 Task: Search one way flight ticket for 3 adults in first from Panama City: Northwest Florida Beaches International Airport to New Bern: Coastal Carolina Regional Airport (was Craven County Regional) on 5-4-2023. Choice of flights is Westjet. Number of bags: 11 checked bags. Price is upto 92000. Outbound departure time preference is 4:15.
Action: Mouse moved to (405, 365)
Screenshot: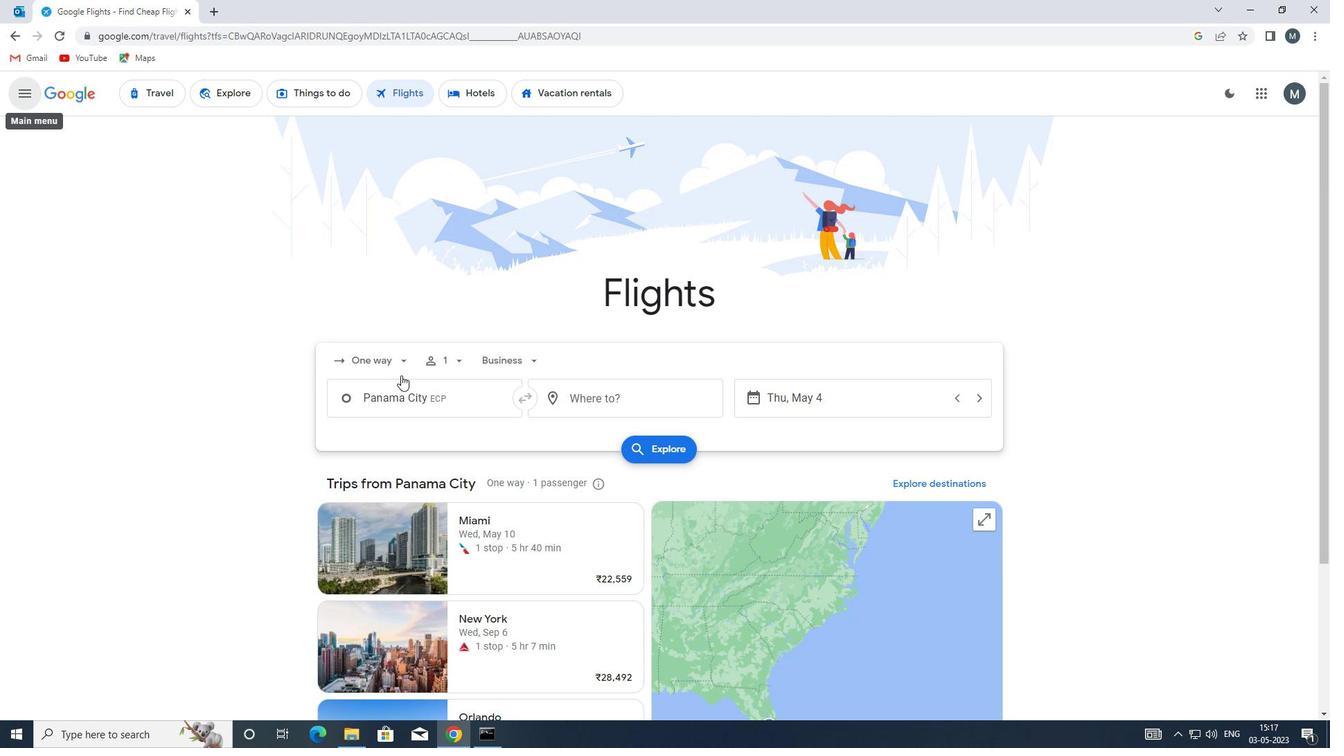 
Action: Mouse pressed left at (405, 365)
Screenshot: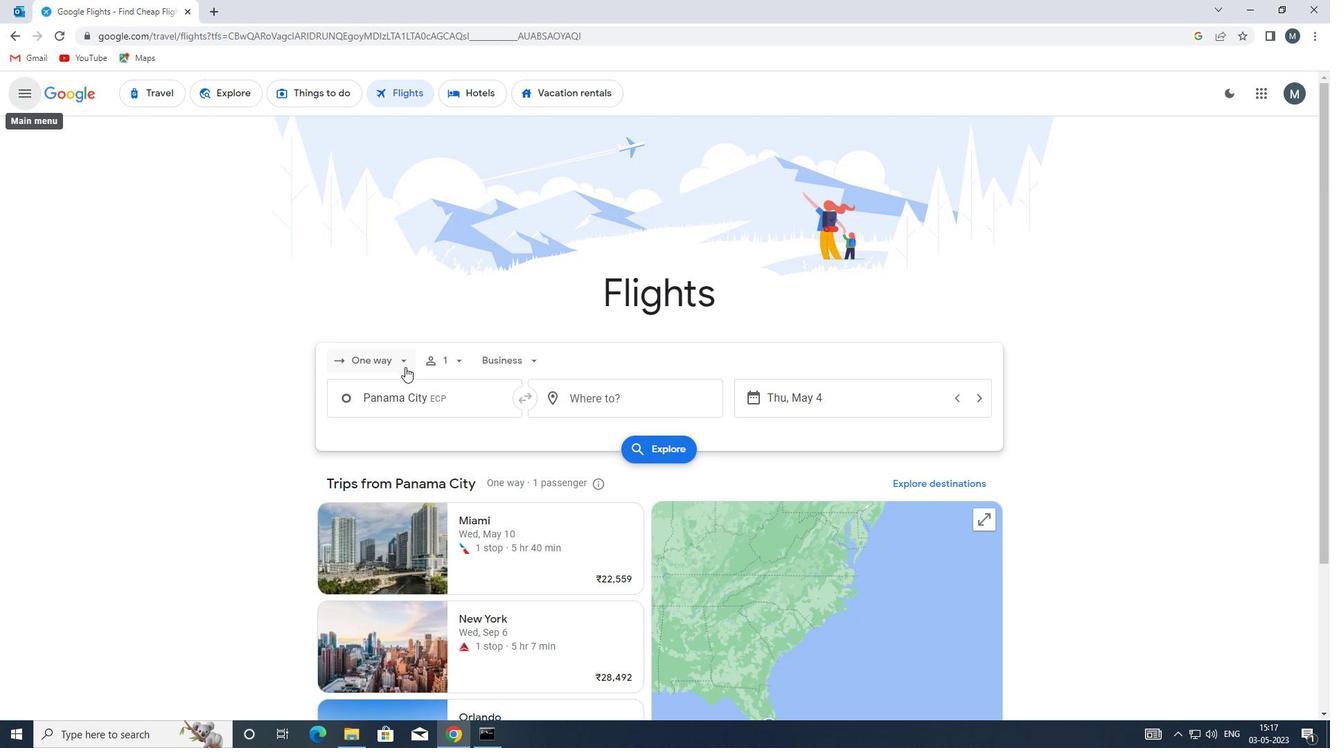 
Action: Mouse moved to (412, 429)
Screenshot: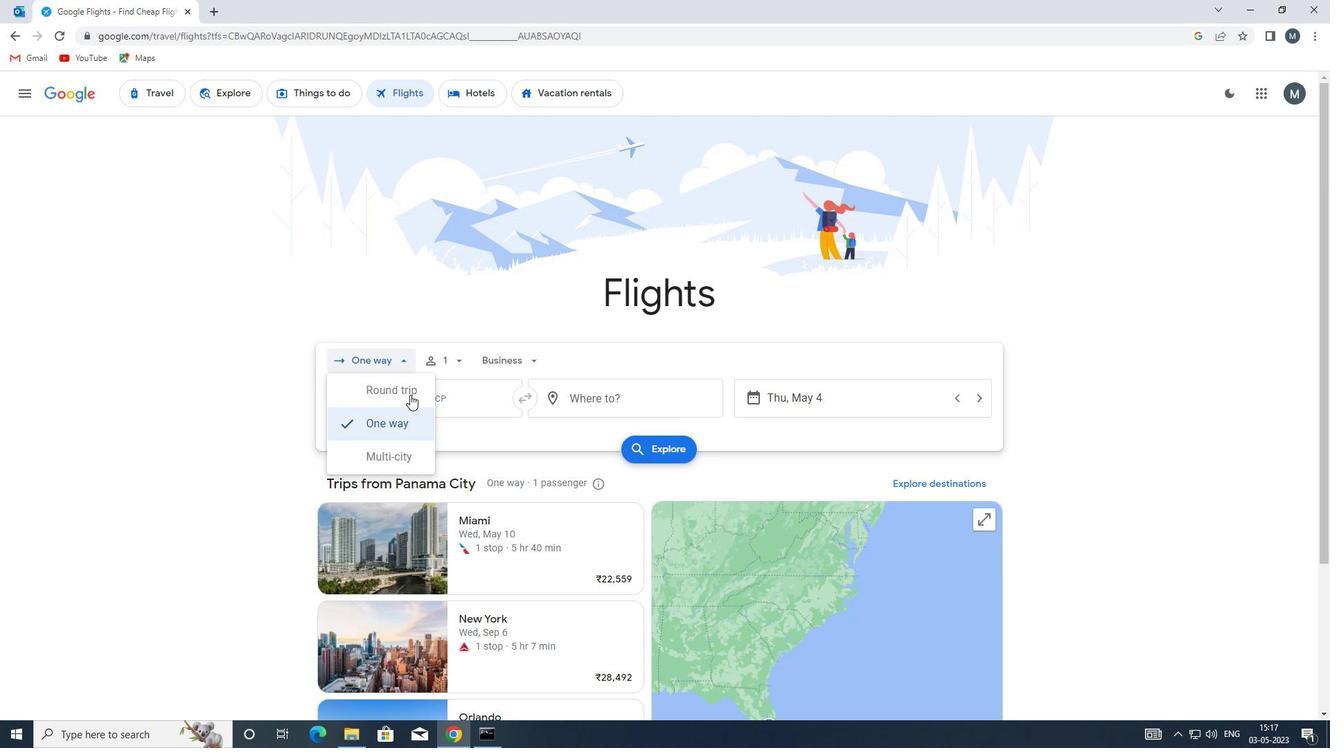 
Action: Mouse pressed left at (412, 429)
Screenshot: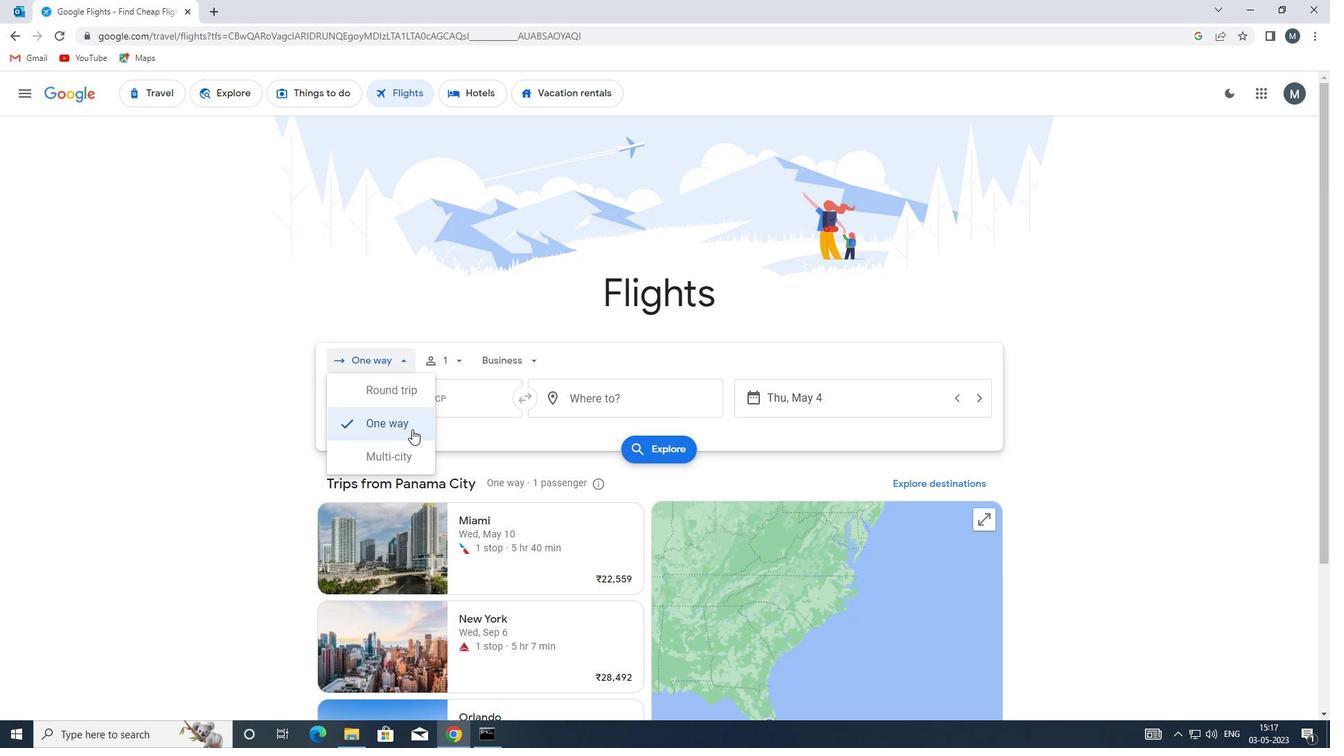 
Action: Mouse moved to (464, 359)
Screenshot: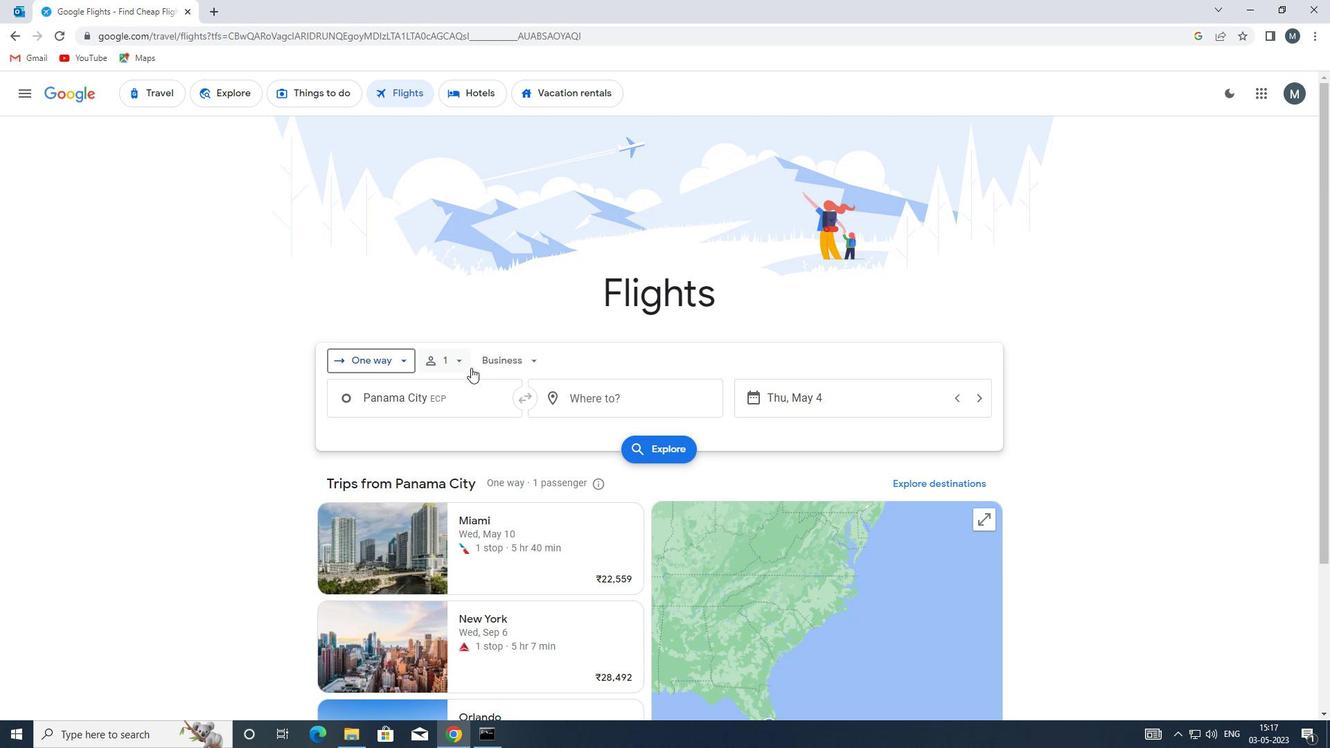 
Action: Mouse pressed left at (464, 359)
Screenshot: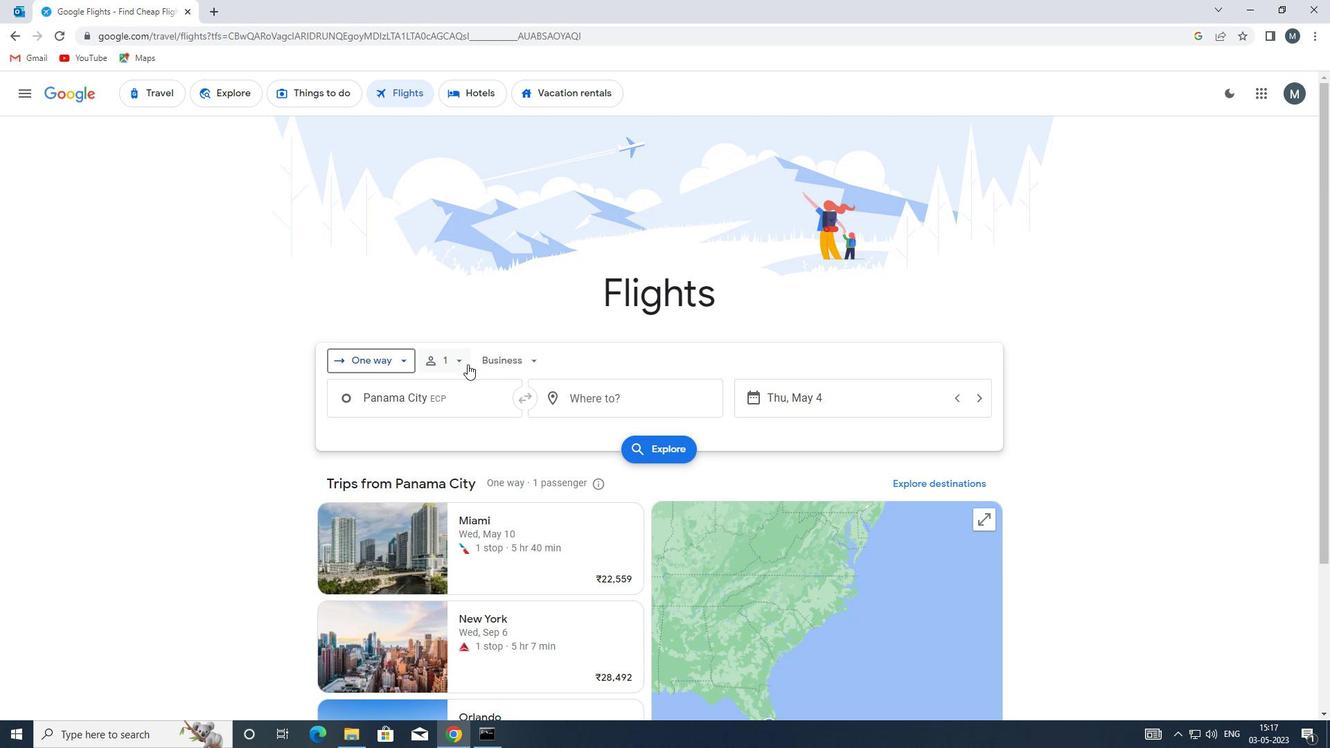 
Action: Mouse moved to (562, 397)
Screenshot: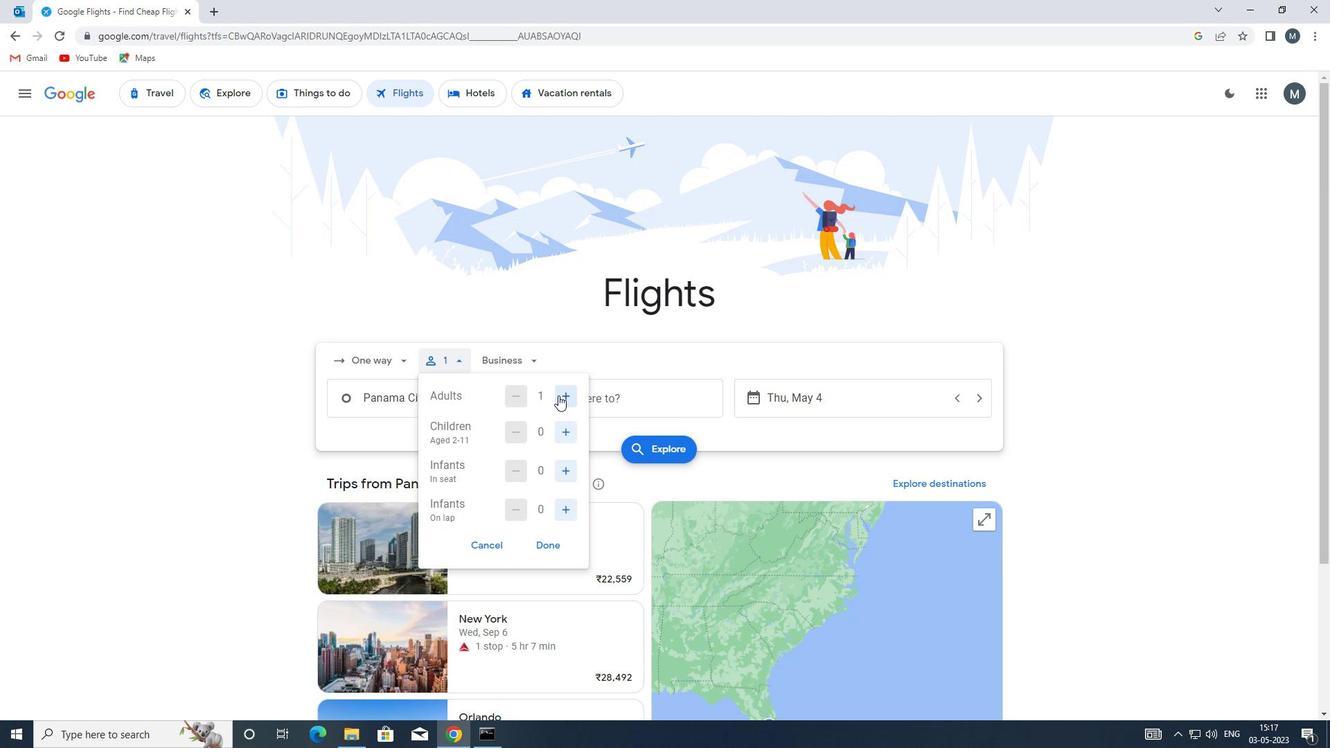 
Action: Mouse pressed left at (562, 397)
Screenshot: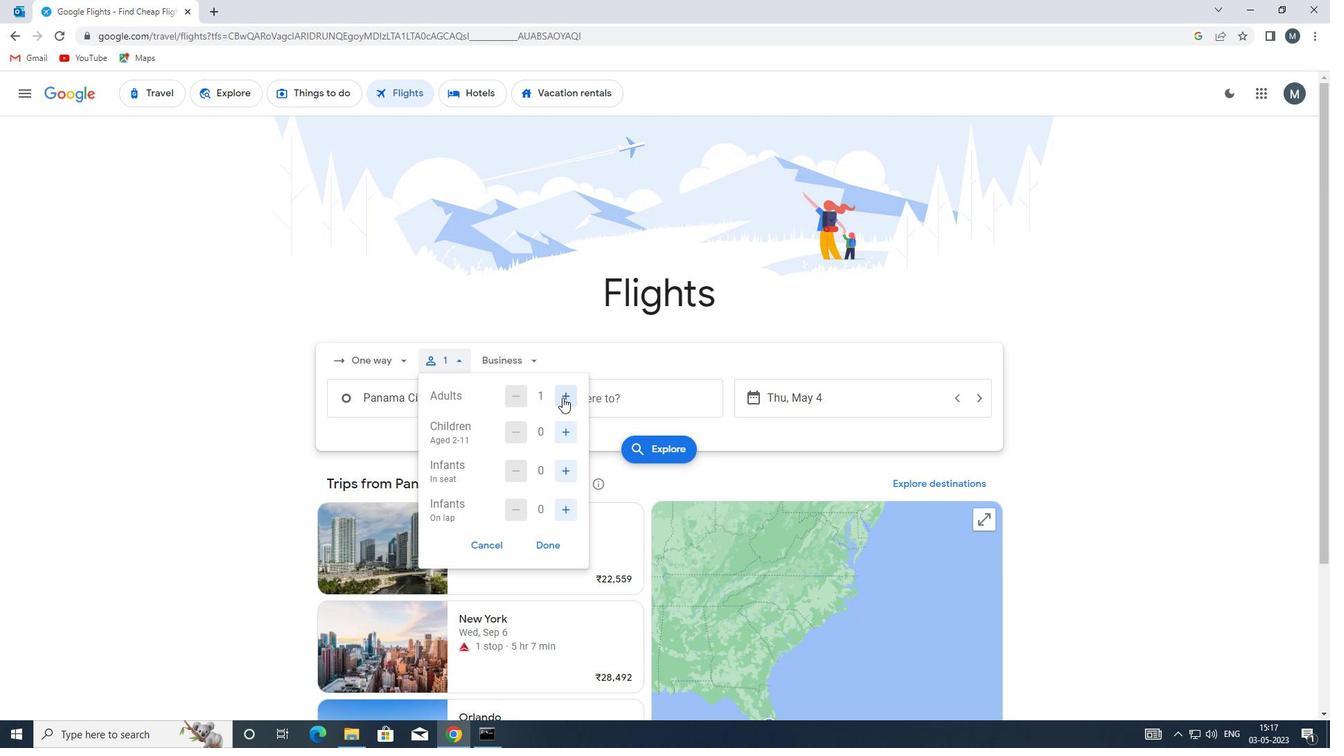 
Action: Mouse moved to (563, 397)
Screenshot: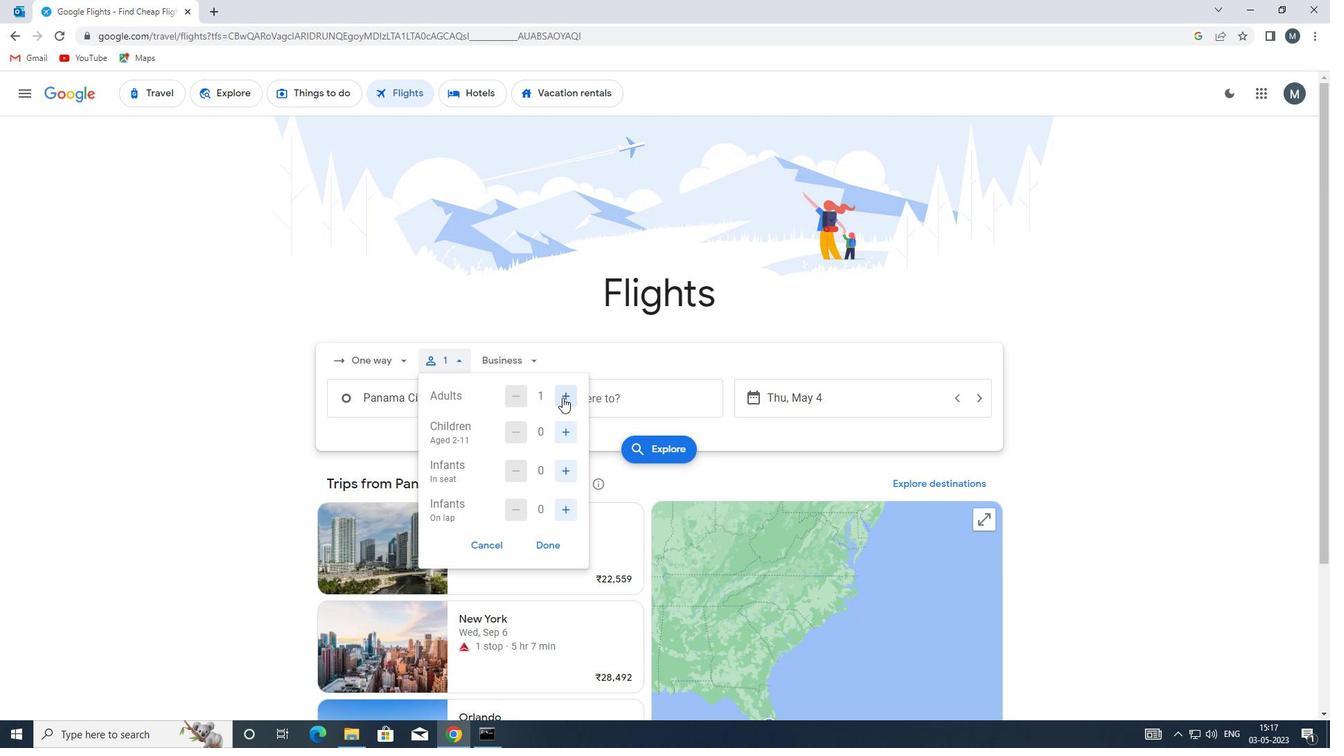 
Action: Mouse pressed left at (563, 397)
Screenshot: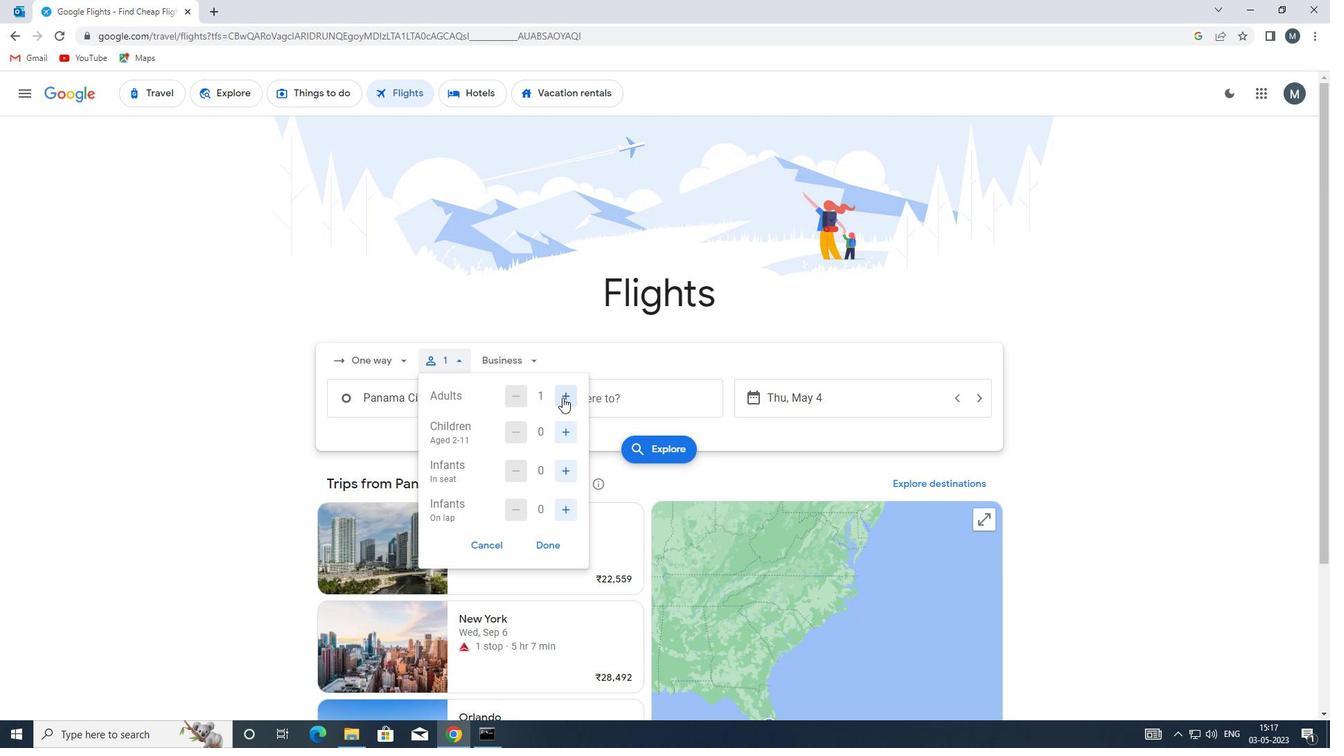
Action: Mouse moved to (556, 544)
Screenshot: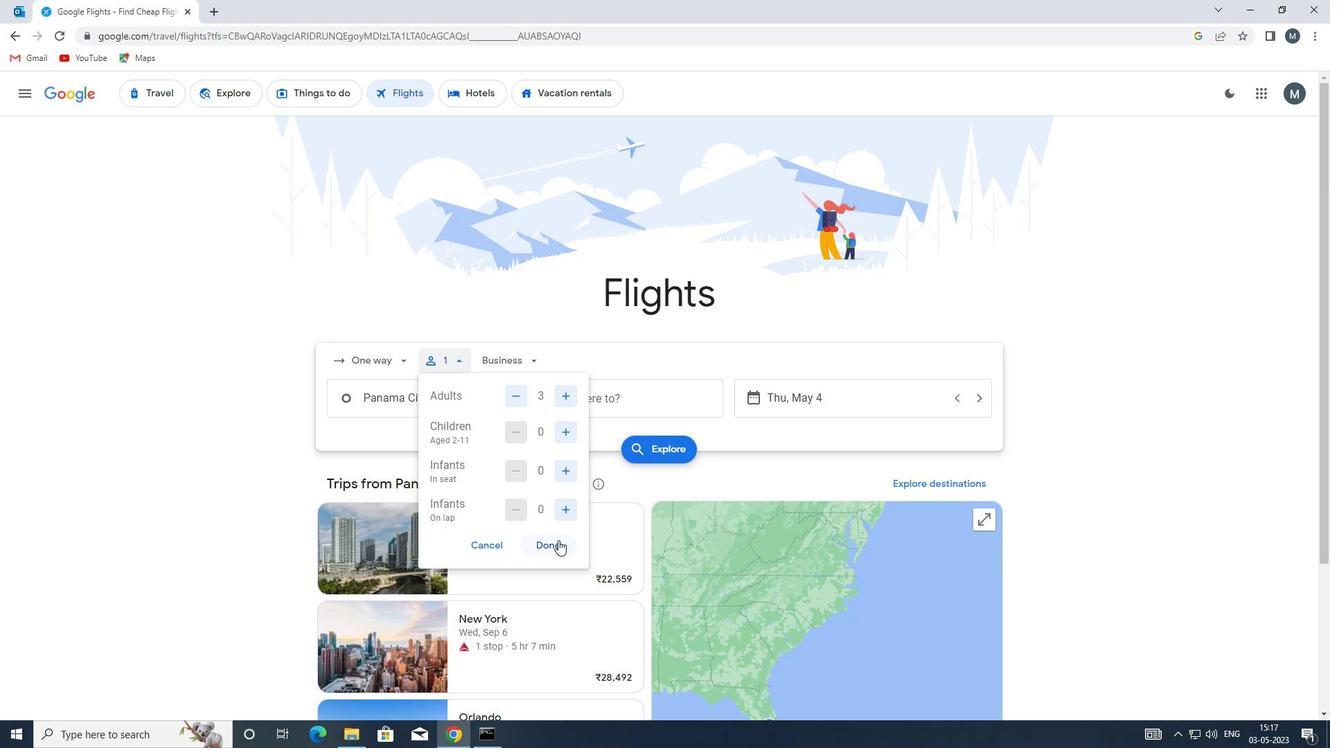 
Action: Mouse pressed left at (556, 544)
Screenshot: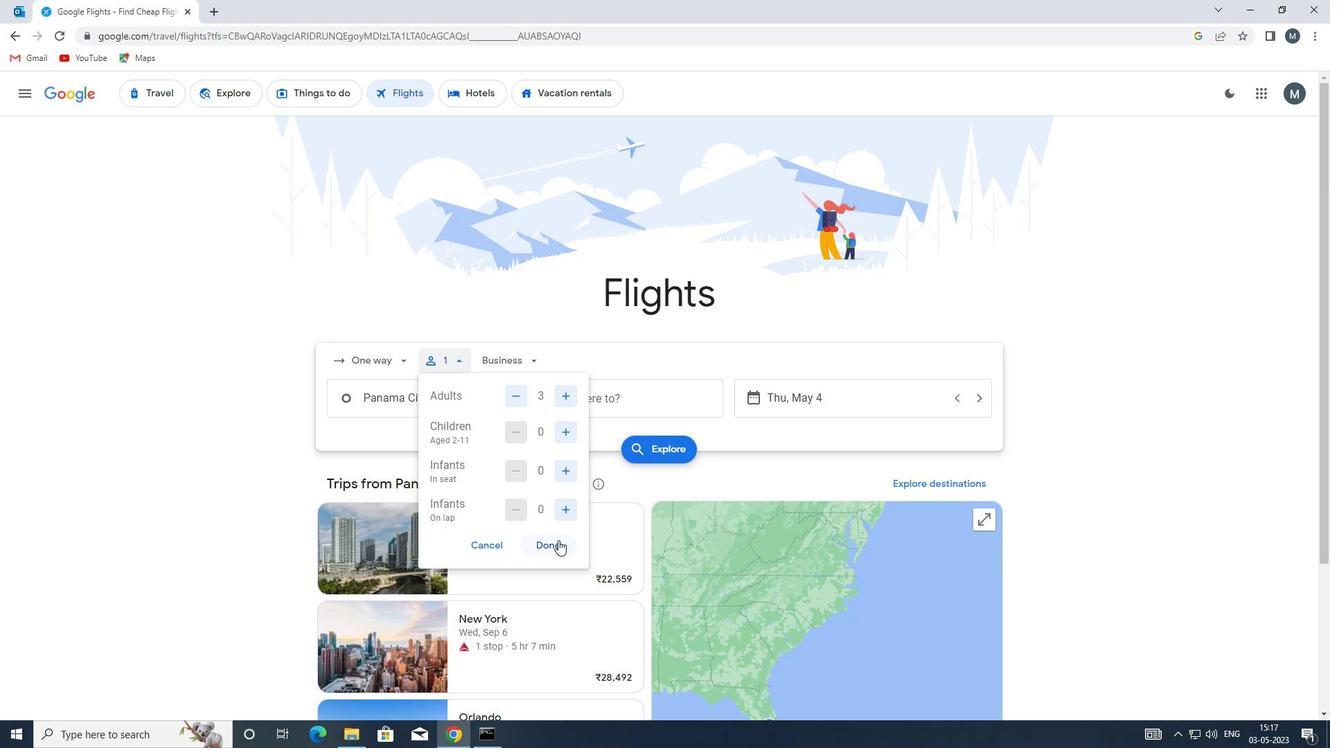
Action: Mouse moved to (521, 358)
Screenshot: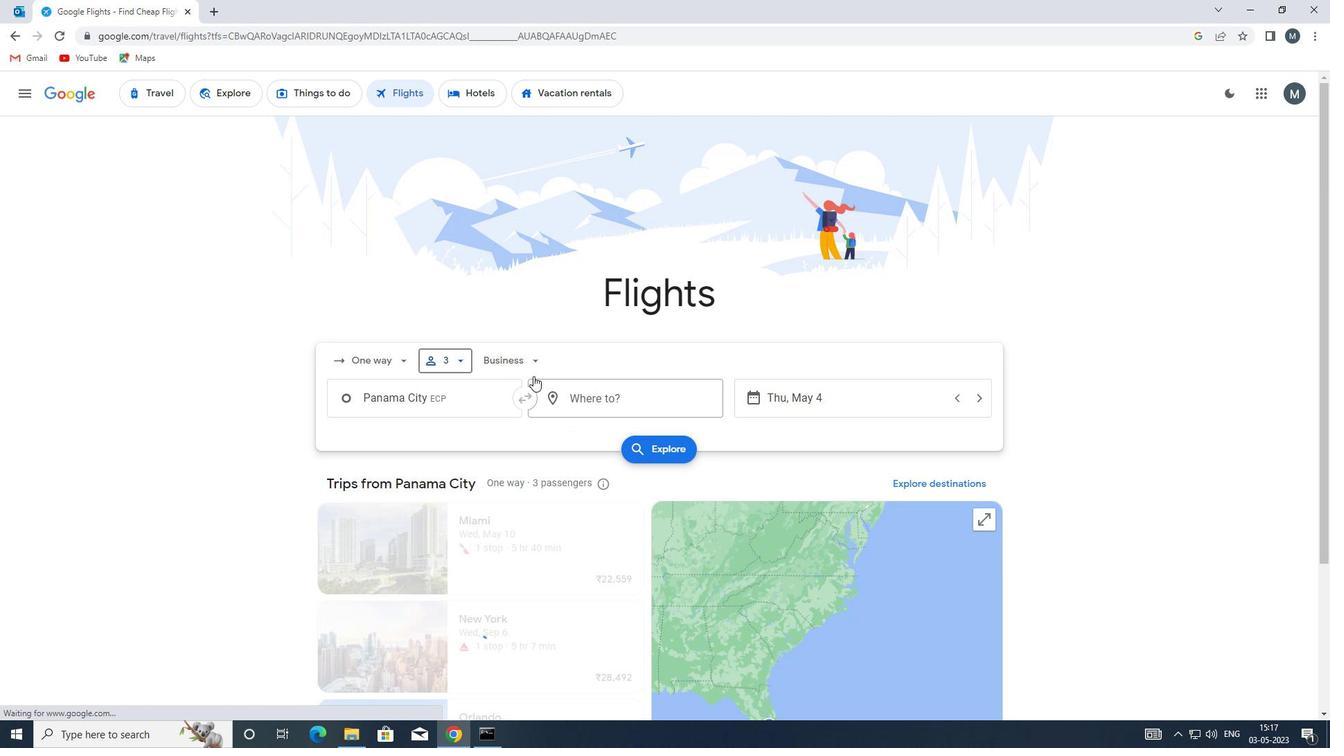 
Action: Mouse pressed left at (521, 358)
Screenshot: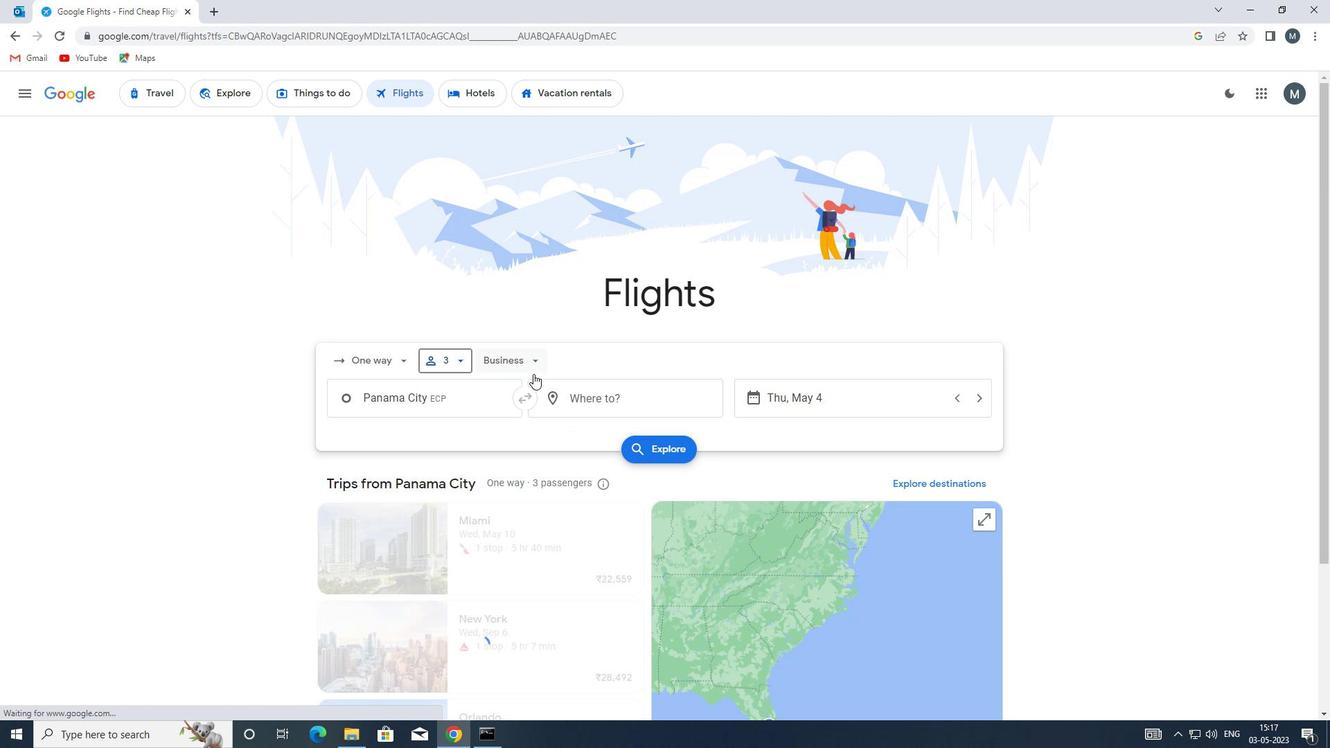 
Action: Mouse moved to (529, 493)
Screenshot: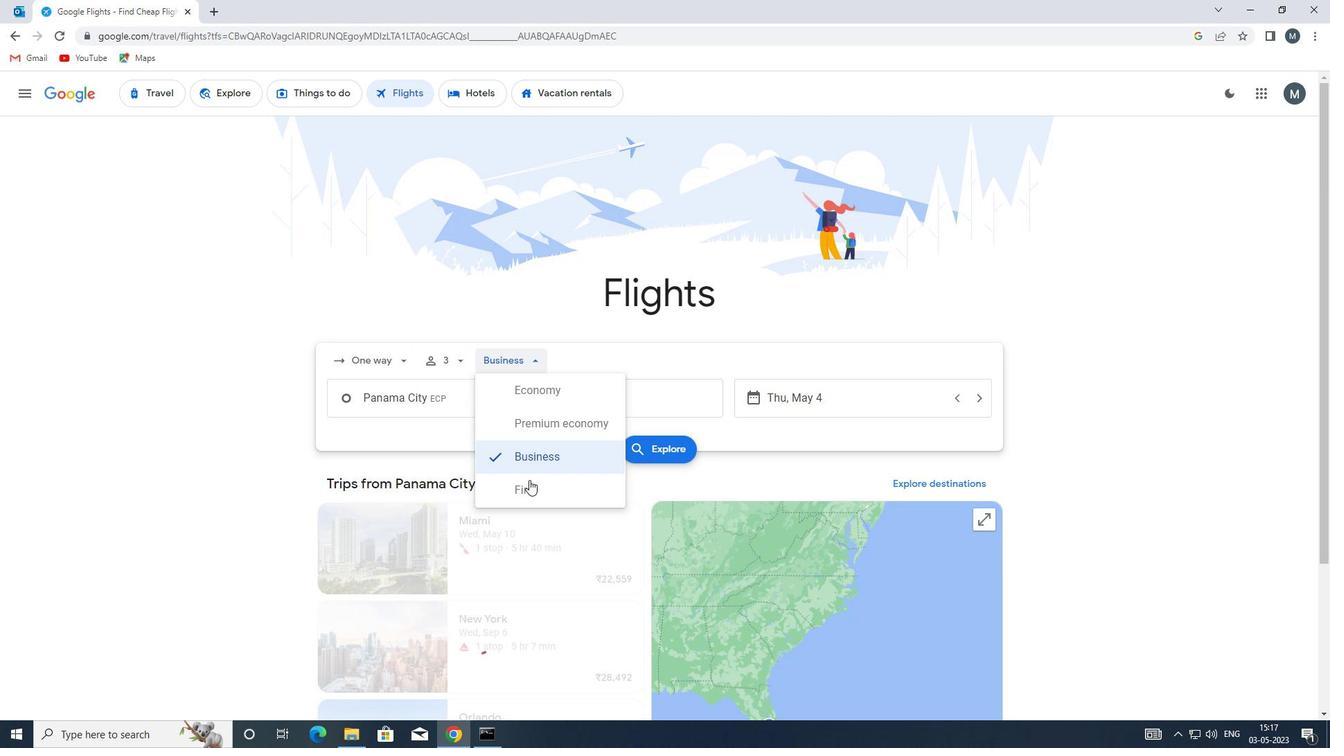 
Action: Mouse pressed left at (529, 493)
Screenshot: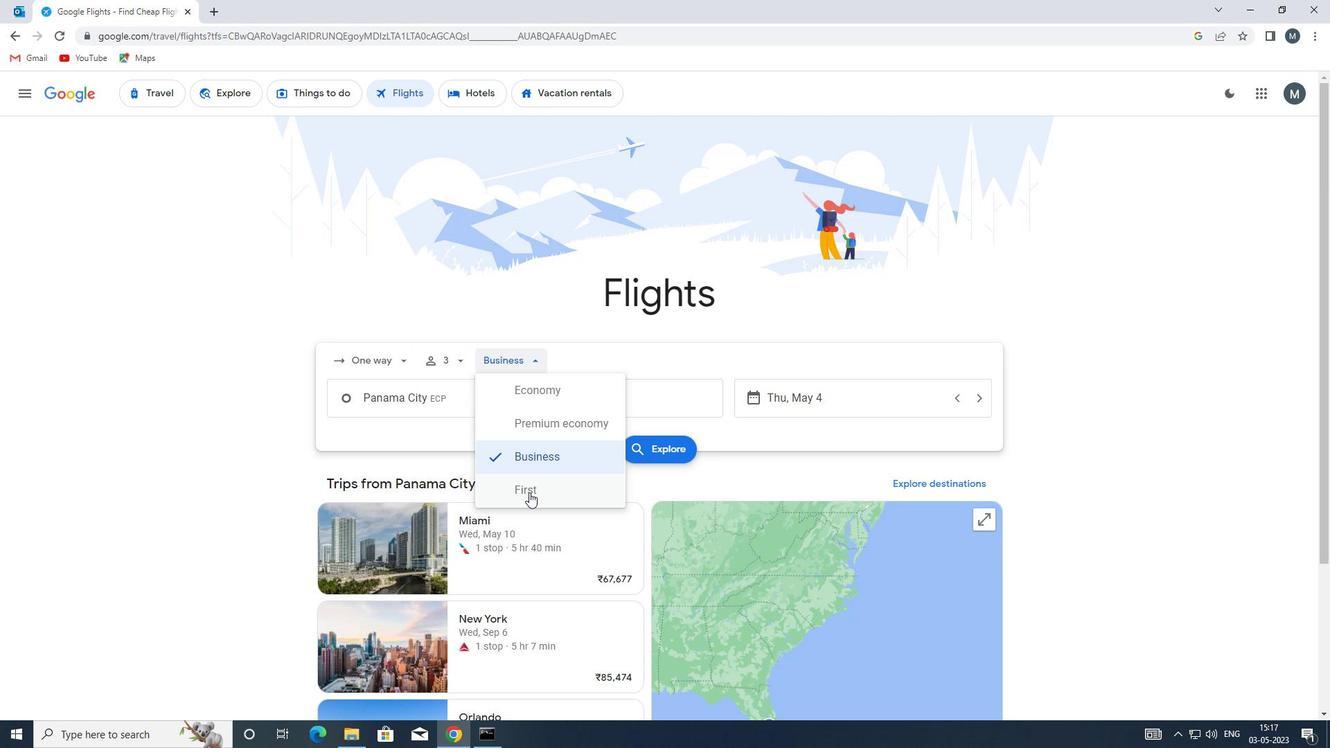 
Action: Mouse moved to (455, 393)
Screenshot: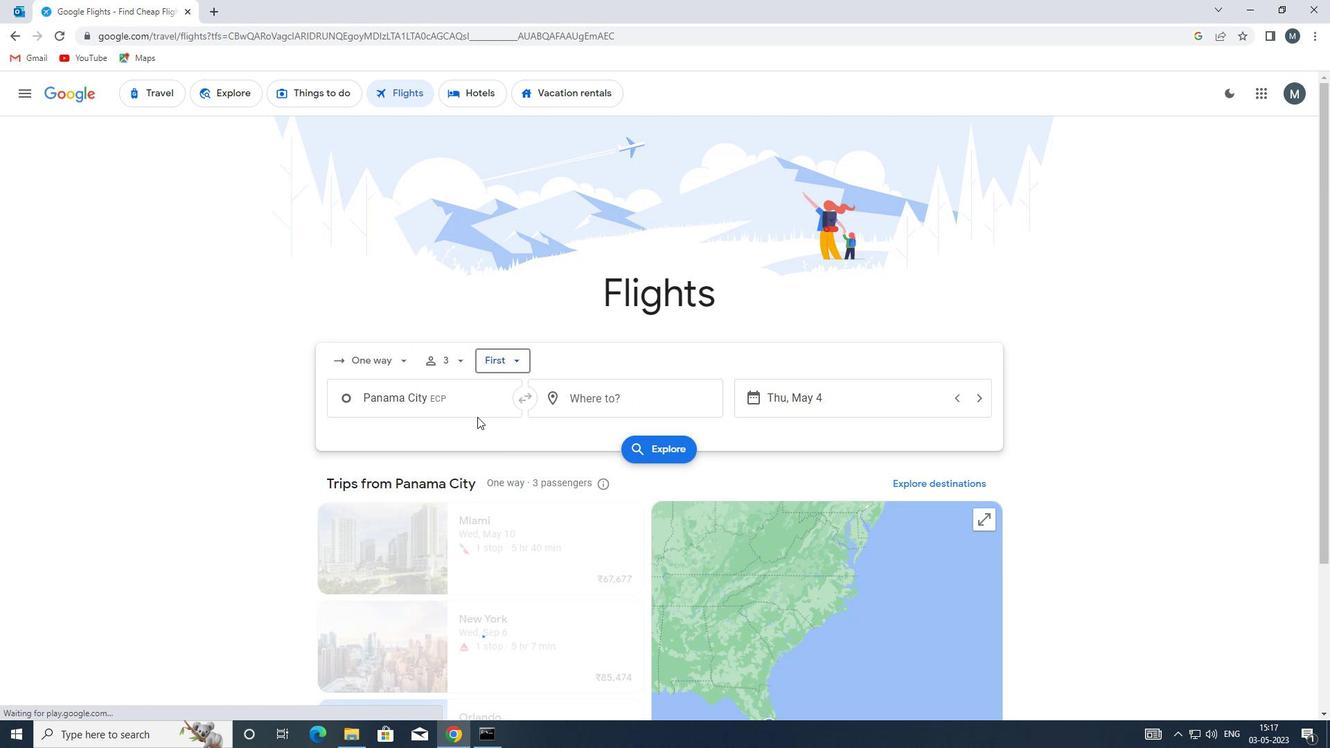 
Action: Mouse pressed left at (455, 393)
Screenshot: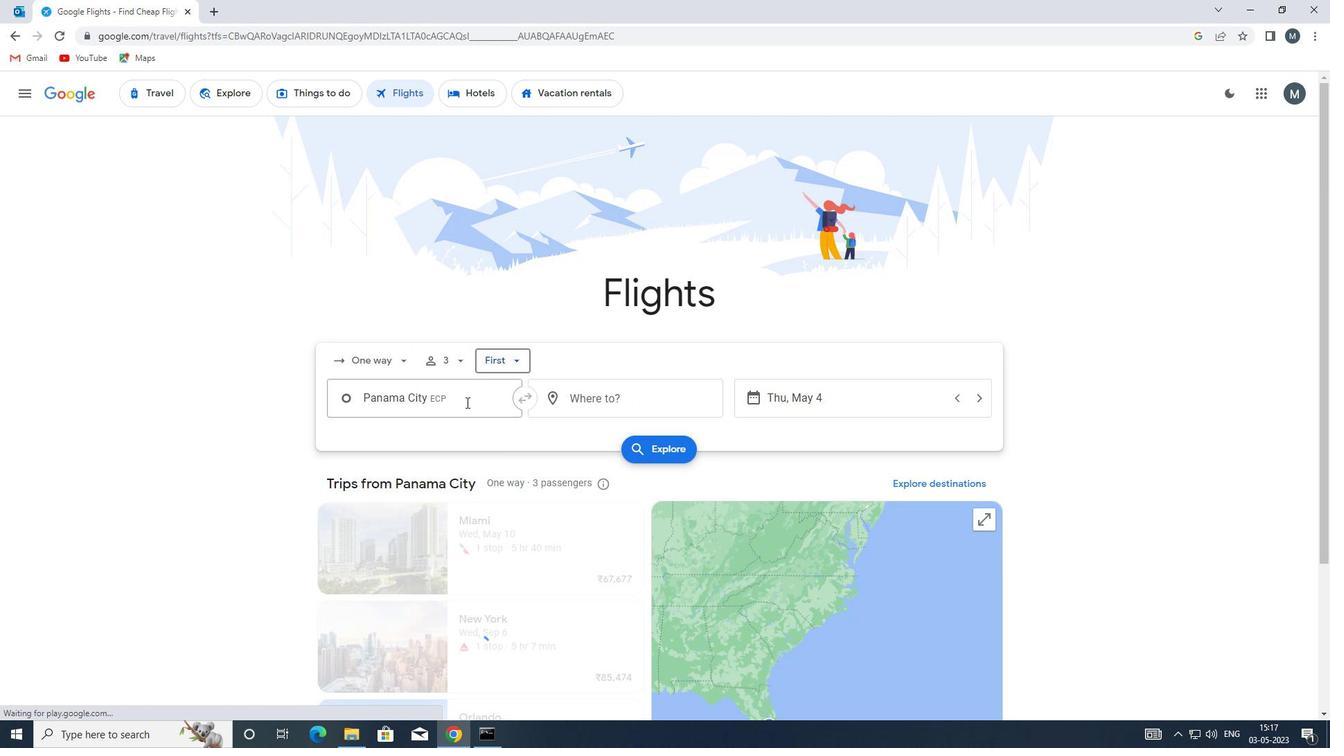 
Action: Mouse moved to (460, 470)
Screenshot: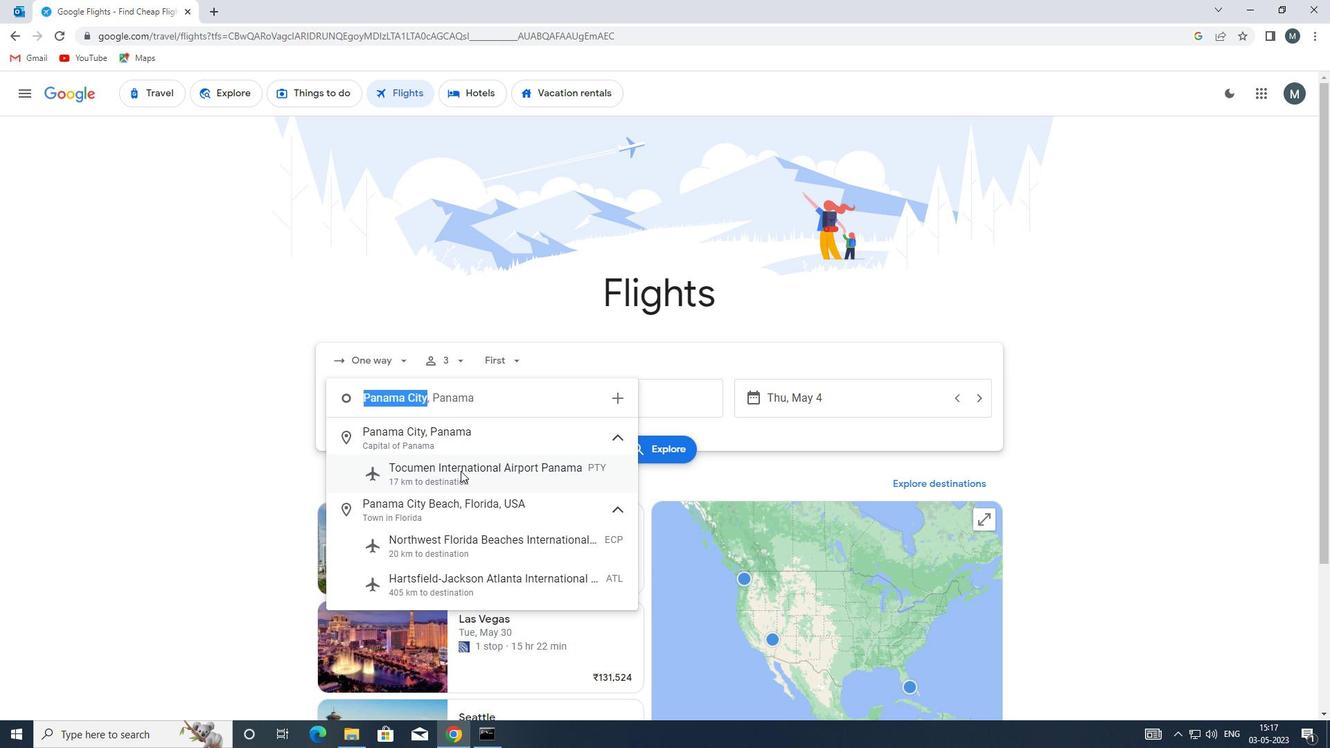 
Action: Key pressed ecp
Screenshot: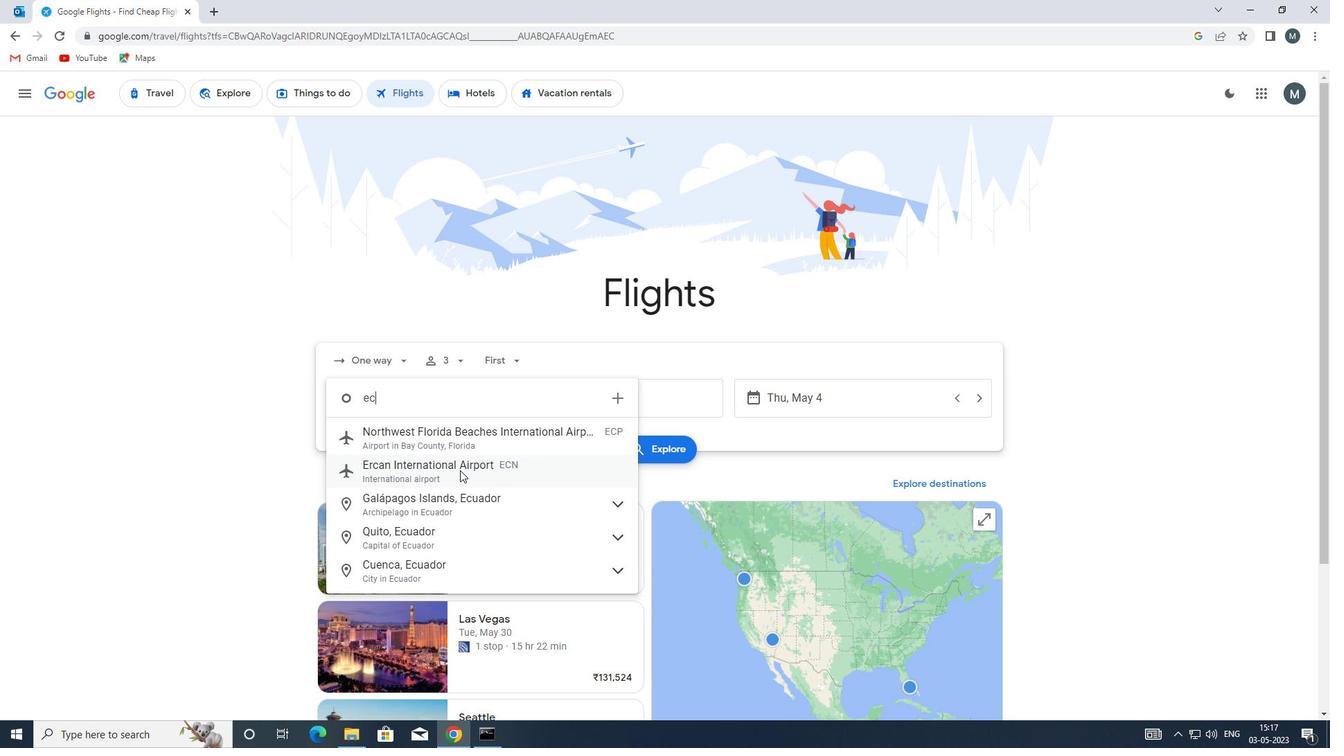 
Action: Mouse moved to (467, 442)
Screenshot: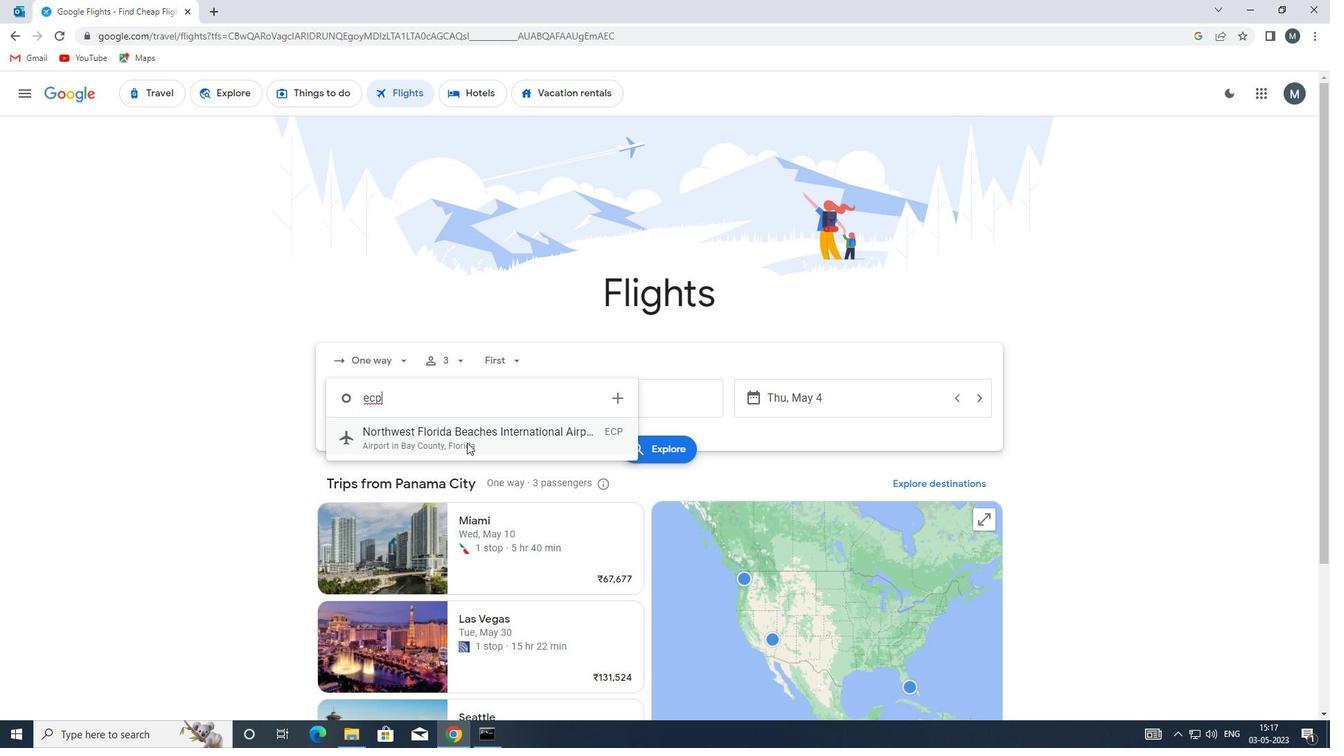 
Action: Mouse pressed left at (467, 442)
Screenshot: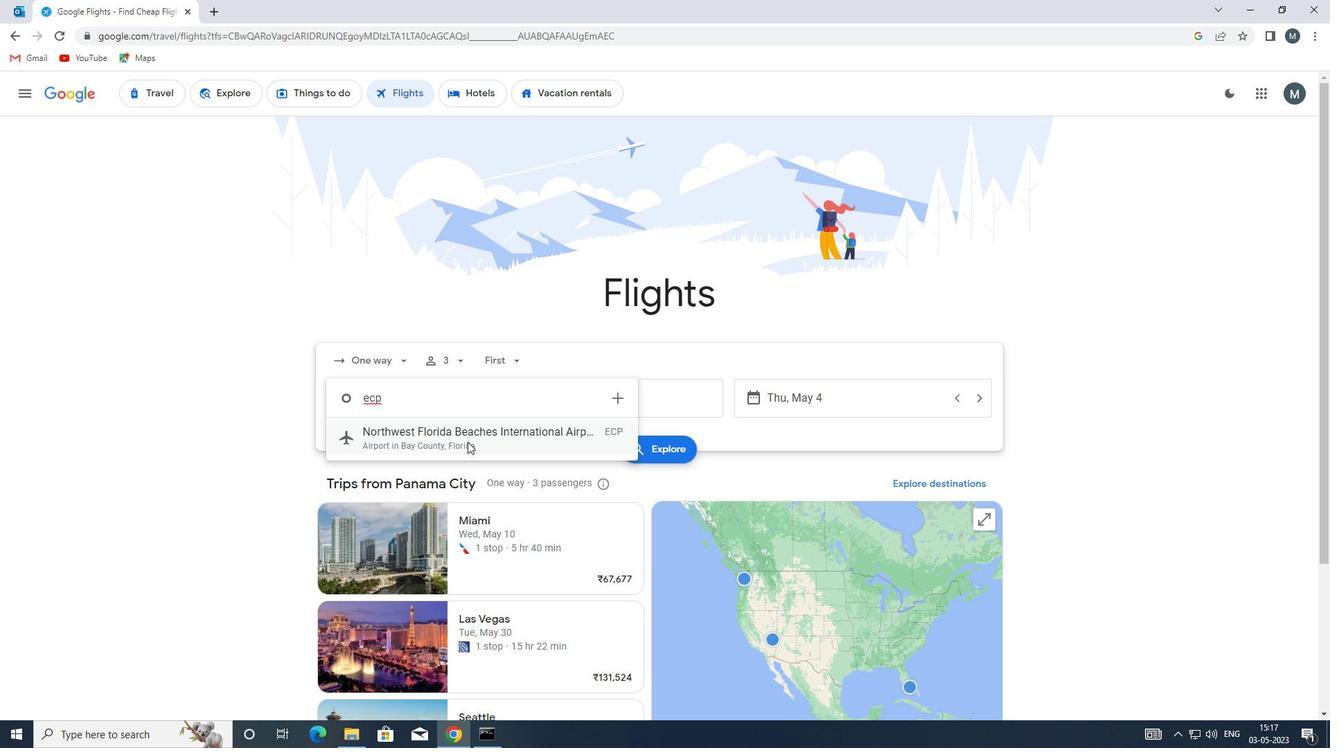 
Action: Mouse moved to (586, 402)
Screenshot: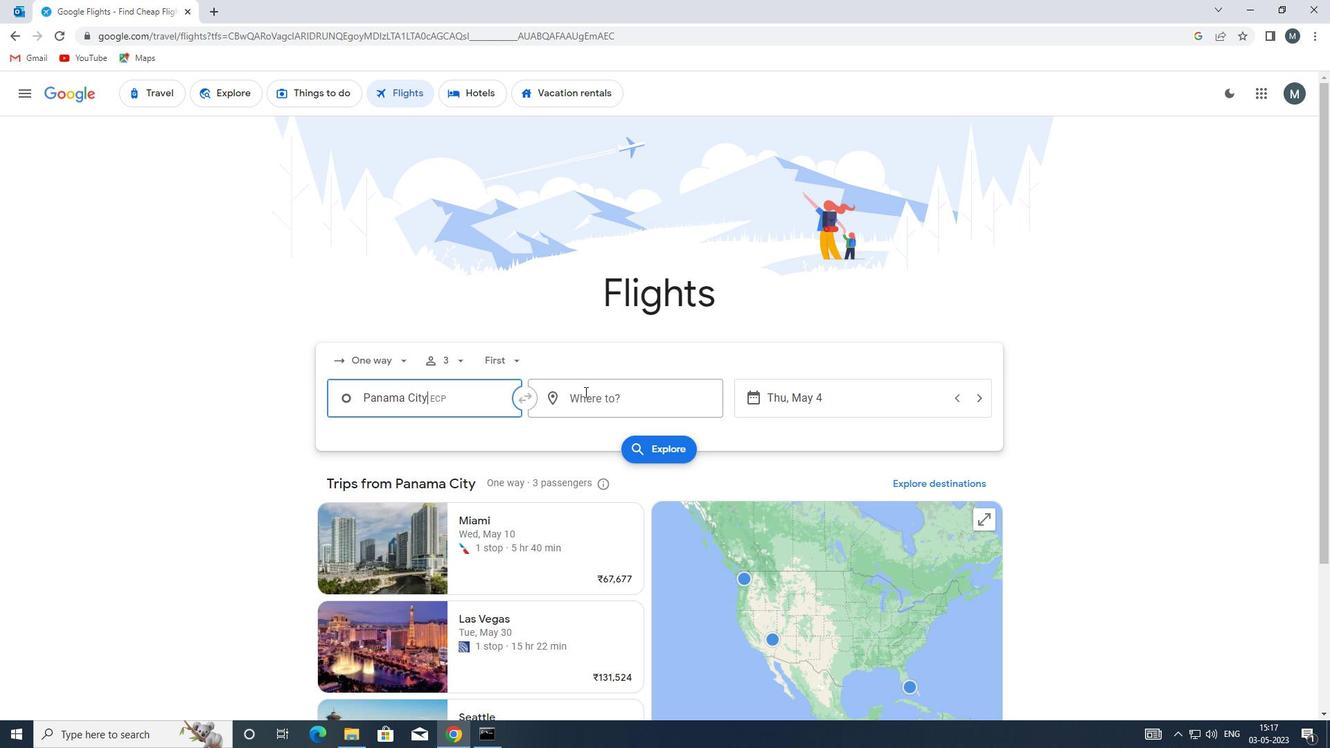 
Action: Mouse pressed left at (586, 402)
Screenshot: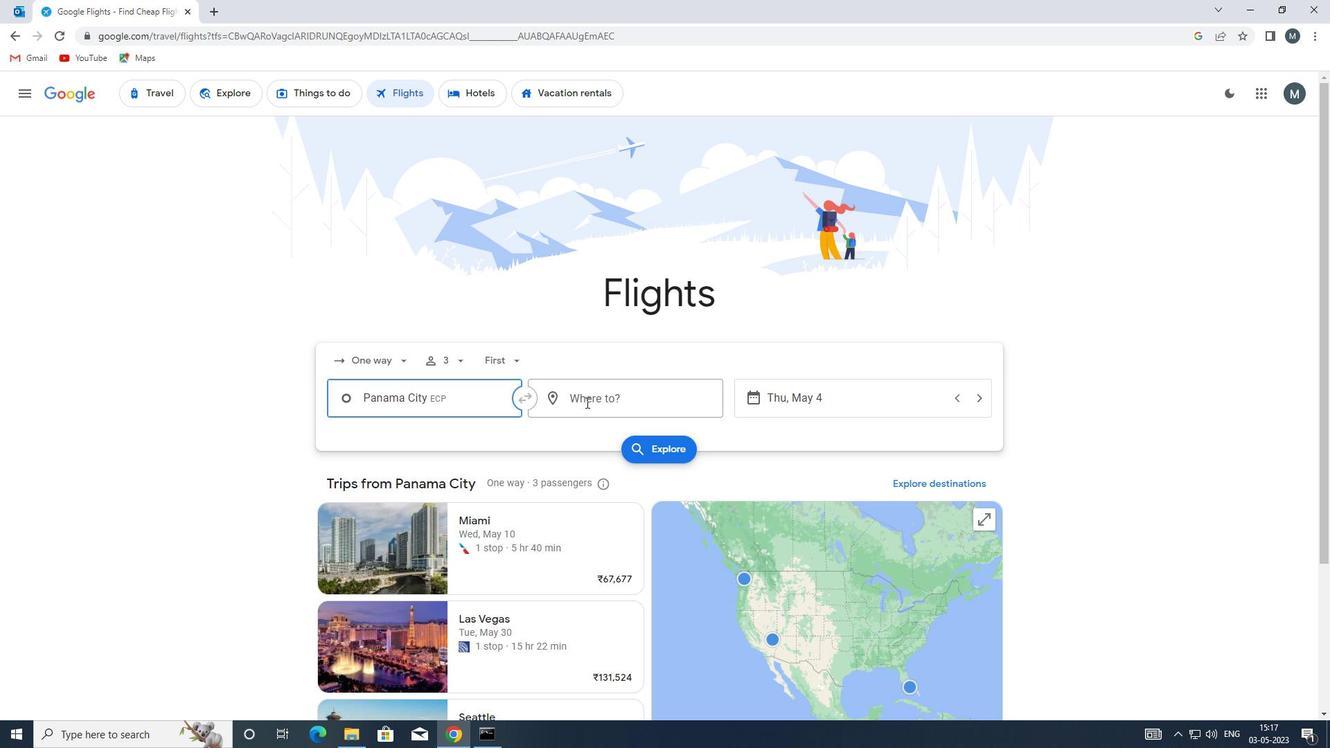 
Action: Key pressed ewn
Screenshot: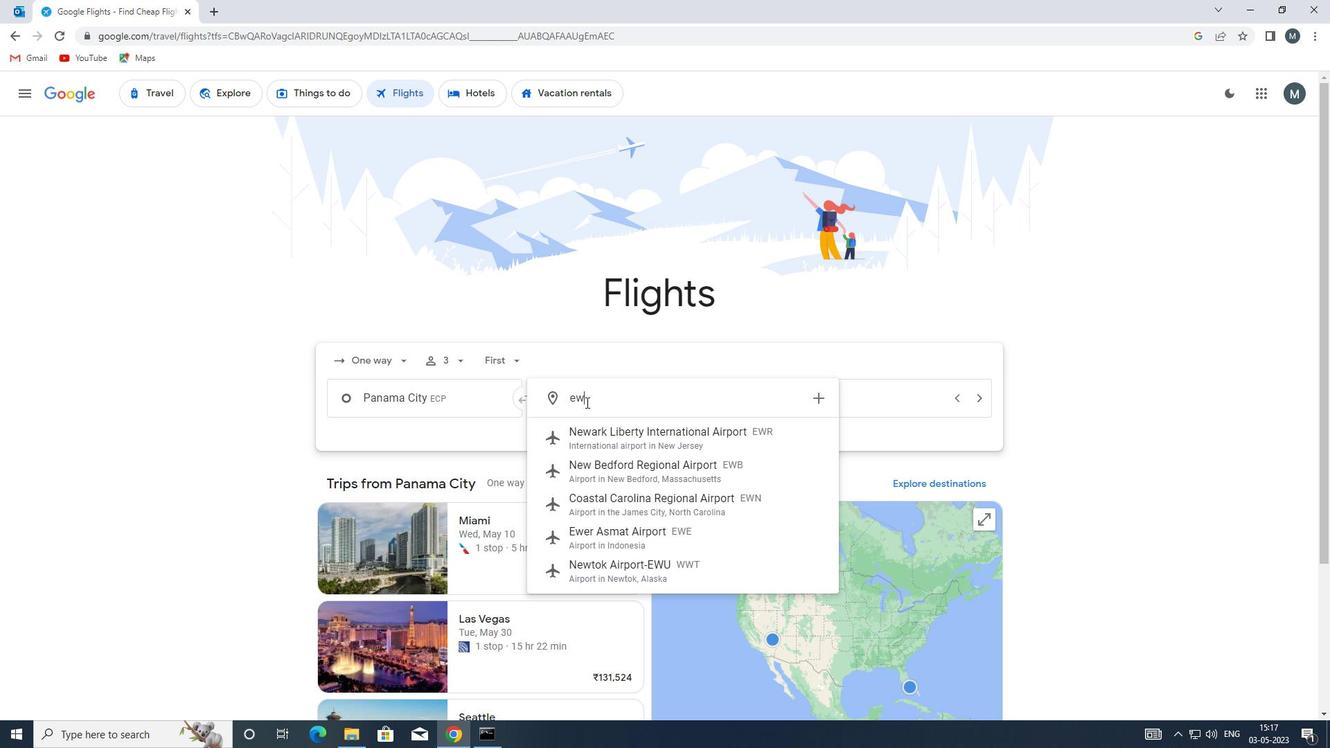 
Action: Mouse moved to (629, 441)
Screenshot: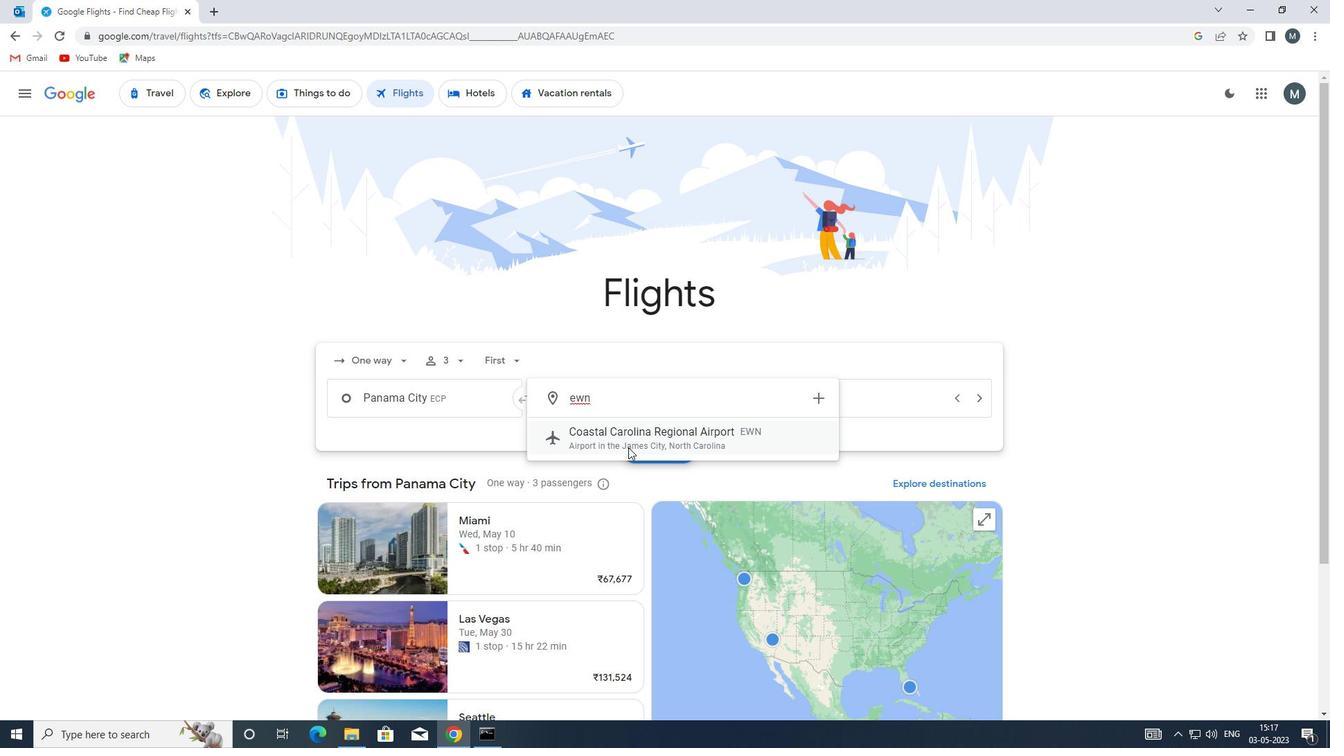 
Action: Mouse pressed left at (629, 441)
Screenshot: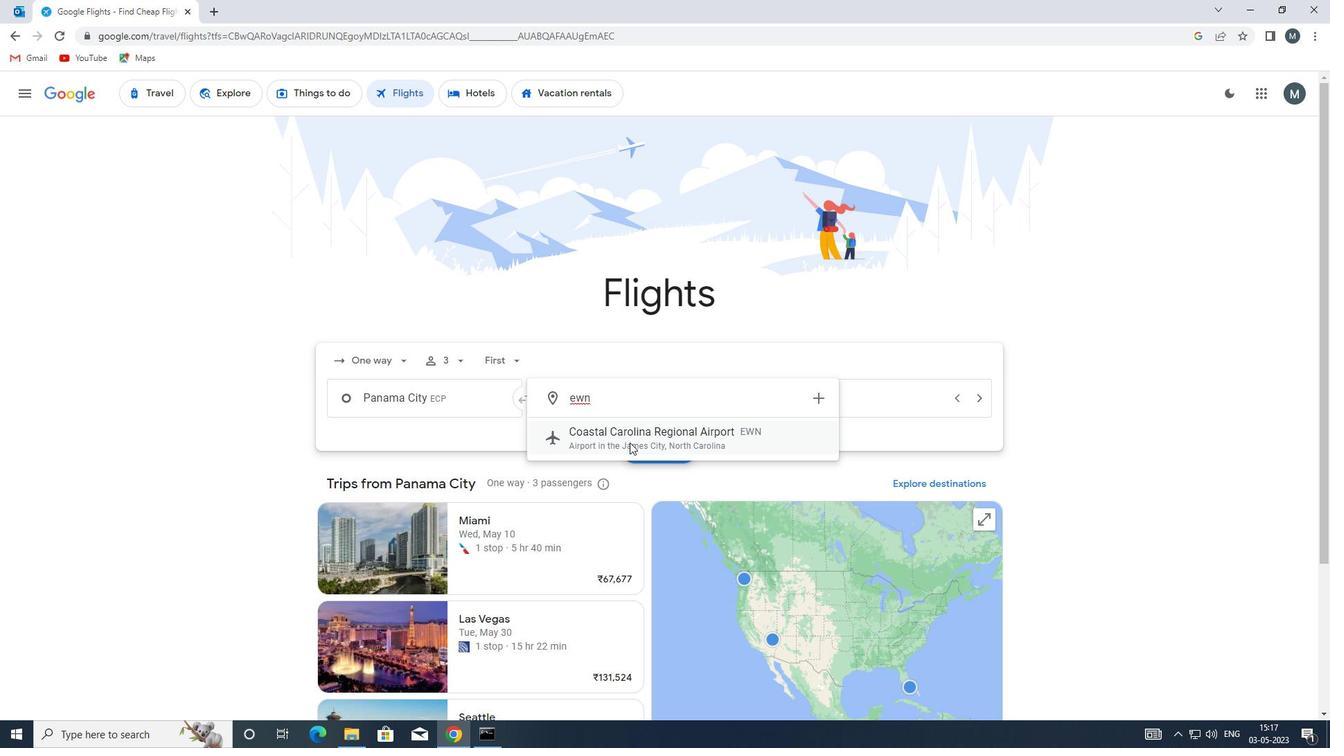 
Action: Mouse moved to (792, 395)
Screenshot: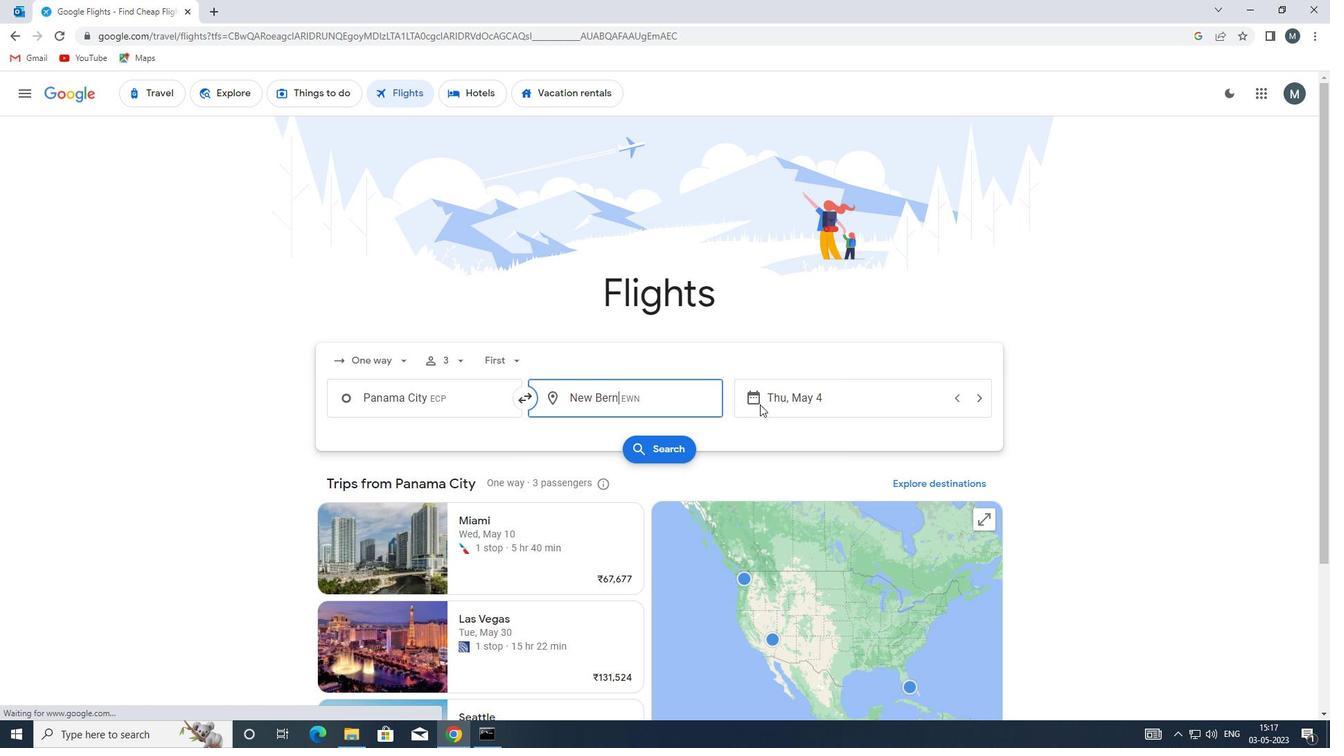 
Action: Mouse pressed left at (792, 395)
Screenshot: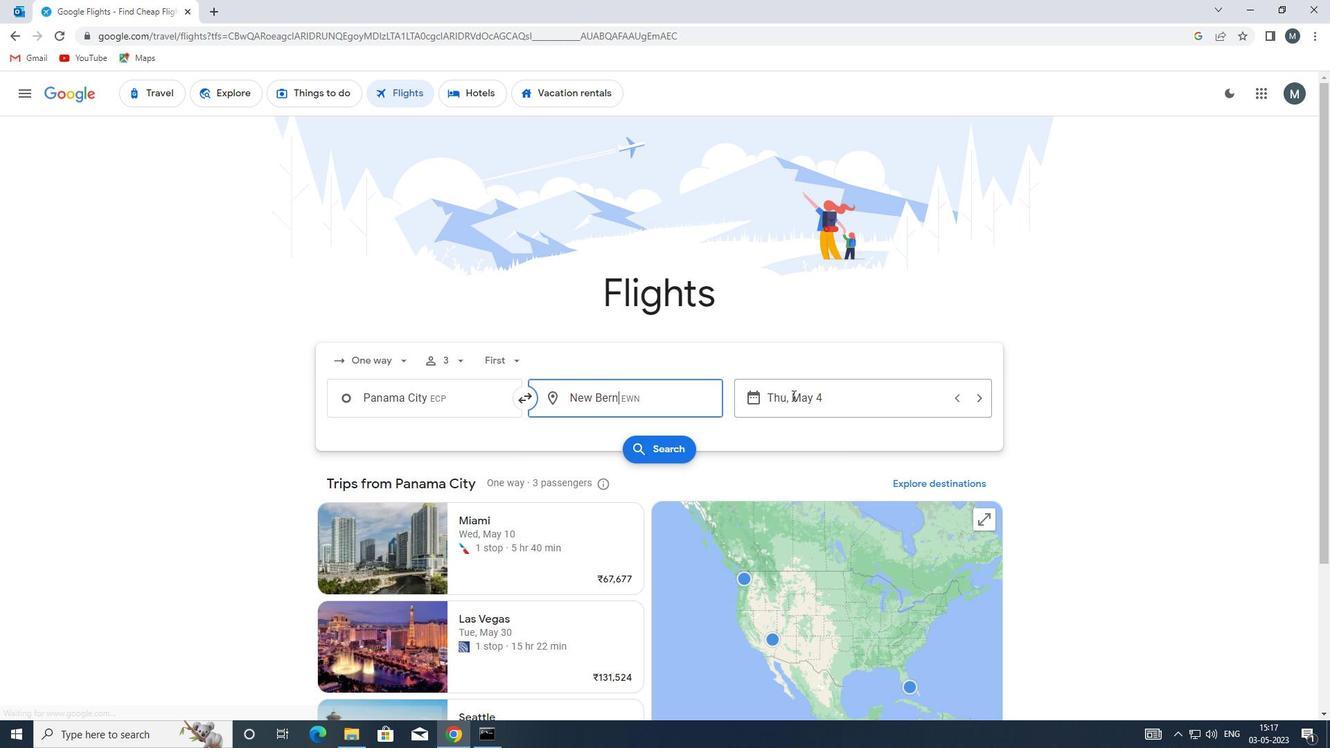 
Action: Mouse moved to (634, 470)
Screenshot: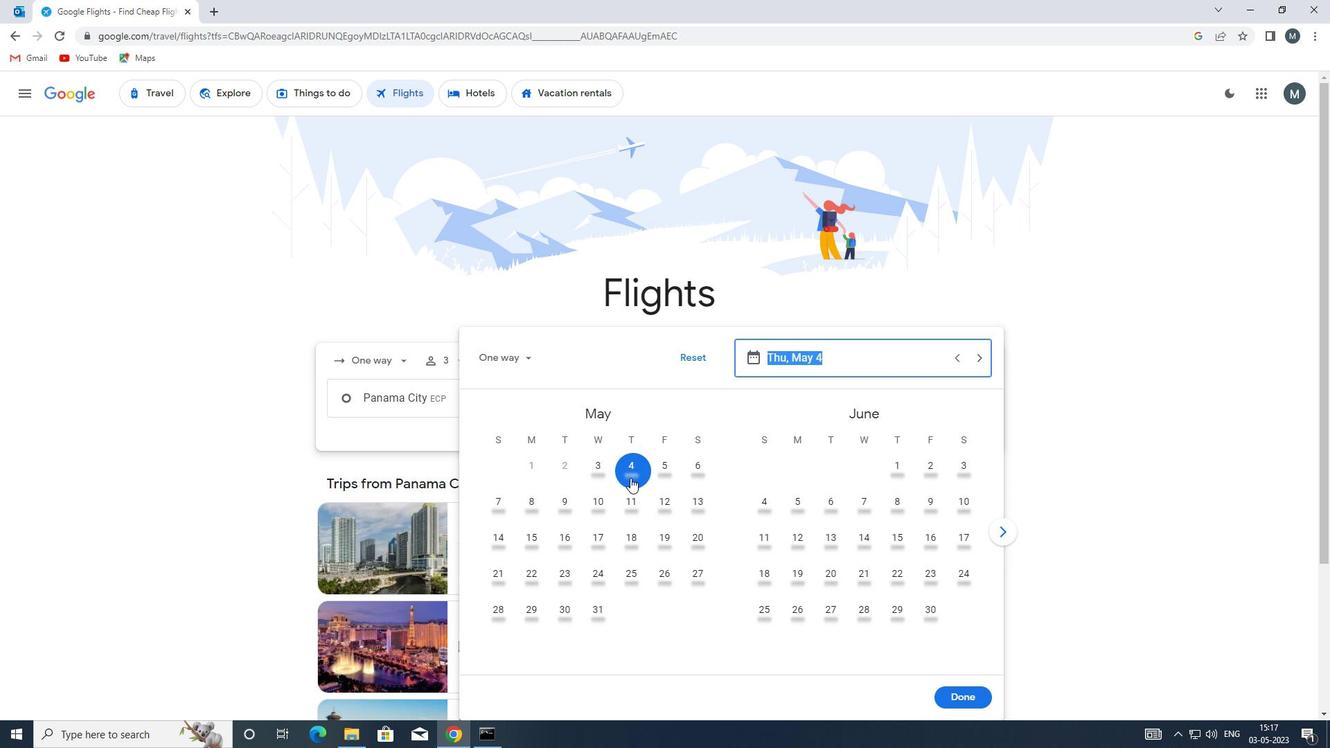 
Action: Mouse pressed left at (634, 470)
Screenshot: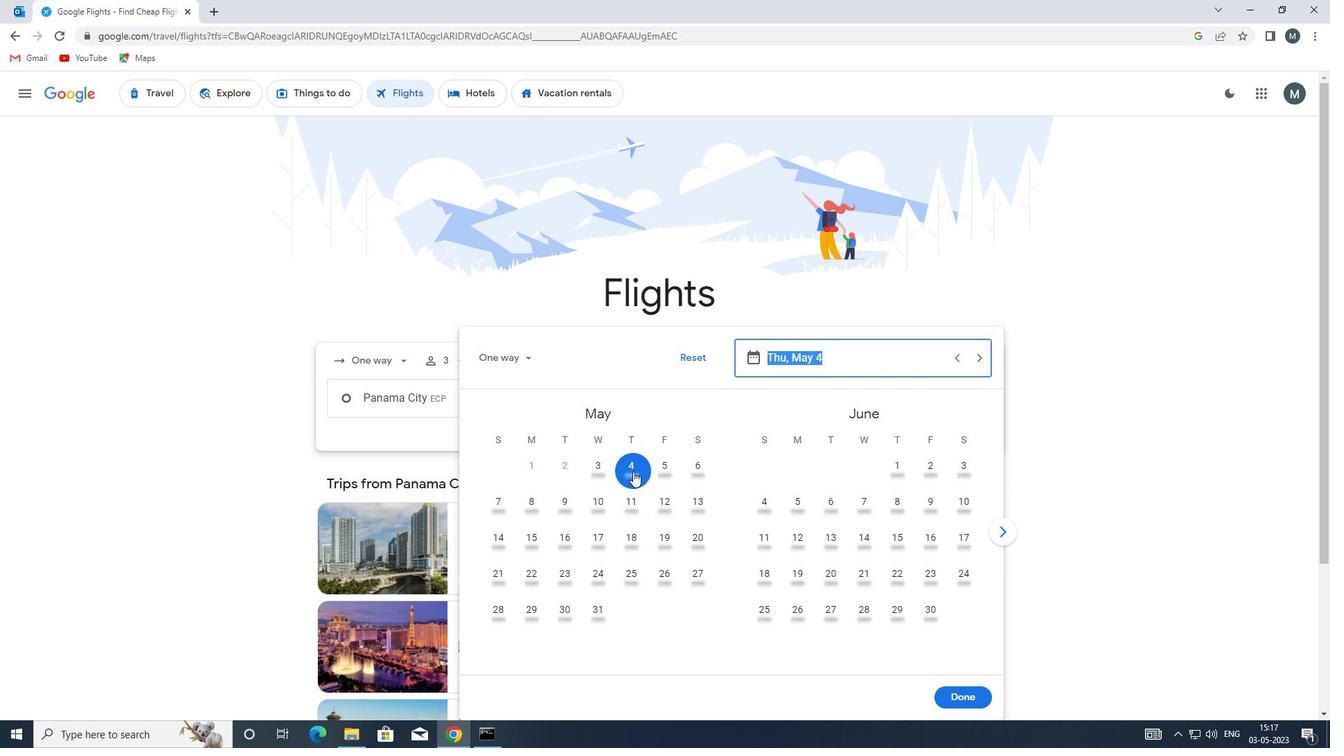 
Action: Mouse moved to (960, 696)
Screenshot: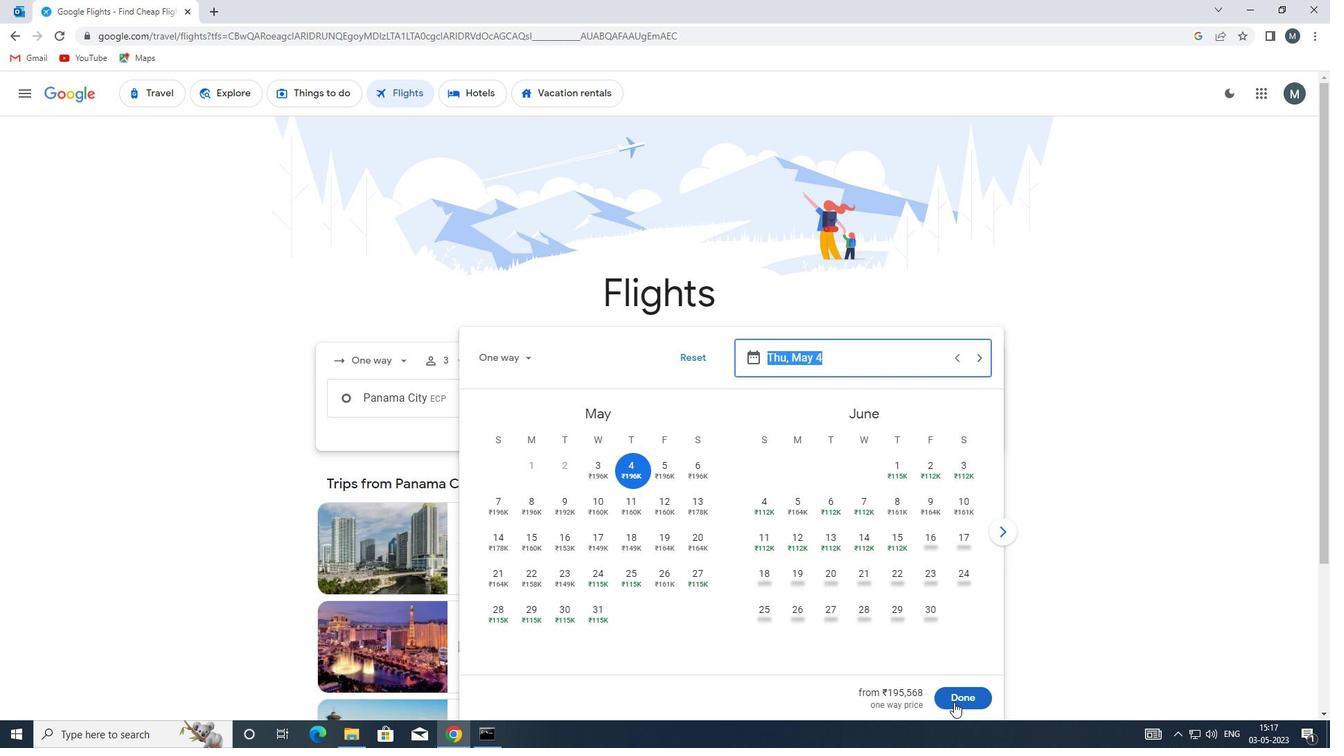 
Action: Mouse pressed left at (960, 696)
Screenshot: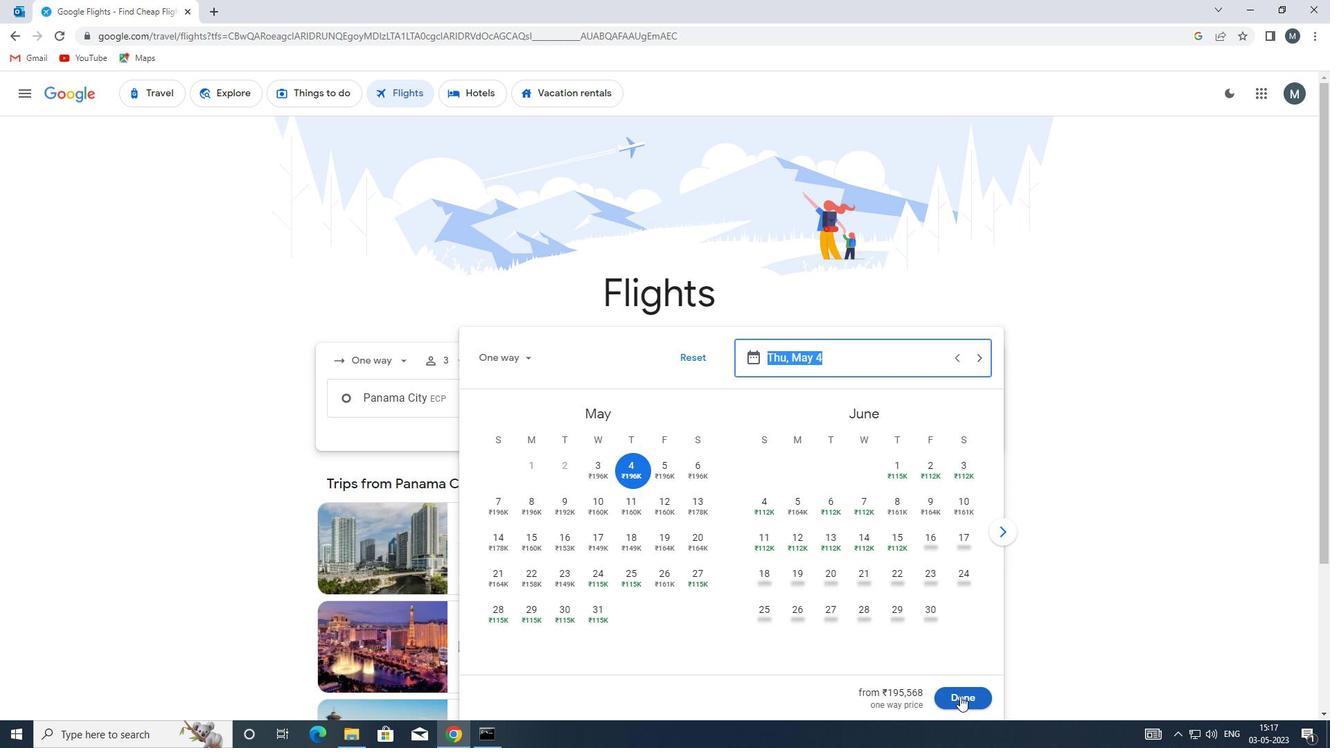 
Action: Mouse moved to (658, 444)
Screenshot: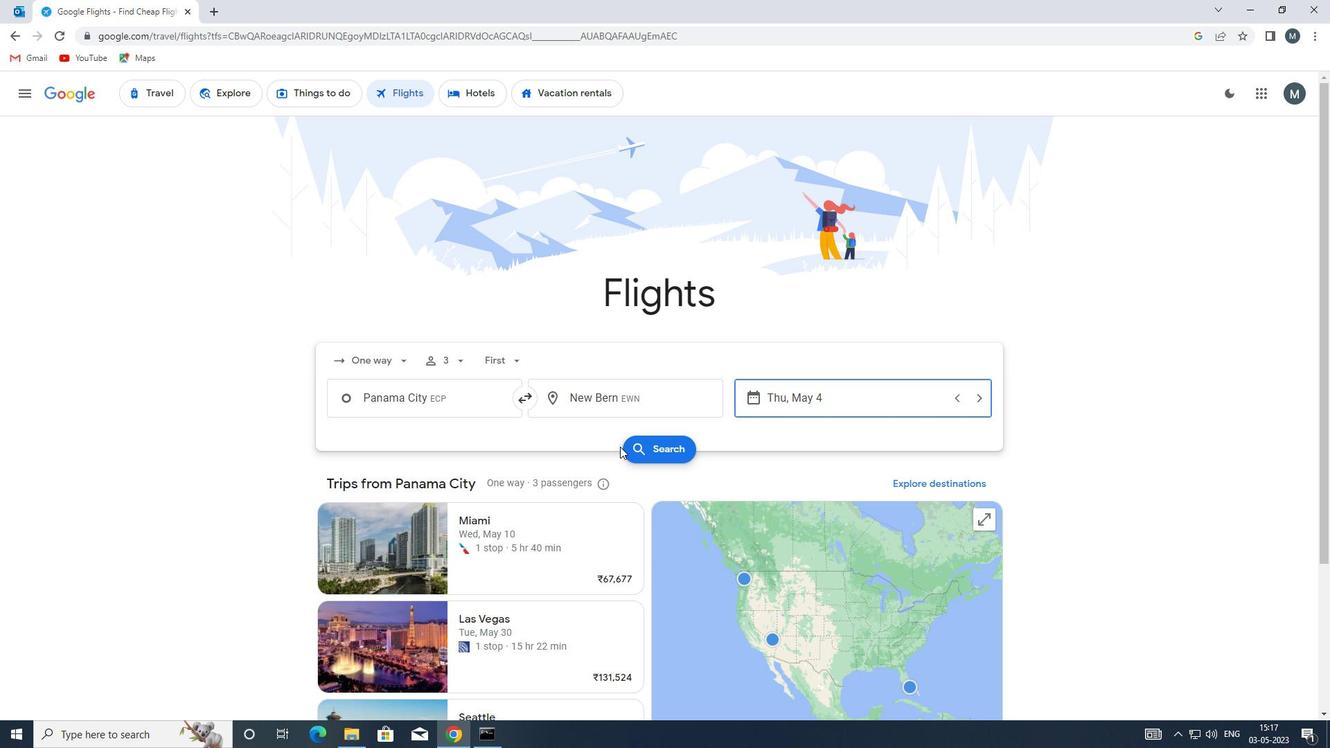 
Action: Mouse pressed left at (658, 444)
Screenshot: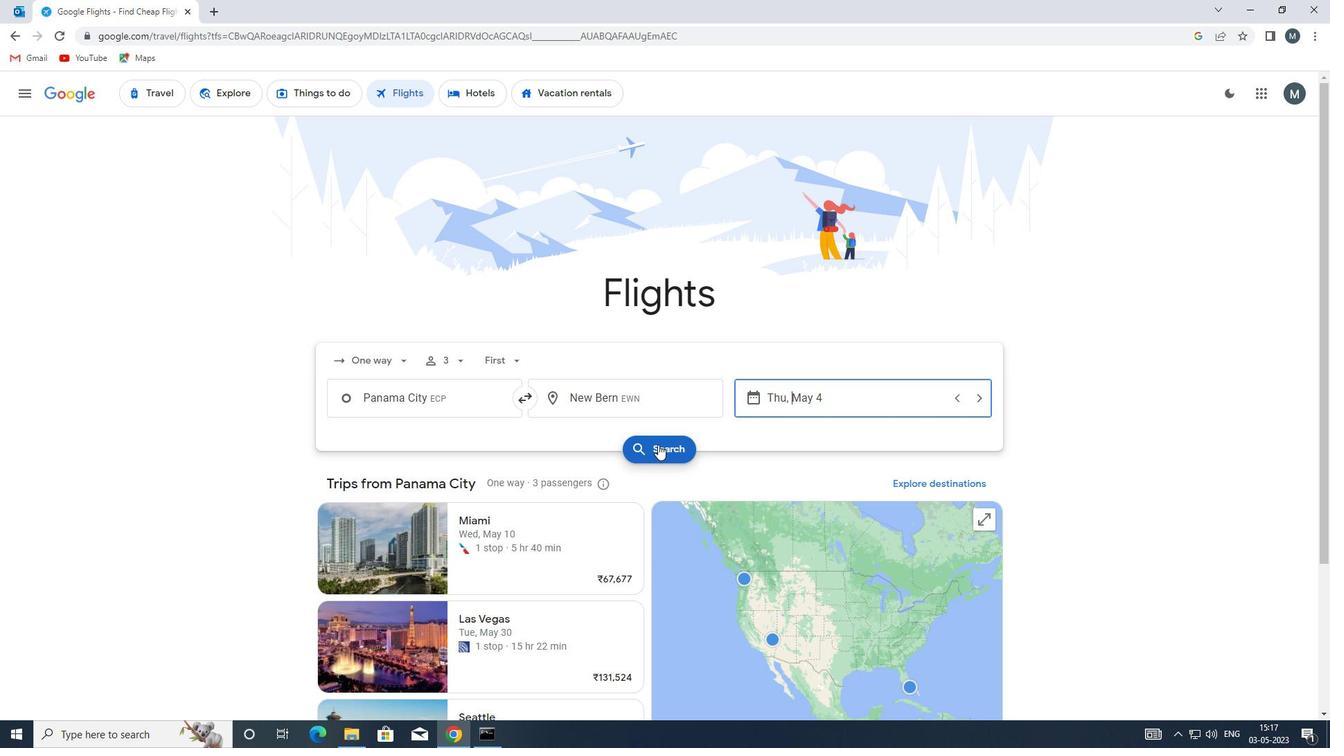 
Action: Mouse moved to (349, 221)
Screenshot: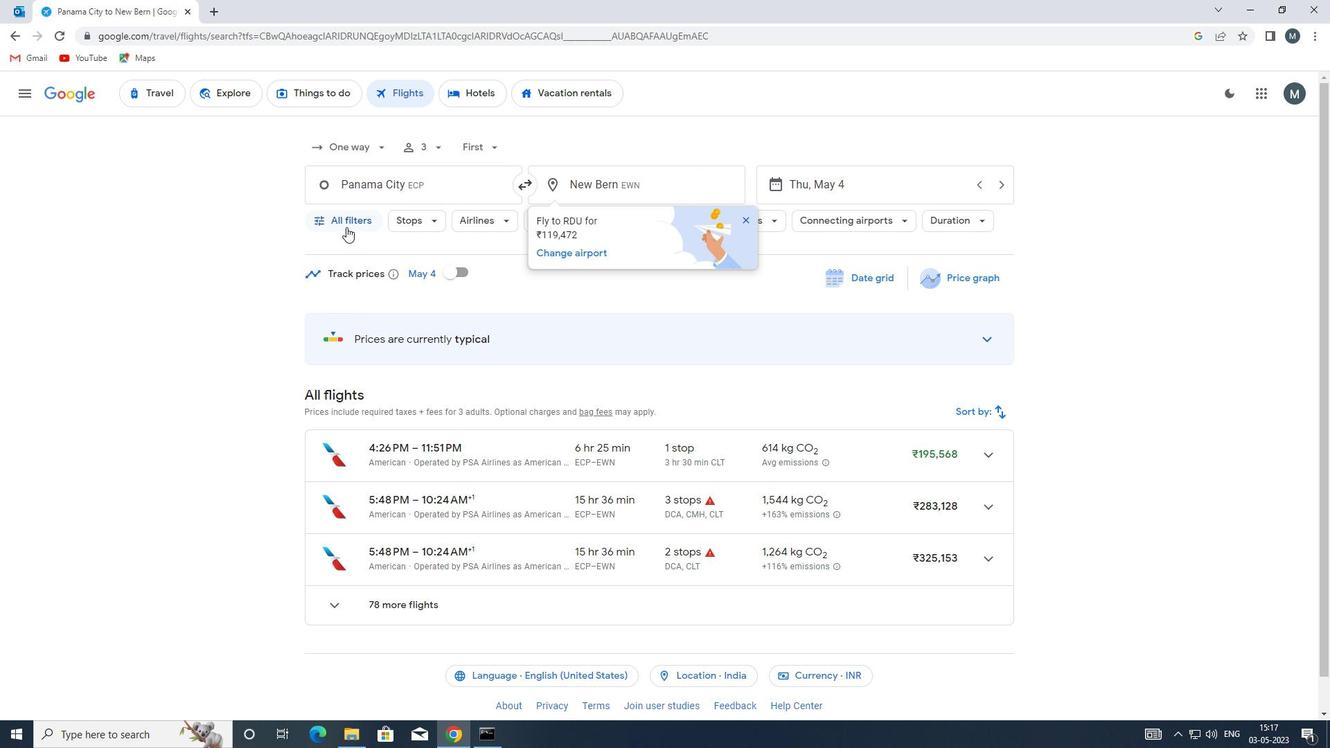 
Action: Mouse pressed left at (349, 221)
Screenshot: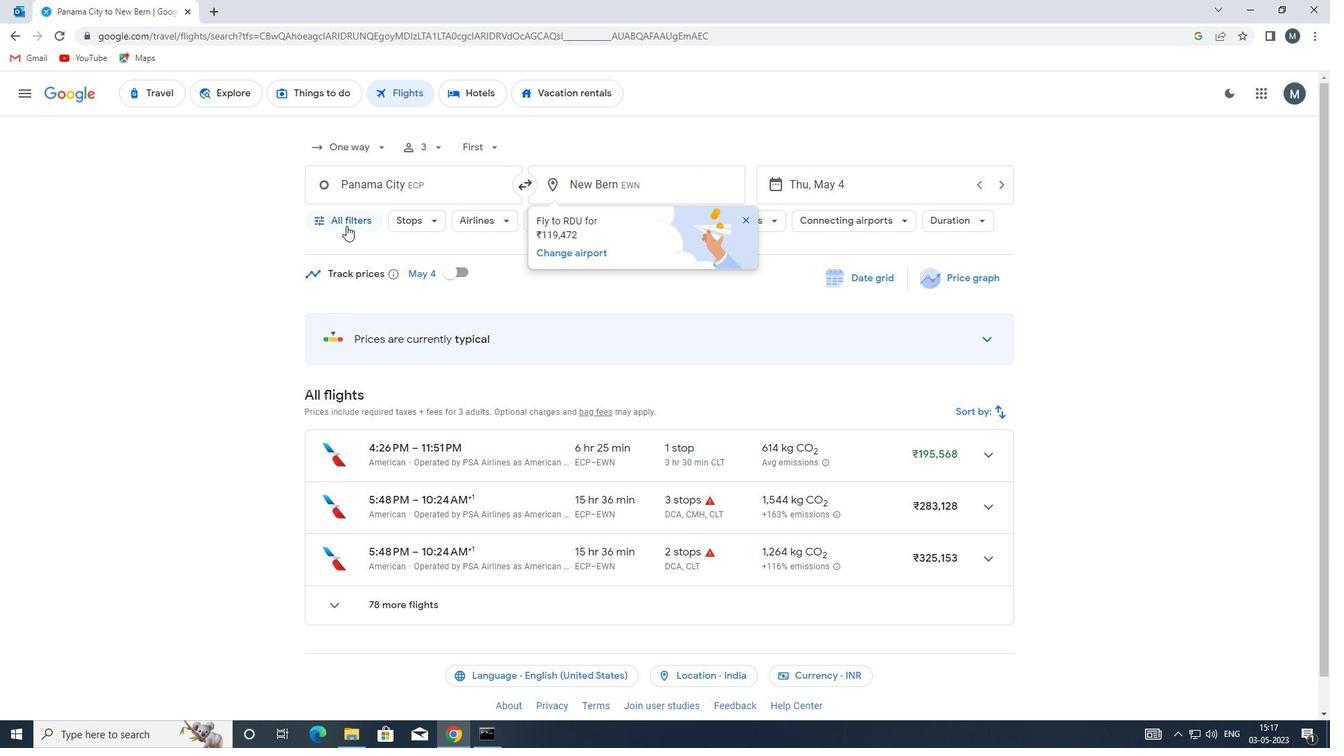 
Action: Mouse moved to (394, 376)
Screenshot: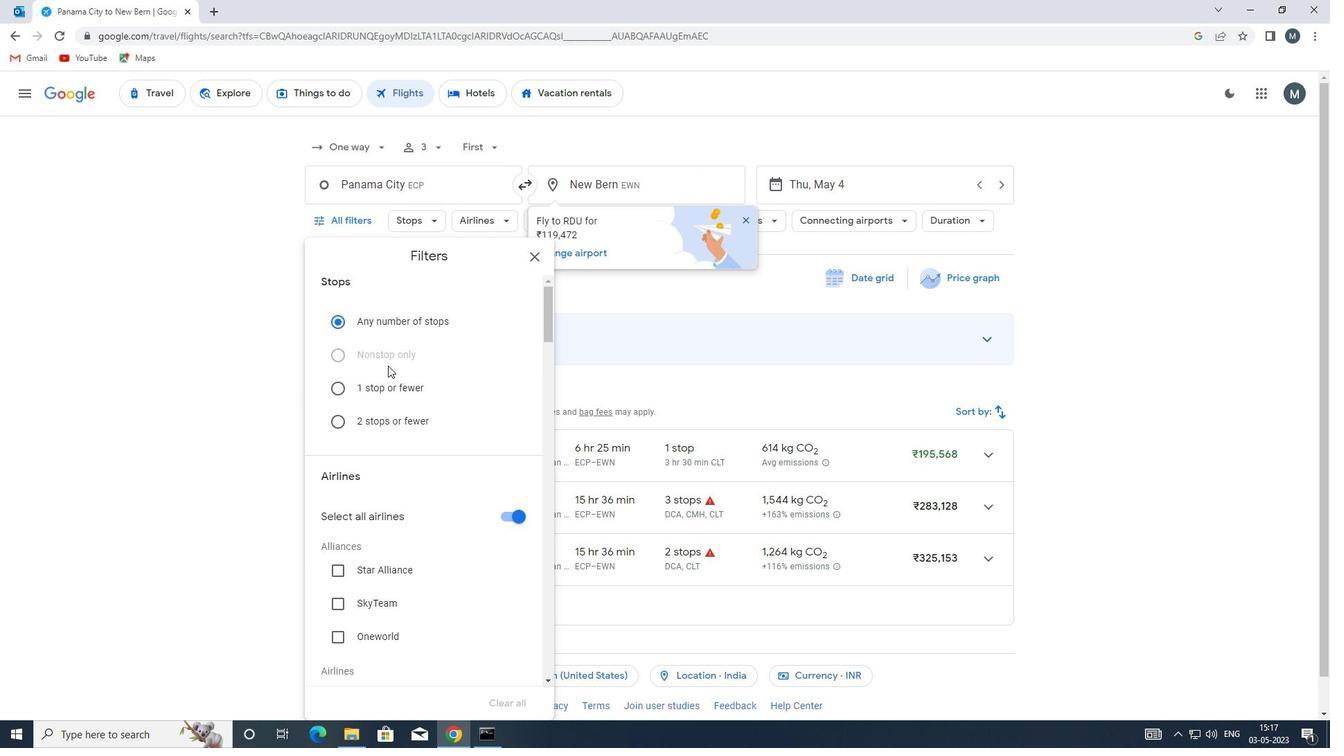 
Action: Mouse scrolled (394, 376) with delta (0, 0)
Screenshot: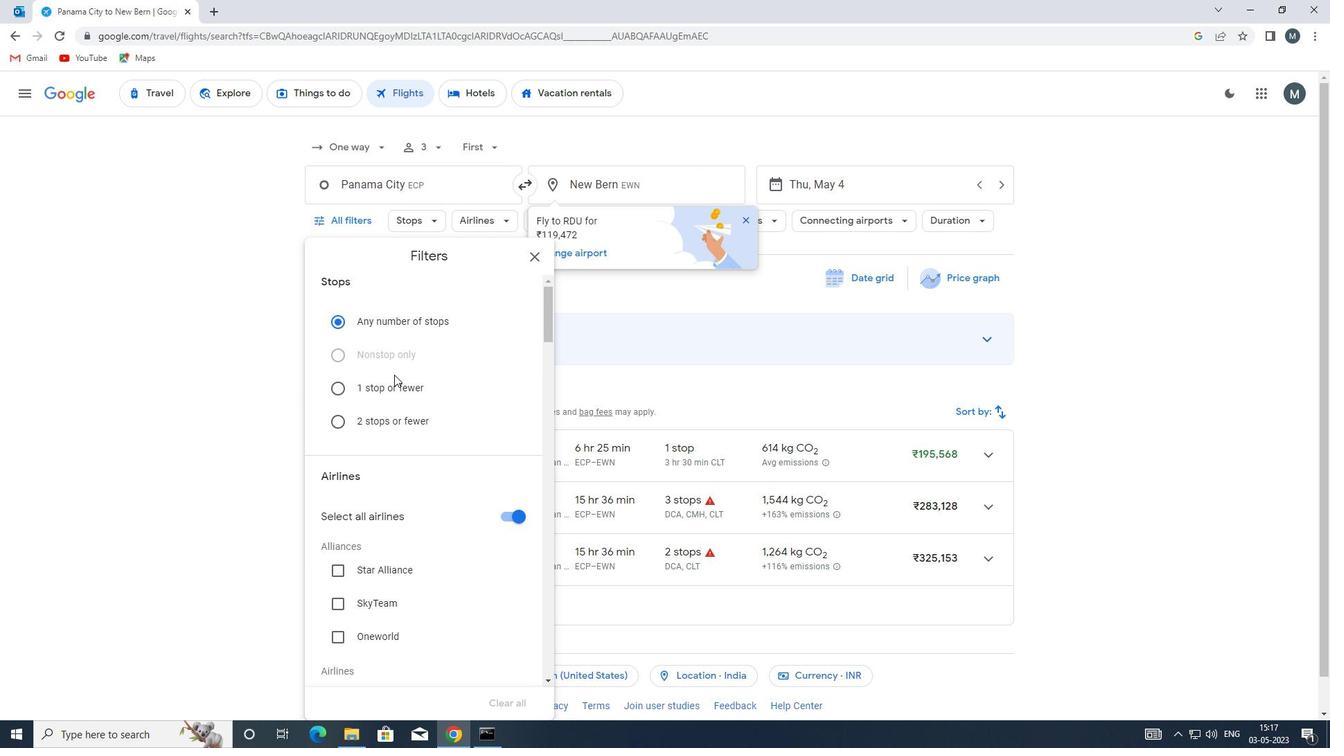 
Action: Mouse moved to (394, 380)
Screenshot: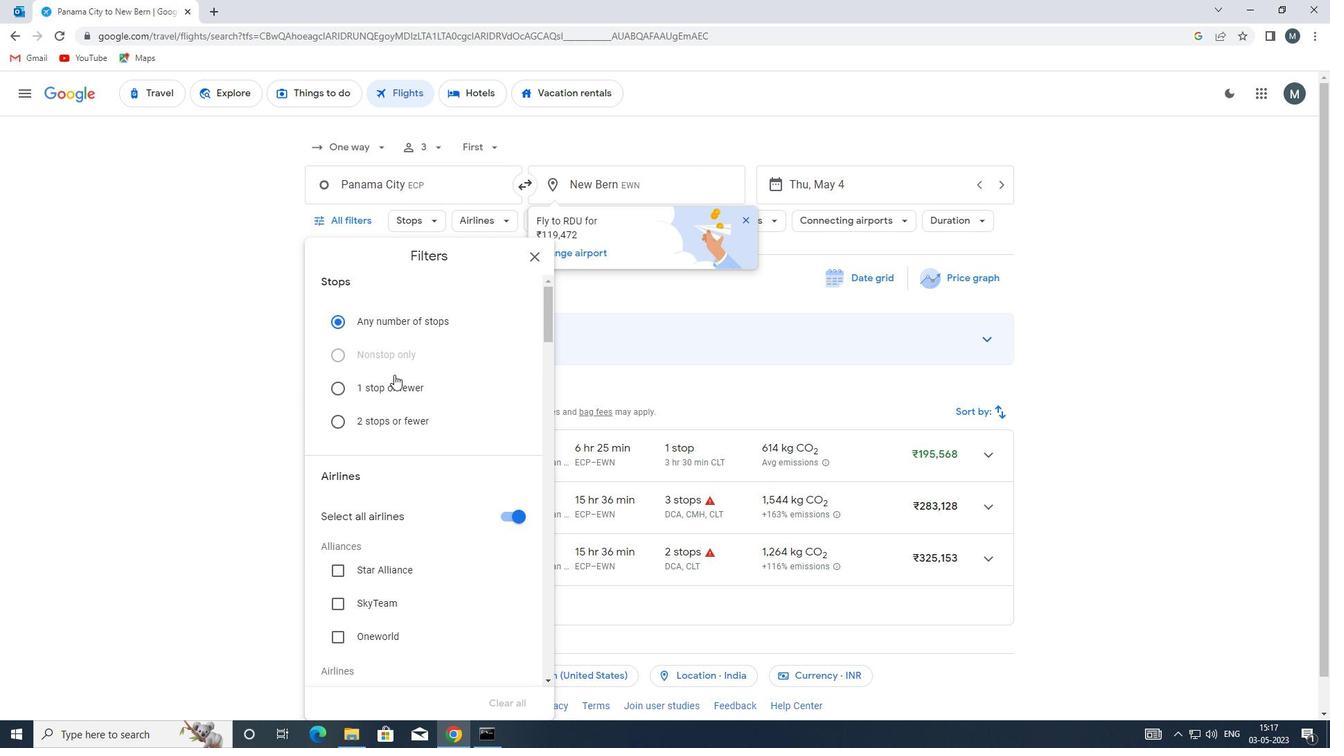 
Action: Mouse scrolled (394, 379) with delta (0, 0)
Screenshot: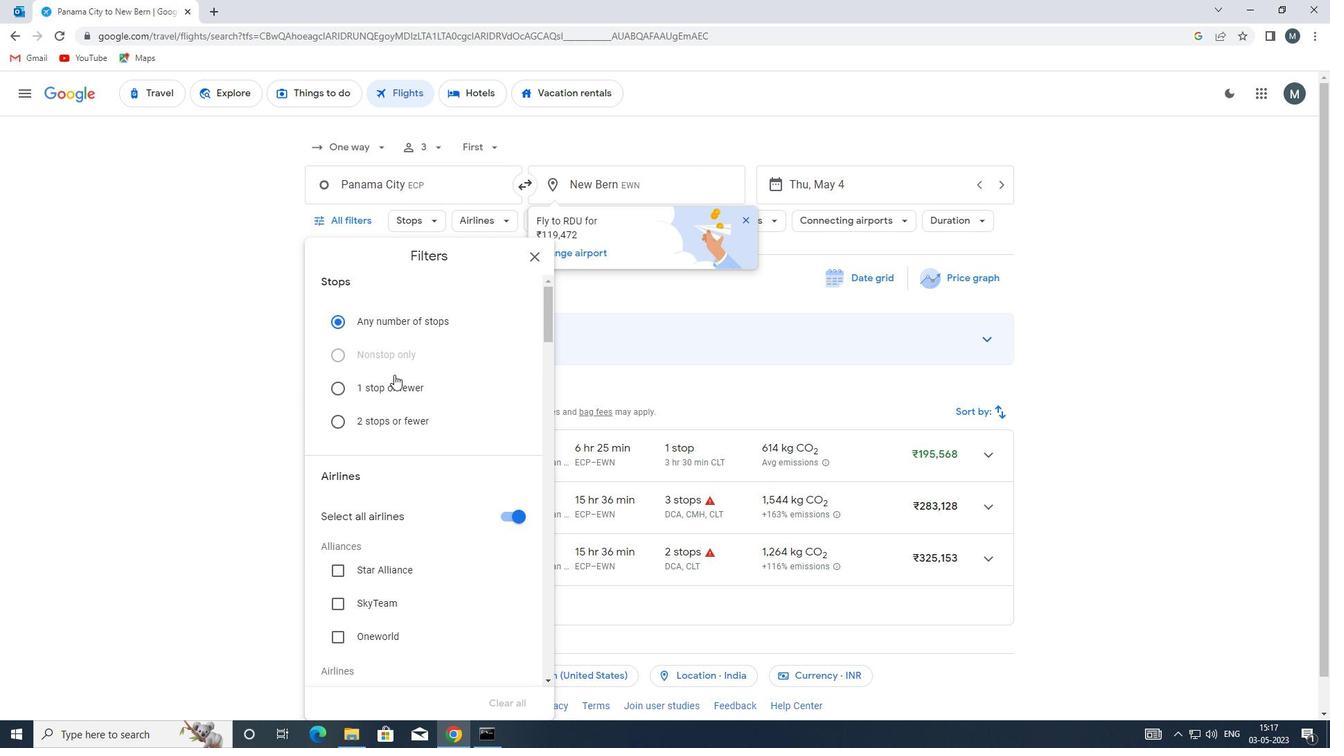 
Action: Mouse moved to (515, 372)
Screenshot: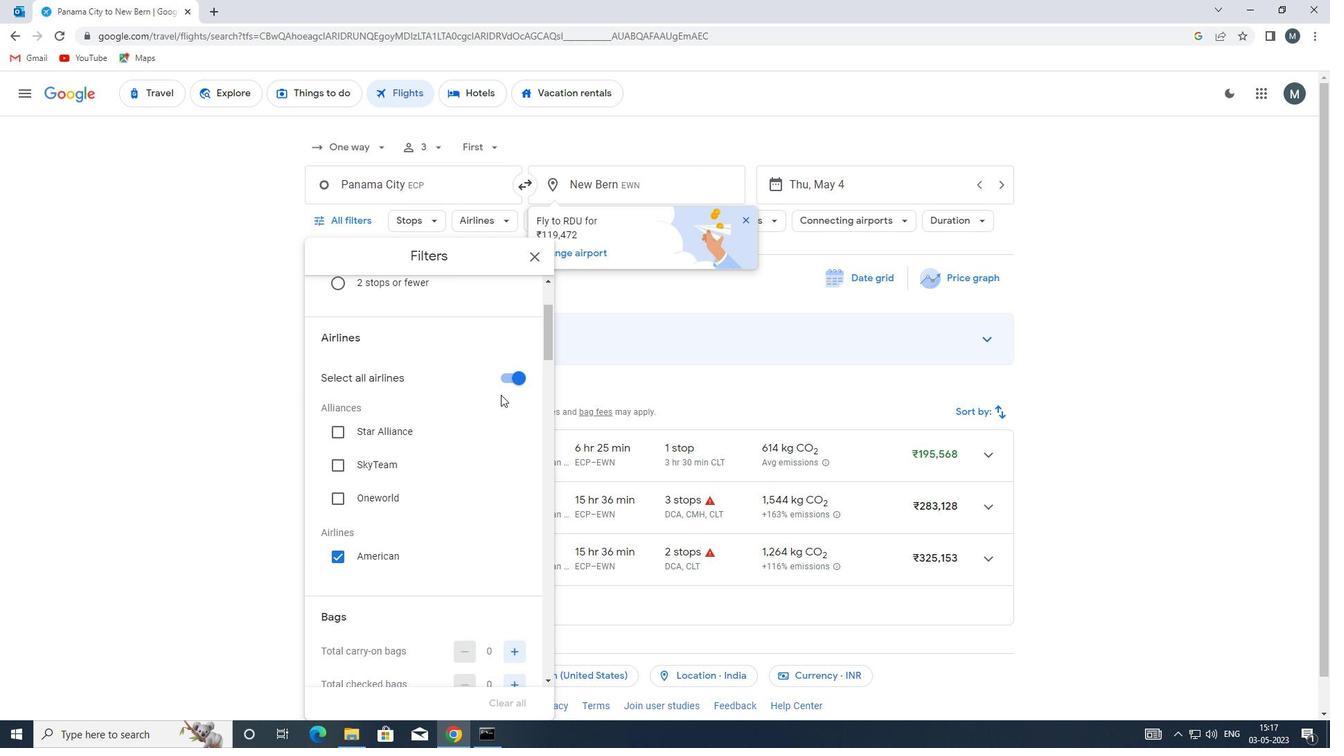 
Action: Mouse pressed left at (515, 372)
Screenshot: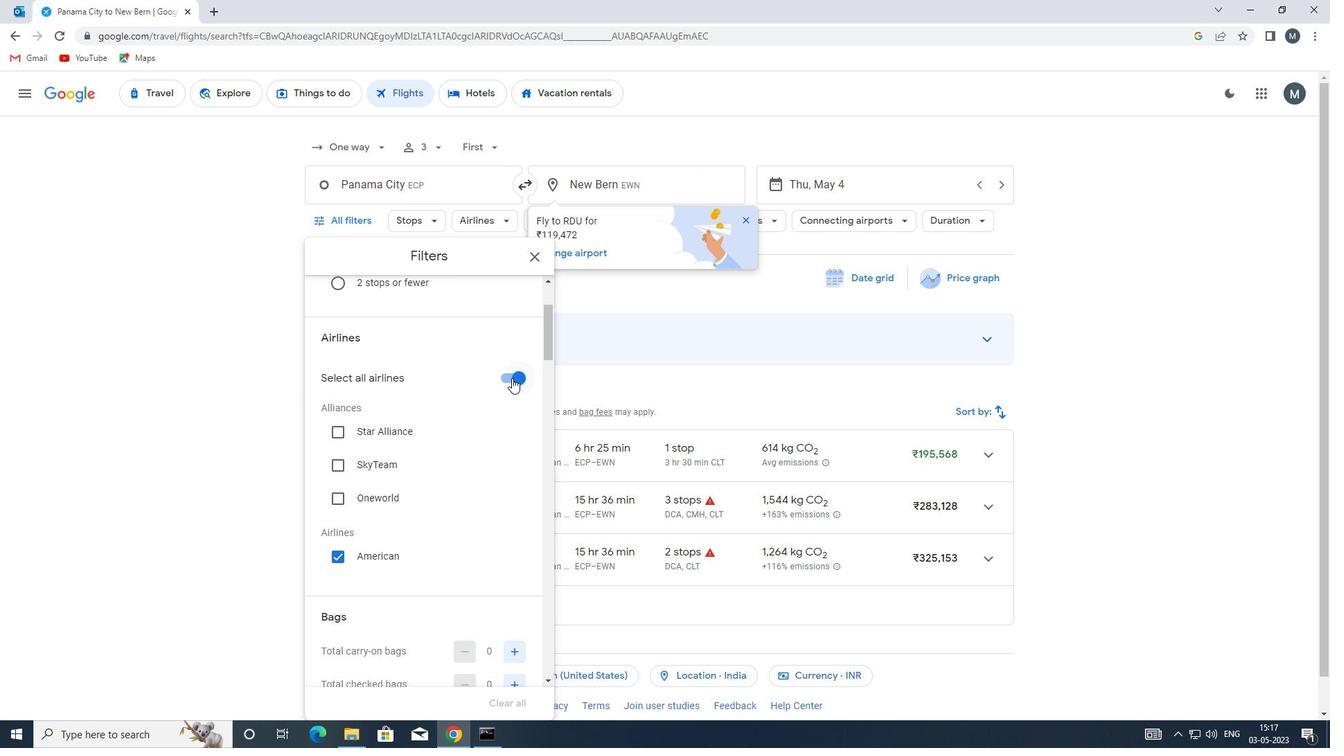 
Action: Mouse moved to (420, 444)
Screenshot: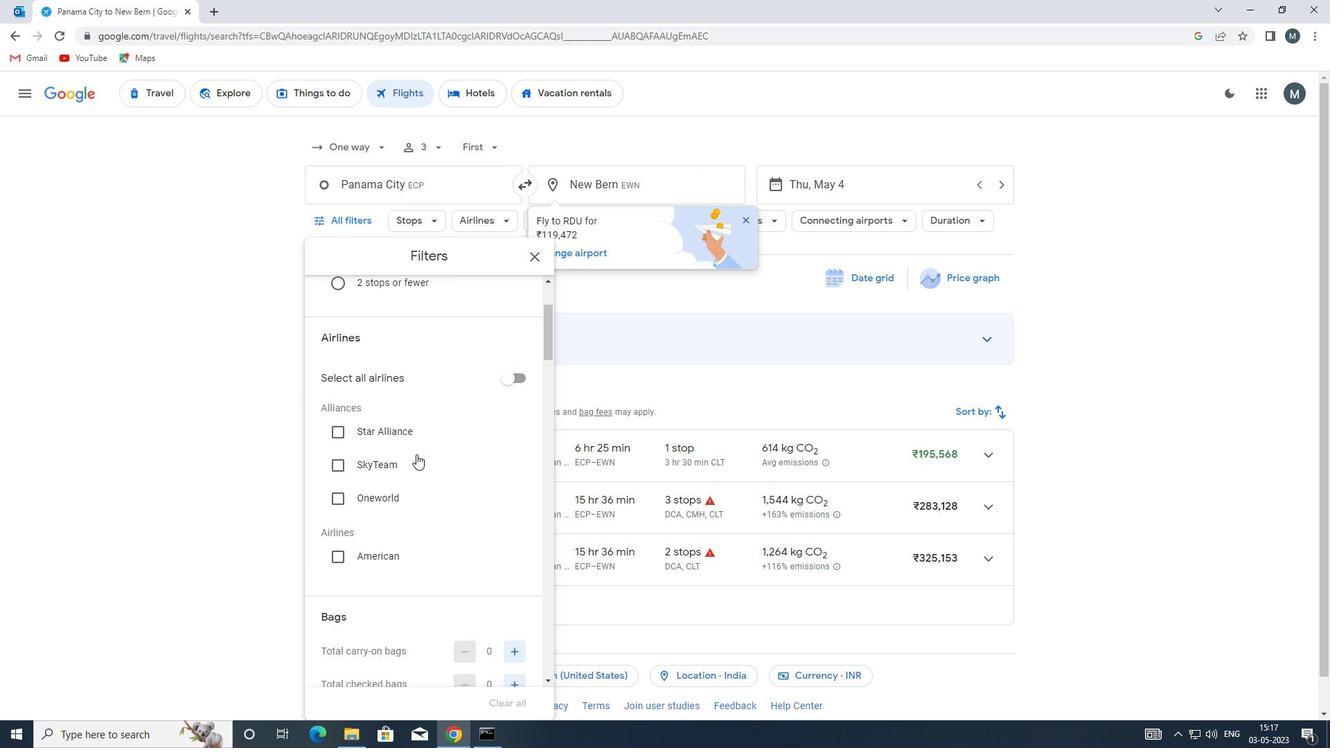 
Action: Mouse scrolled (420, 443) with delta (0, 0)
Screenshot: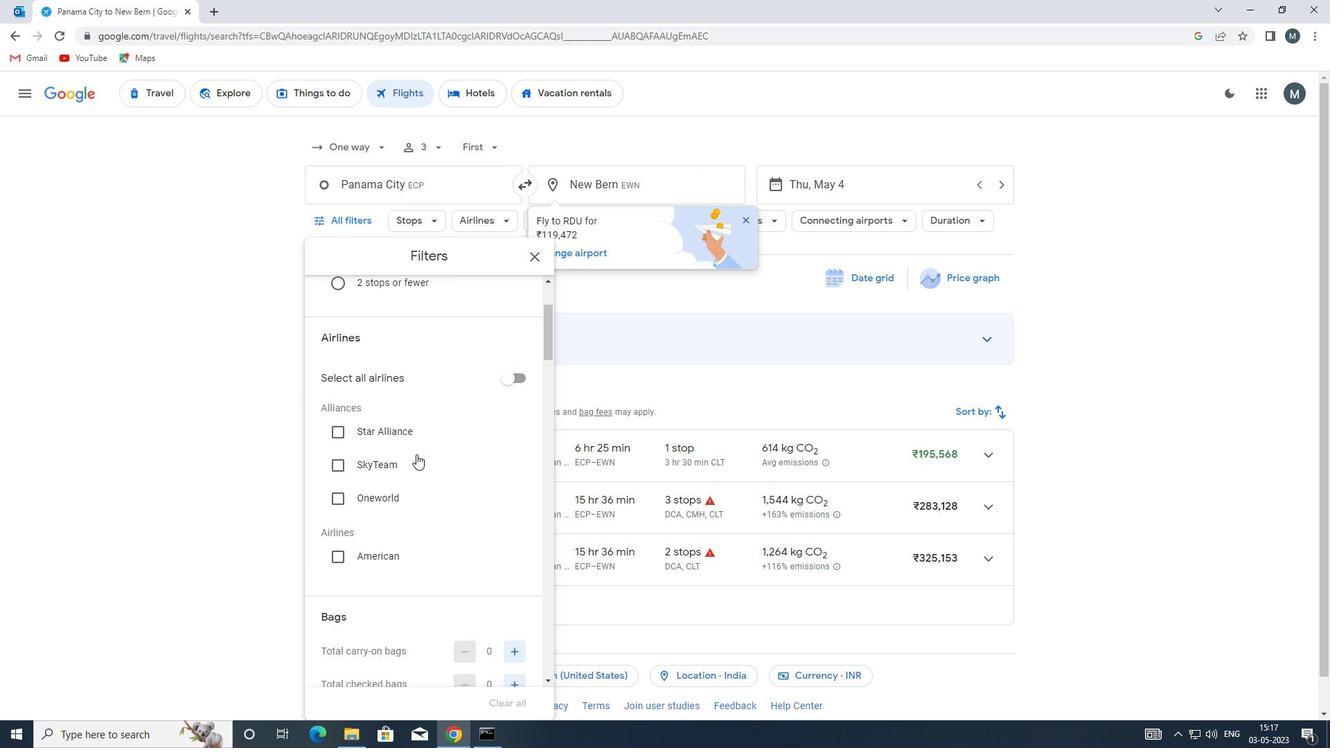 
Action: Mouse scrolled (420, 443) with delta (0, 0)
Screenshot: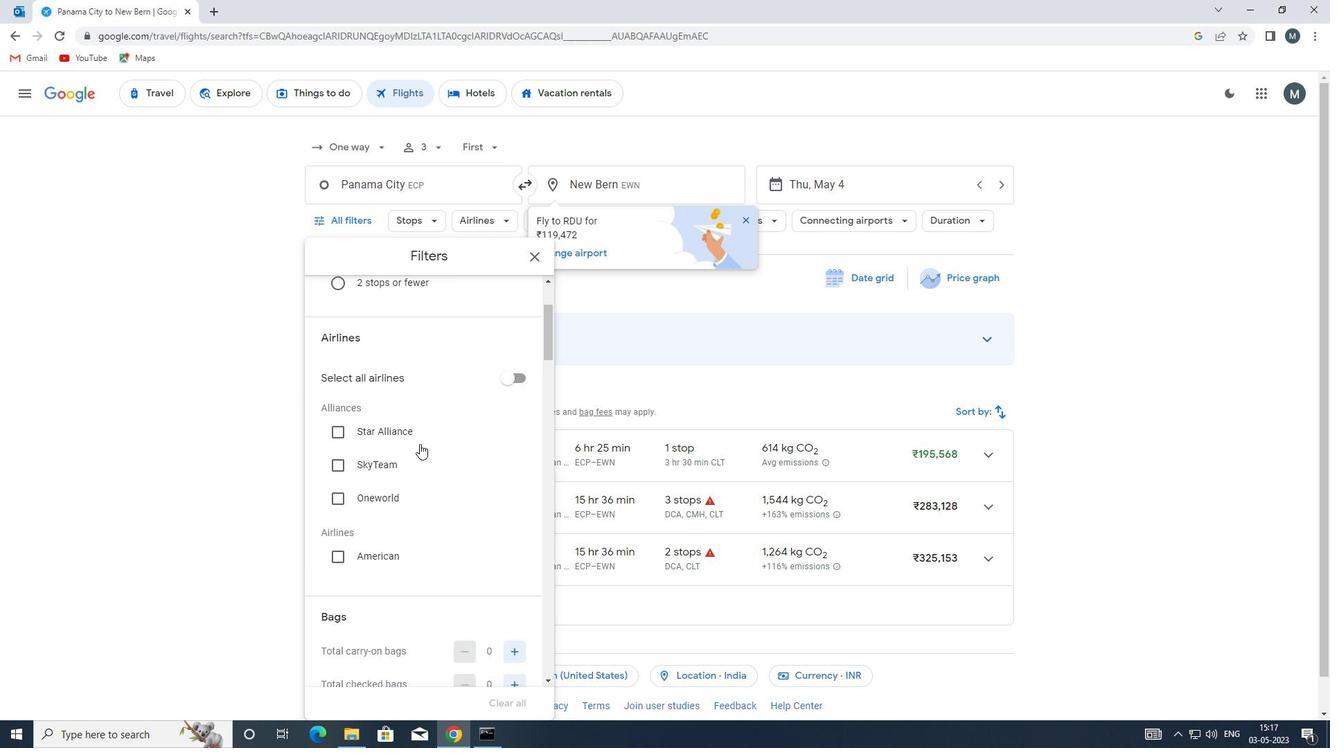 
Action: Mouse moved to (420, 448)
Screenshot: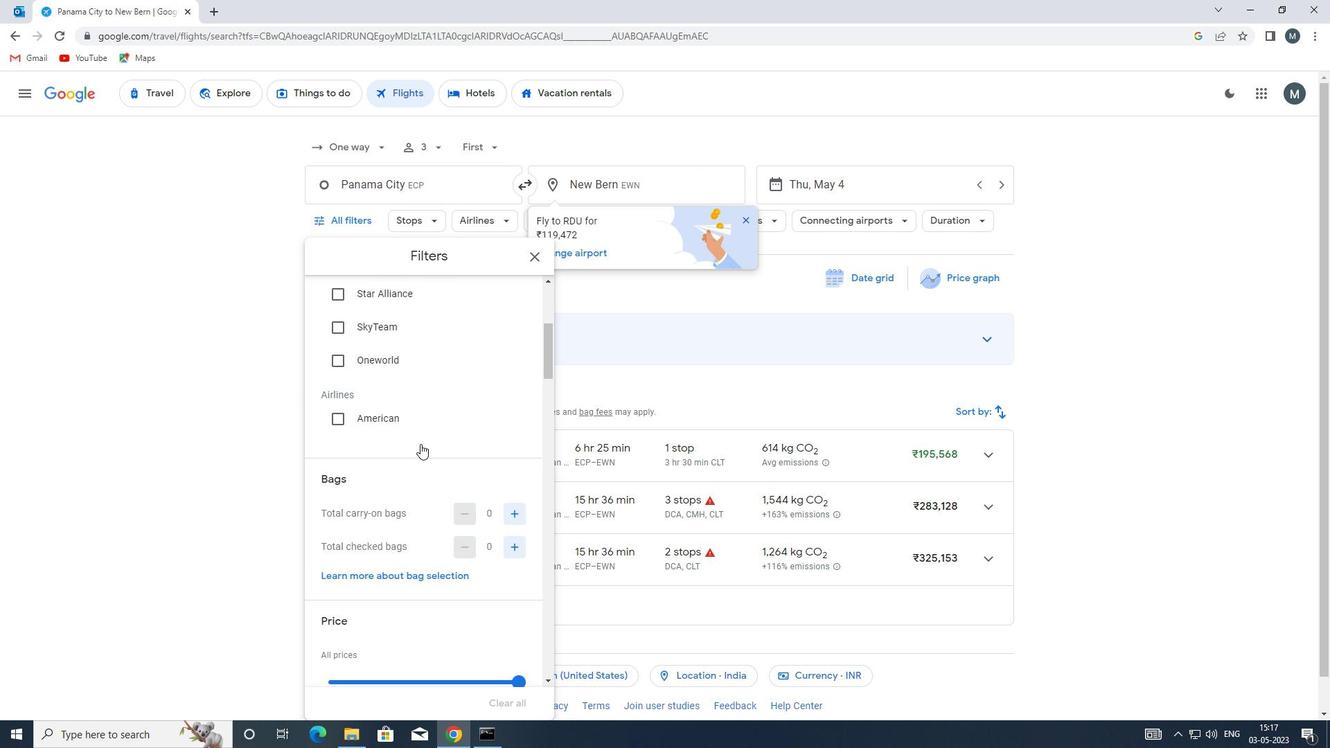 
Action: Mouse scrolled (420, 447) with delta (0, 0)
Screenshot: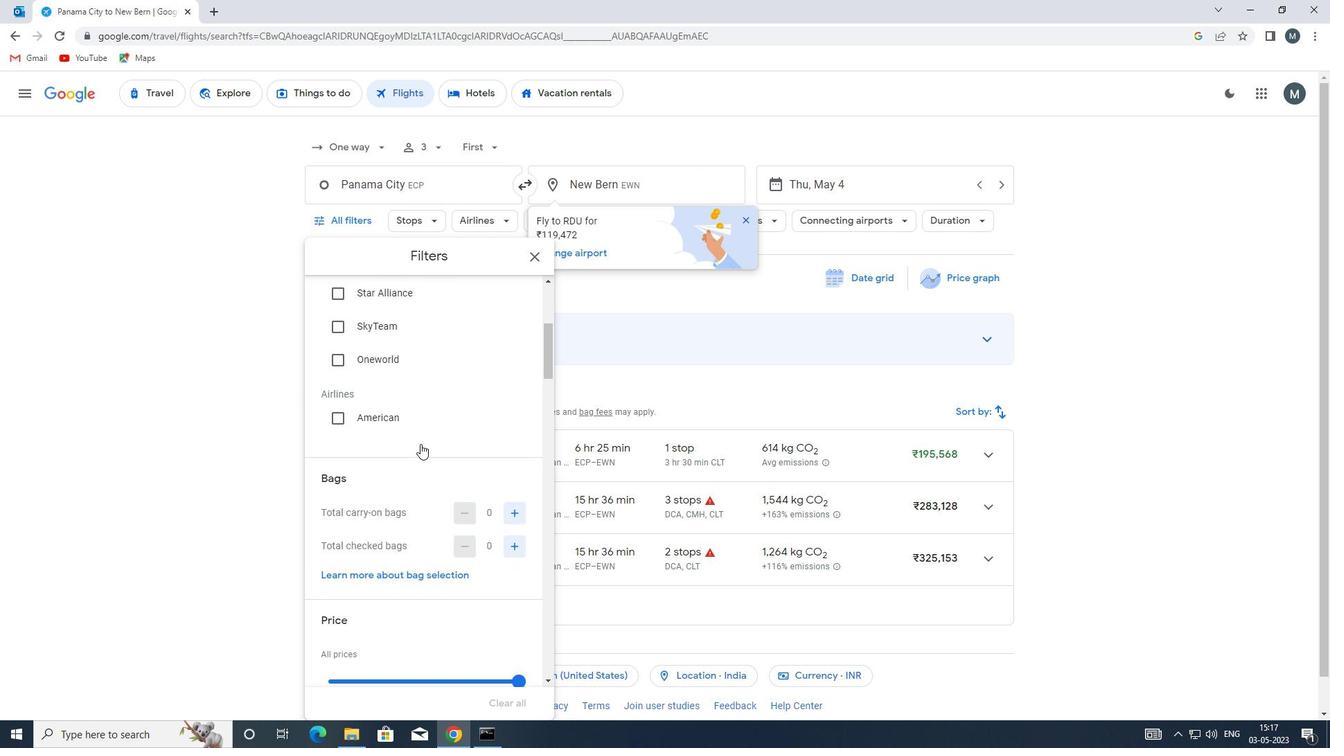 
Action: Mouse moved to (507, 475)
Screenshot: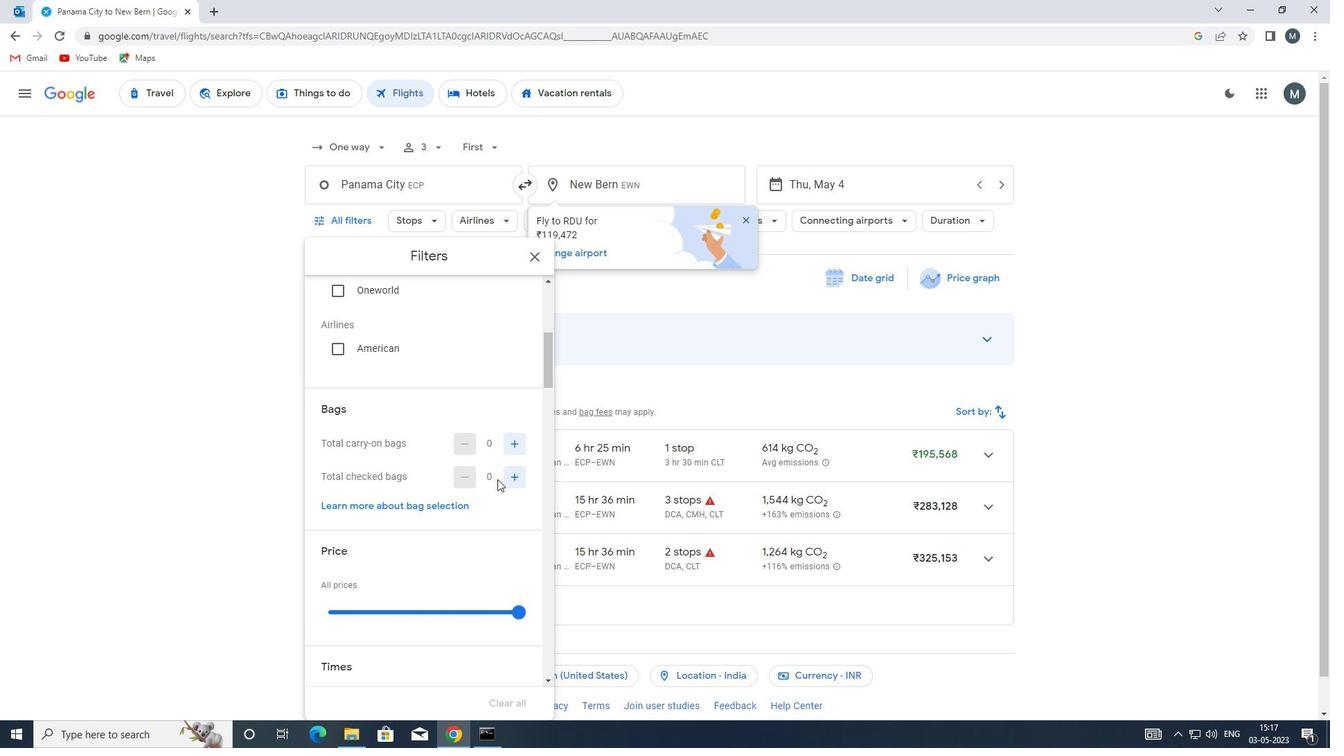 
Action: Mouse pressed left at (507, 475)
Screenshot: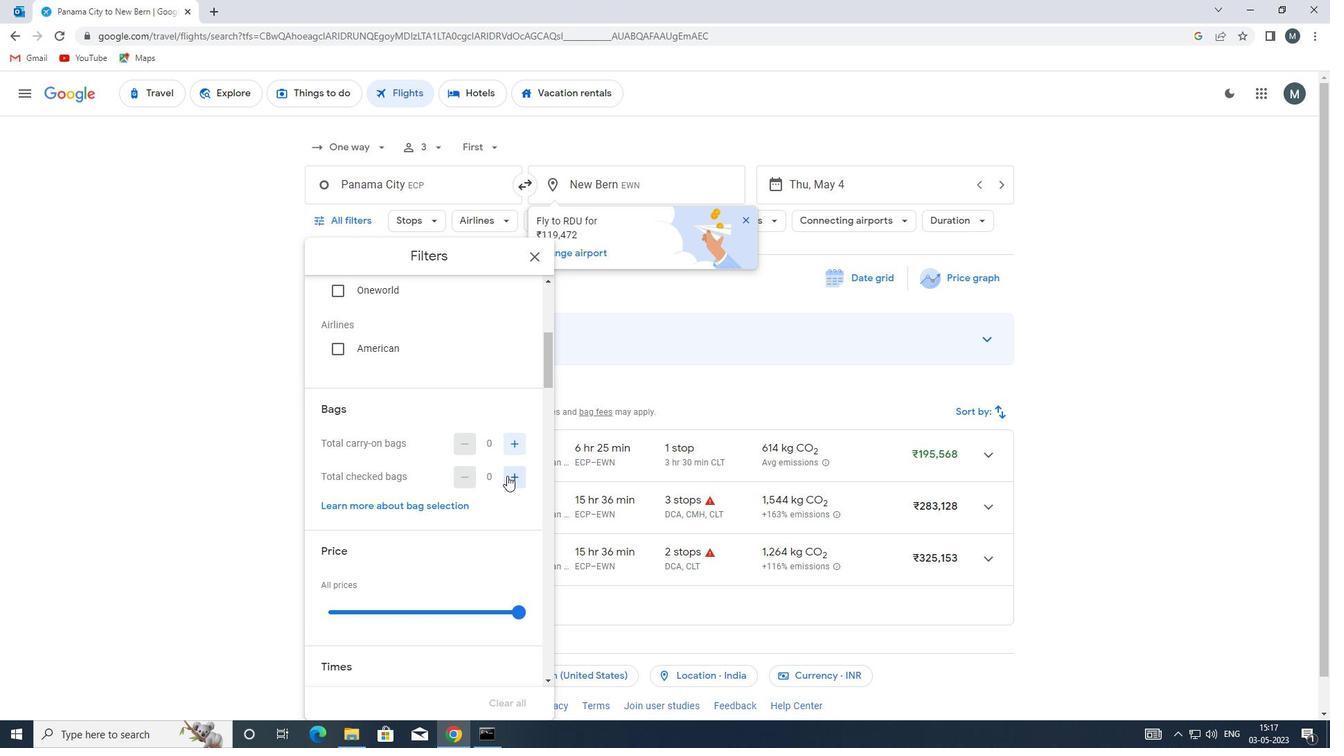 
Action: Mouse pressed left at (507, 475)
Screenshot: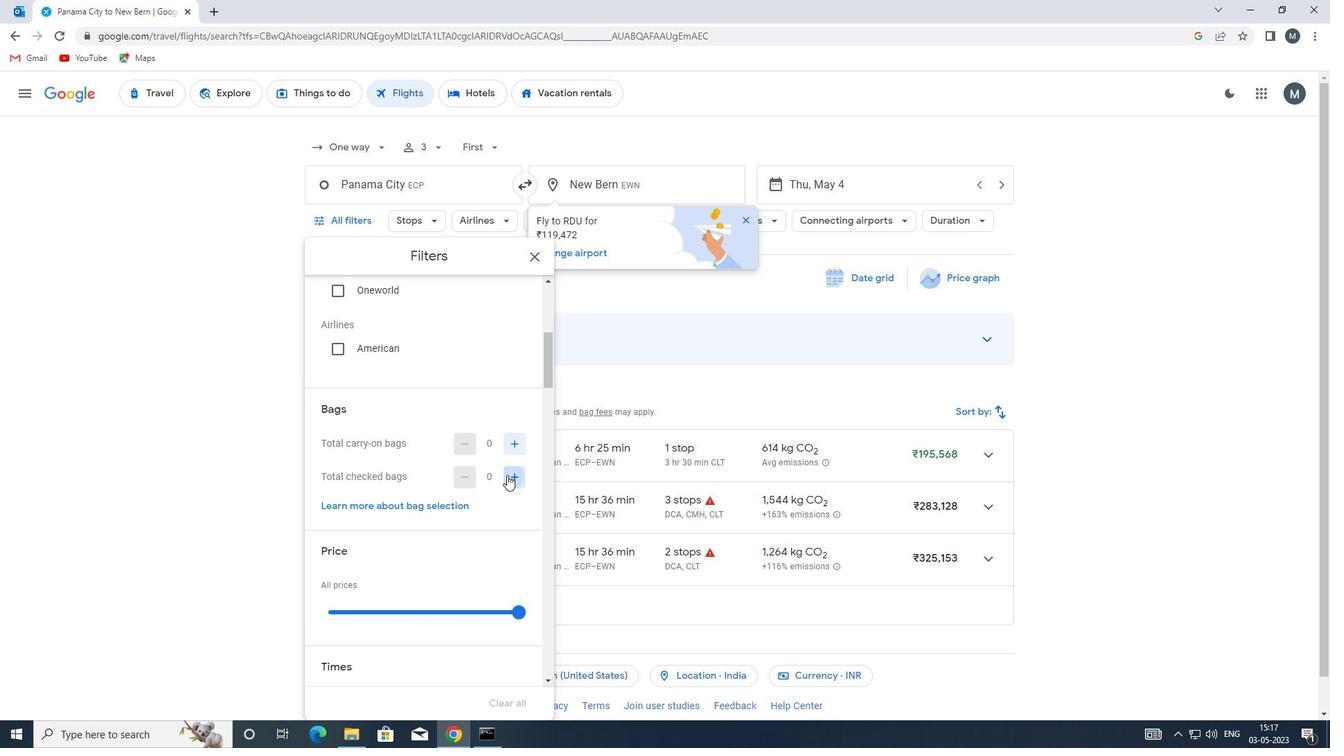 
Action: Mouse pressed left at (507, 475)
Screenshot: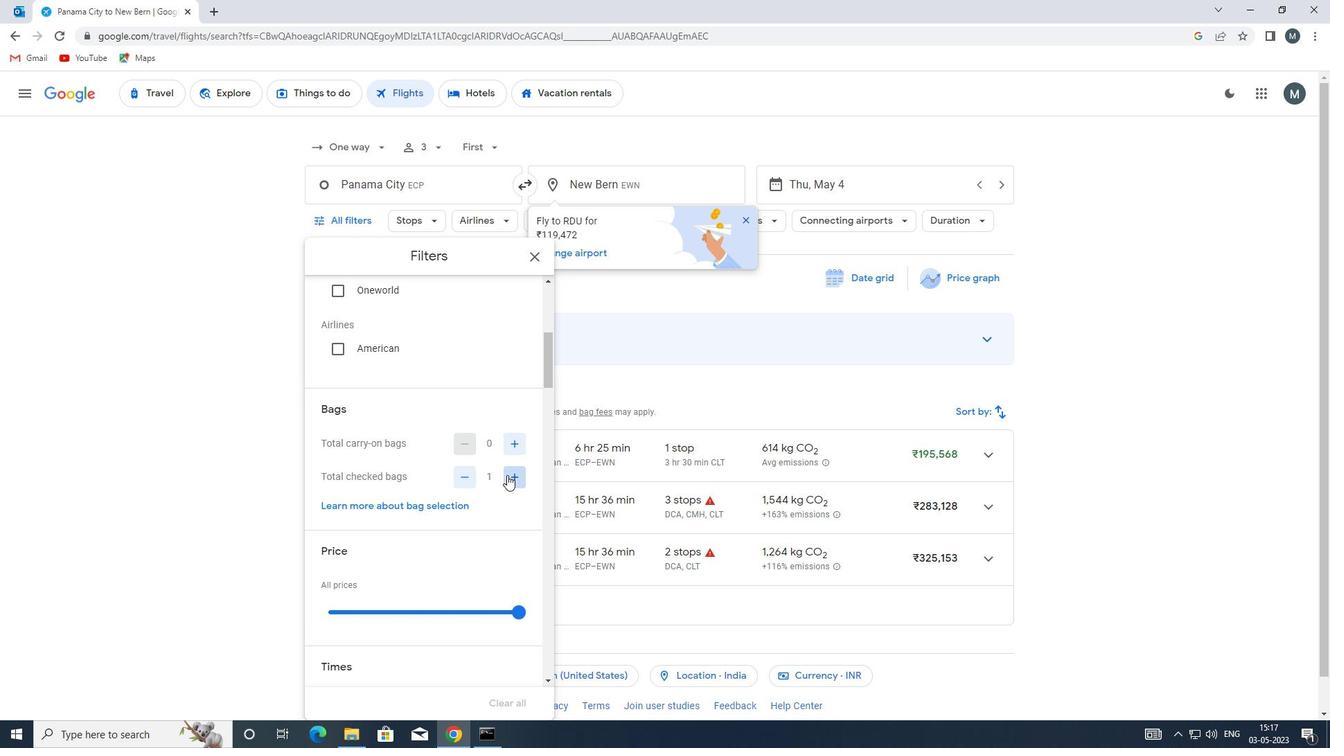 
Action: Mouse moved to (507, 475)
Screenshot: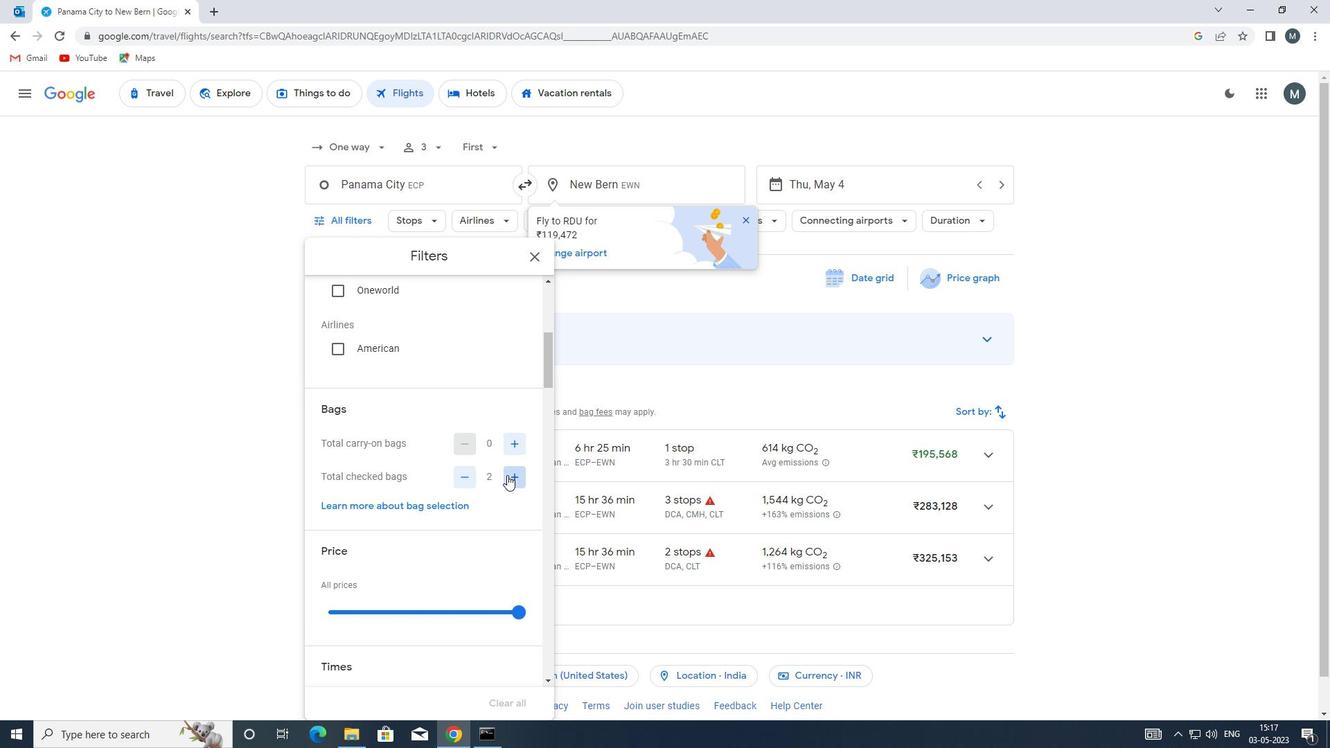 
Action: Mouse pressed left at (507, 475)
Screenshot: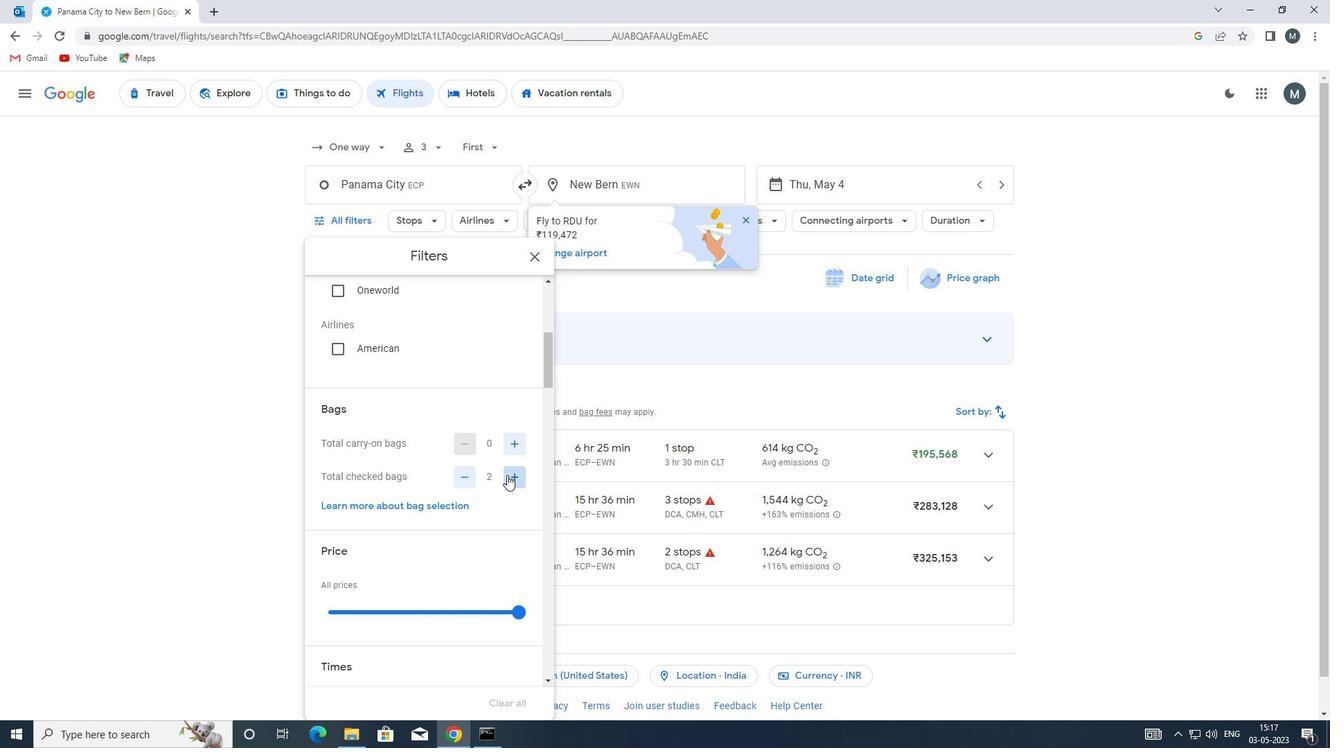 
Action: Mouse moved to (508, 475)
Screenshot: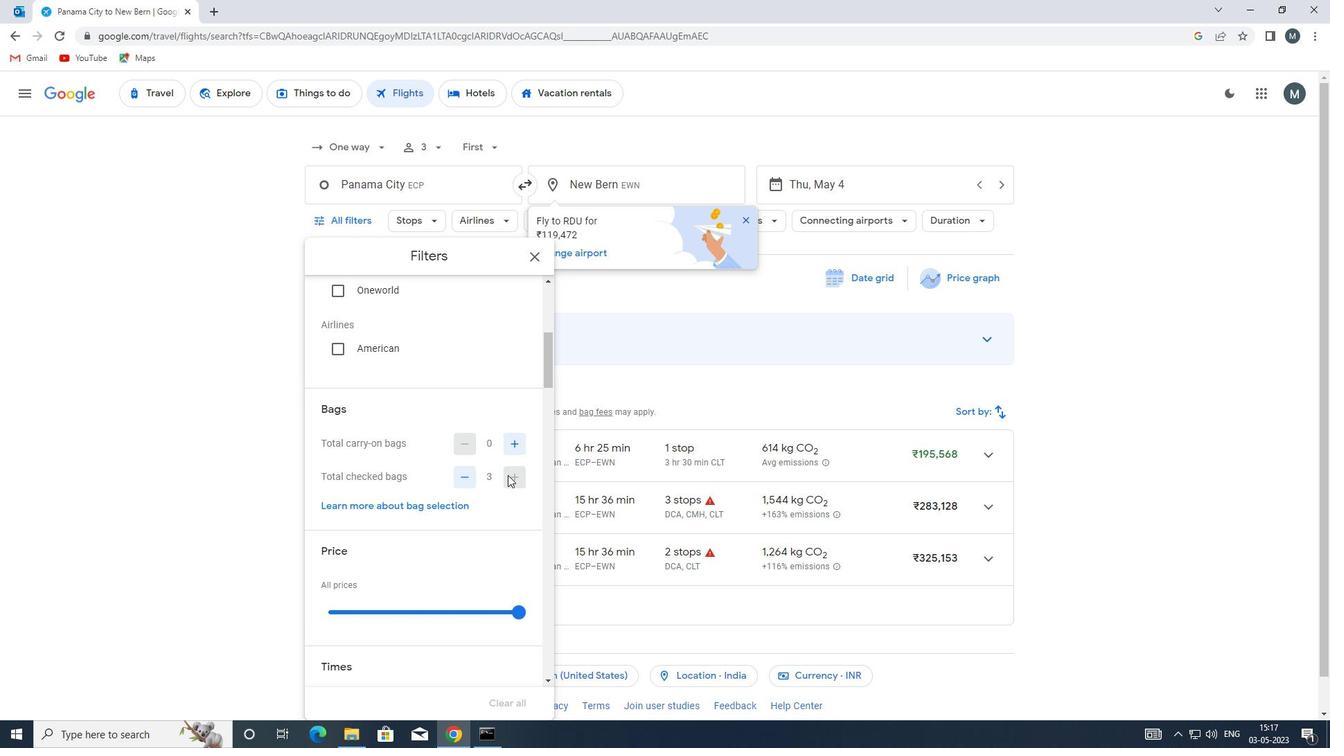 
Action: Mouse pressed left at (508, 475)
Screenshot: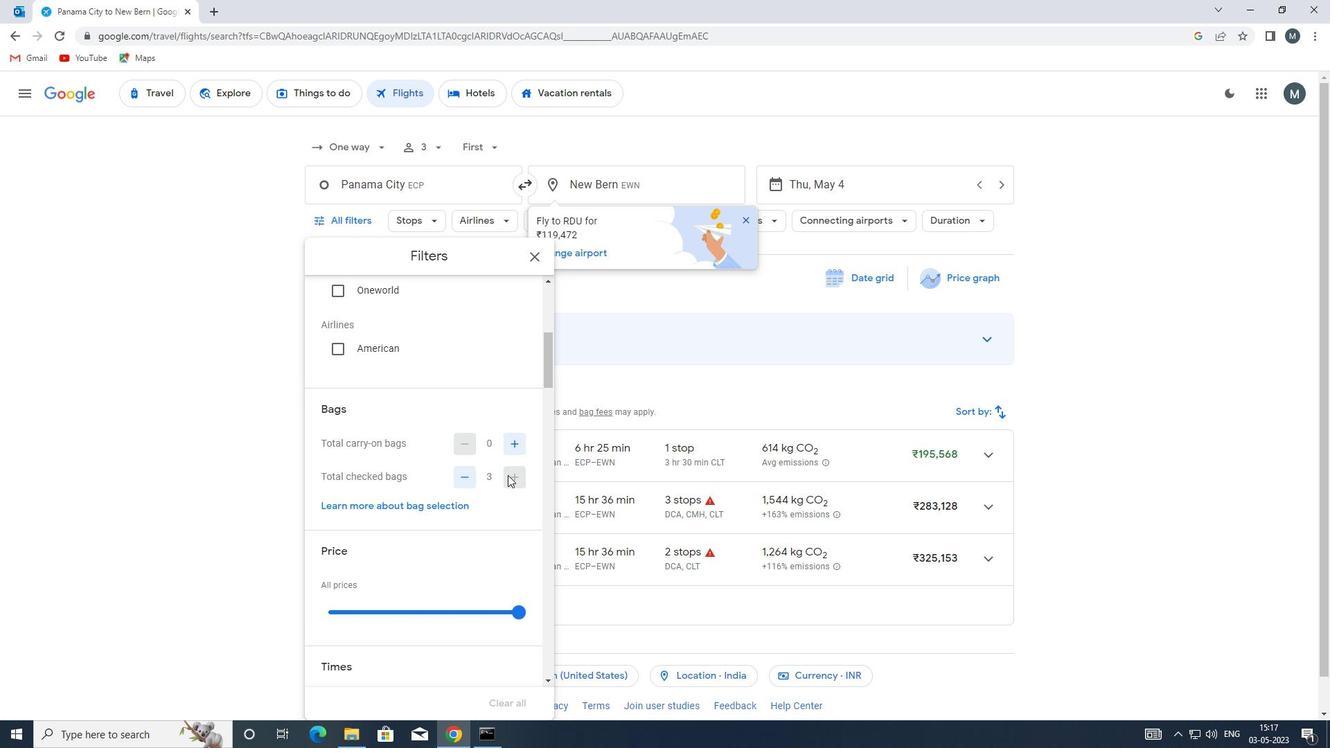 
Action: Mouse pressed left at (508, 475)
Screenshot: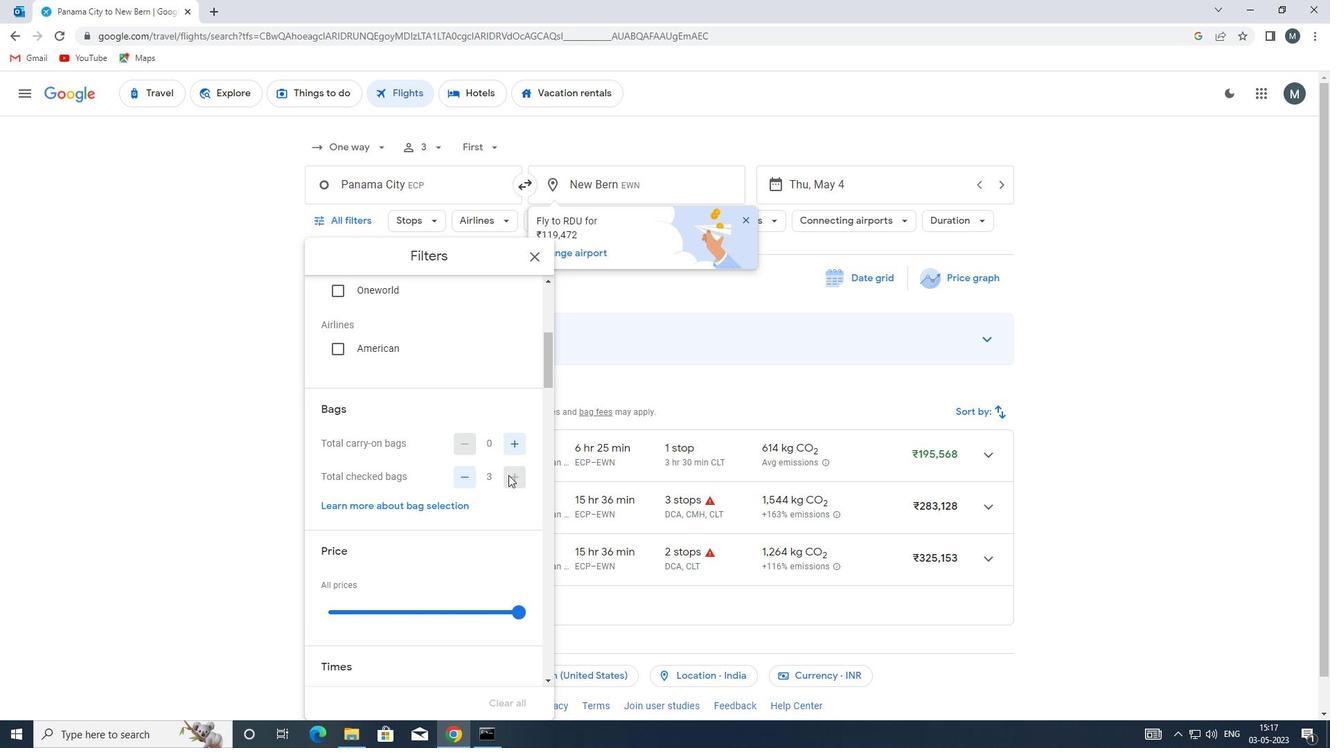 
Action: Mouse moved to (510, 476)
Screenshot: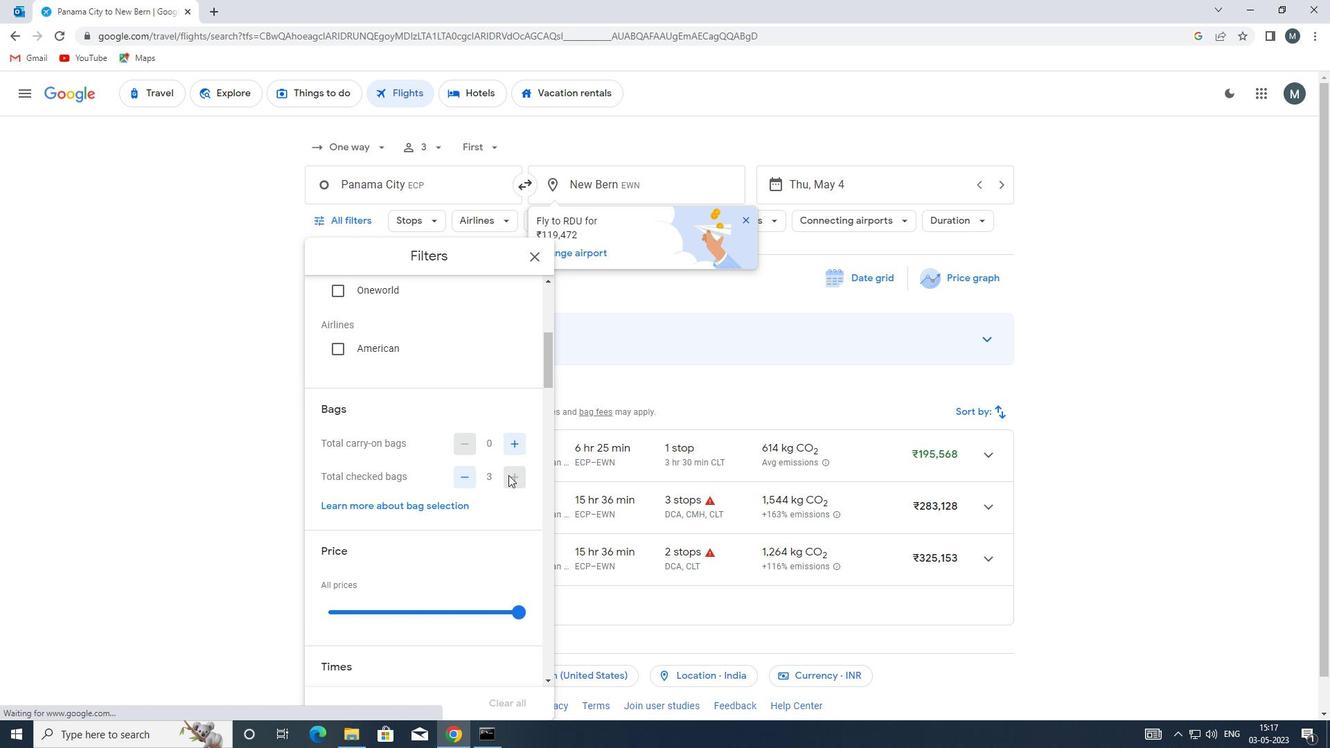 
Action: Mouse pressed left at (510, 476)
Screenshot: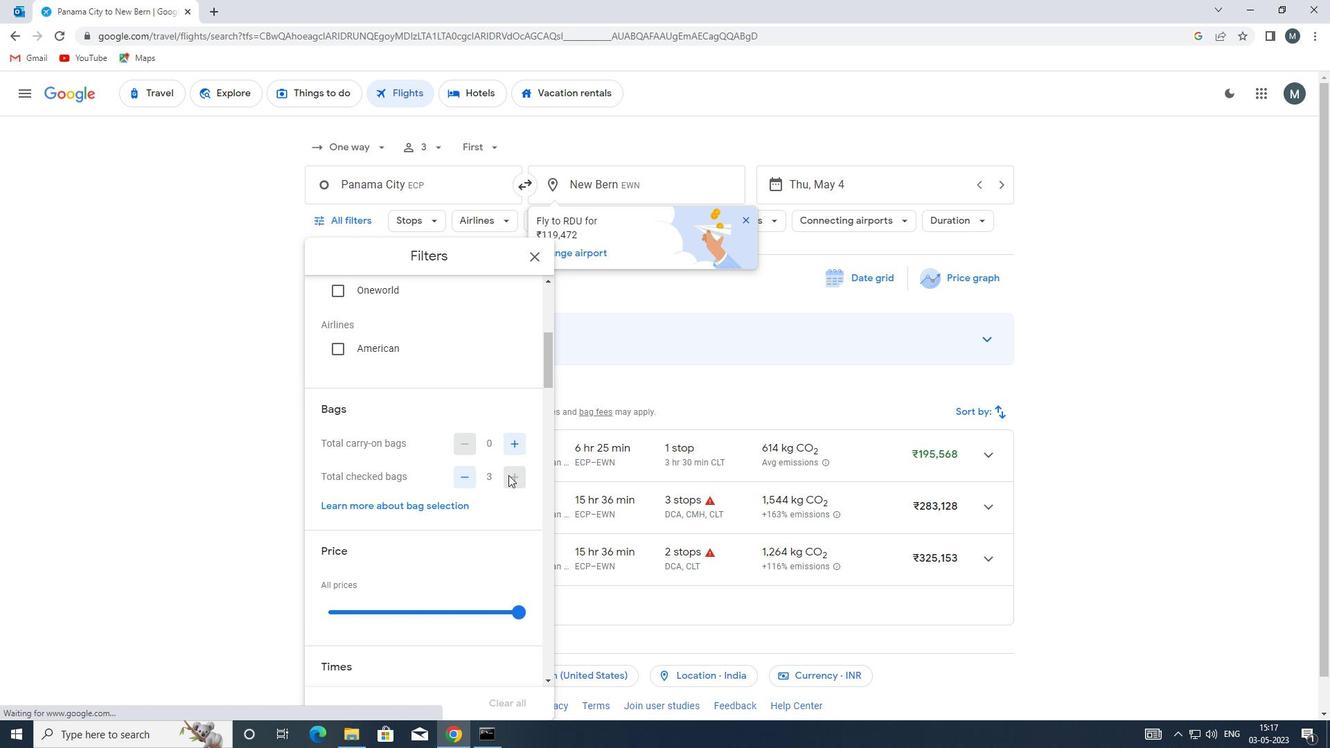 
Action: Mouse moved to (511, 477)
Screenshot: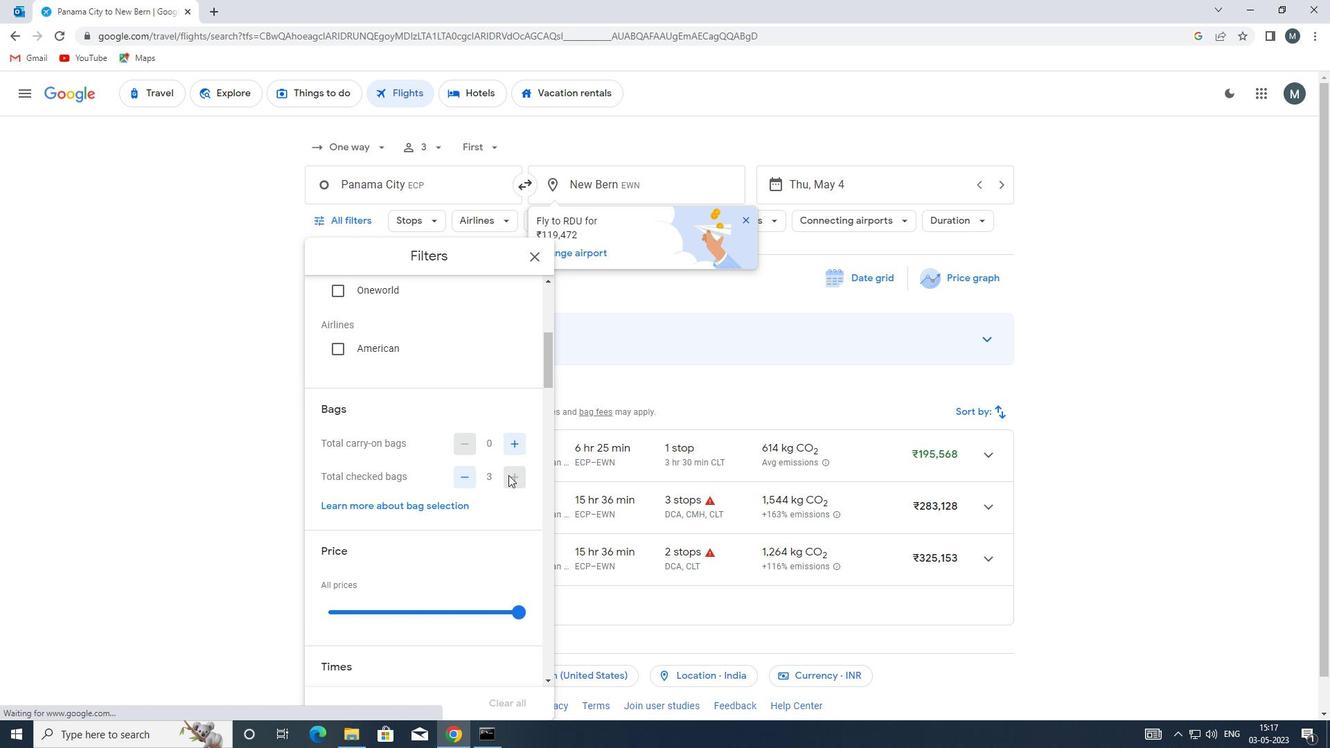 
Action: Mouse pressed left at (511, 477)
Screenshot: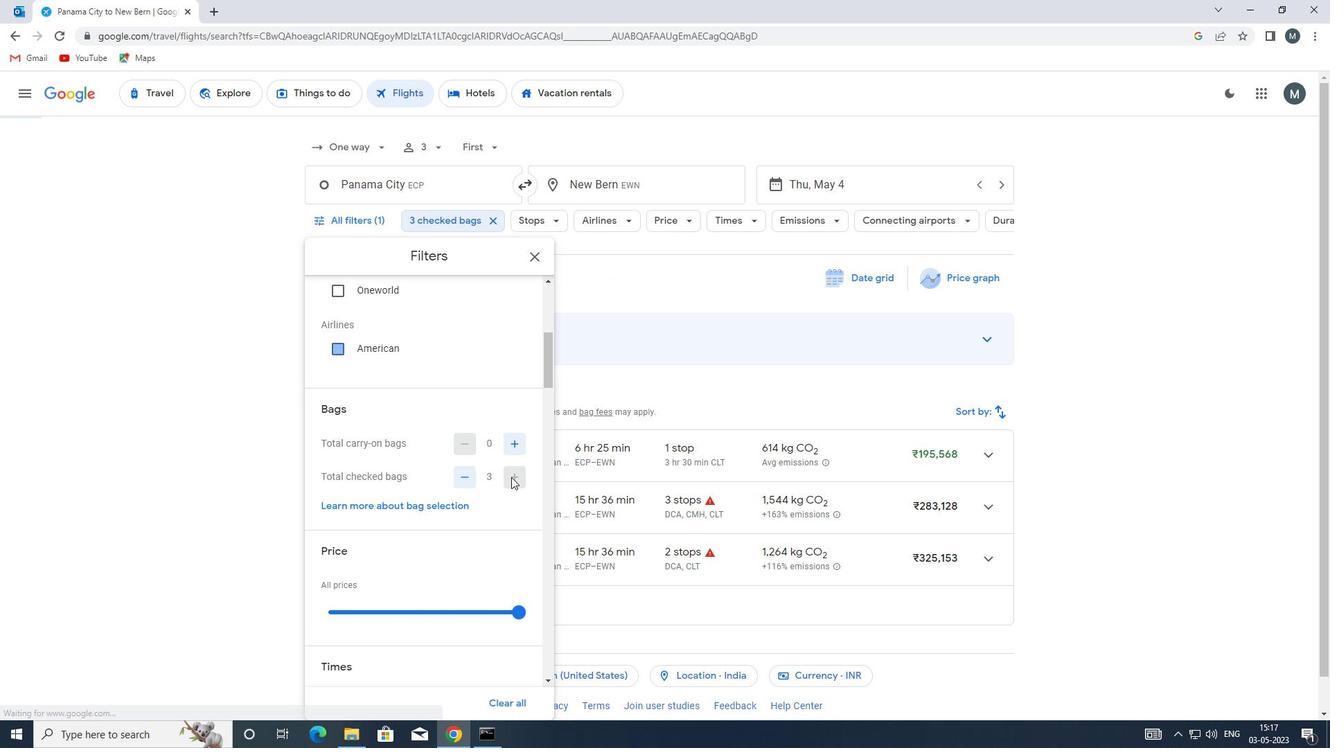 
Action: Mouse moved to (507, 481)
Screenshot: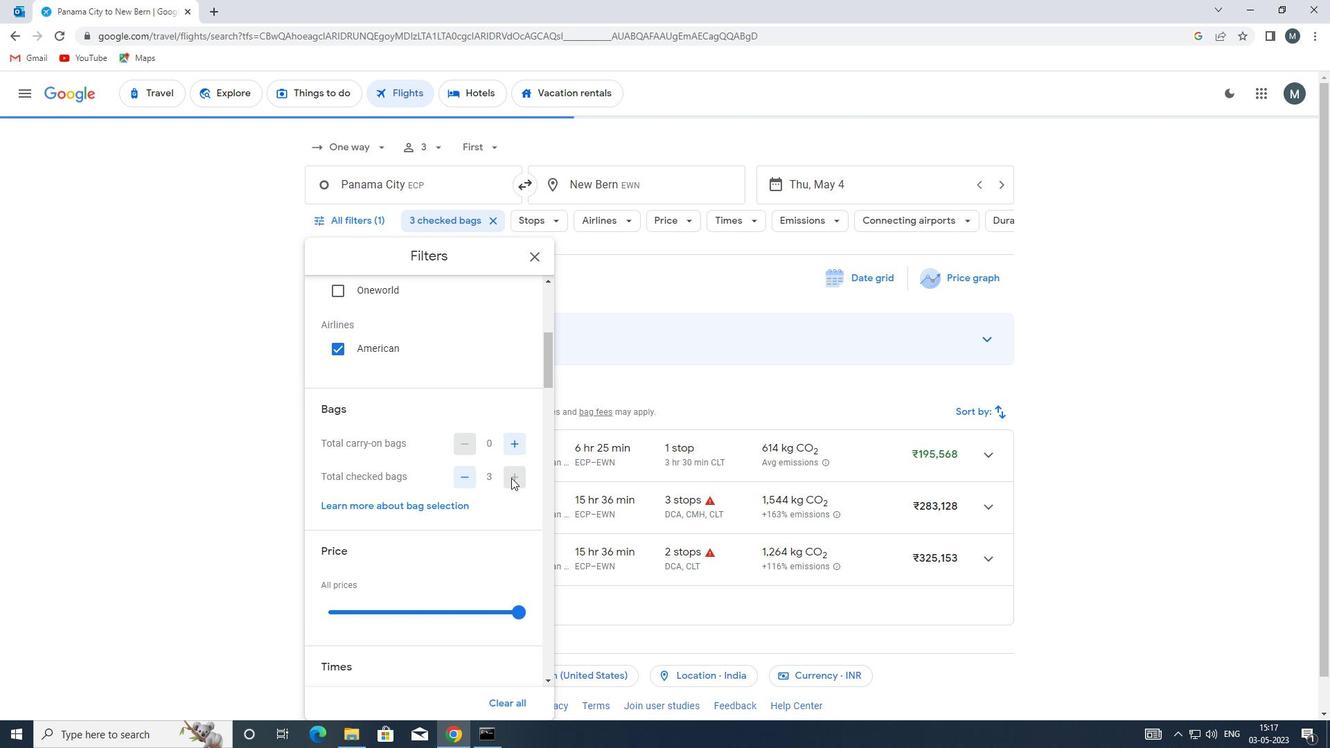 
Action: Mouse pressed left at (507, 481)
Screenshot: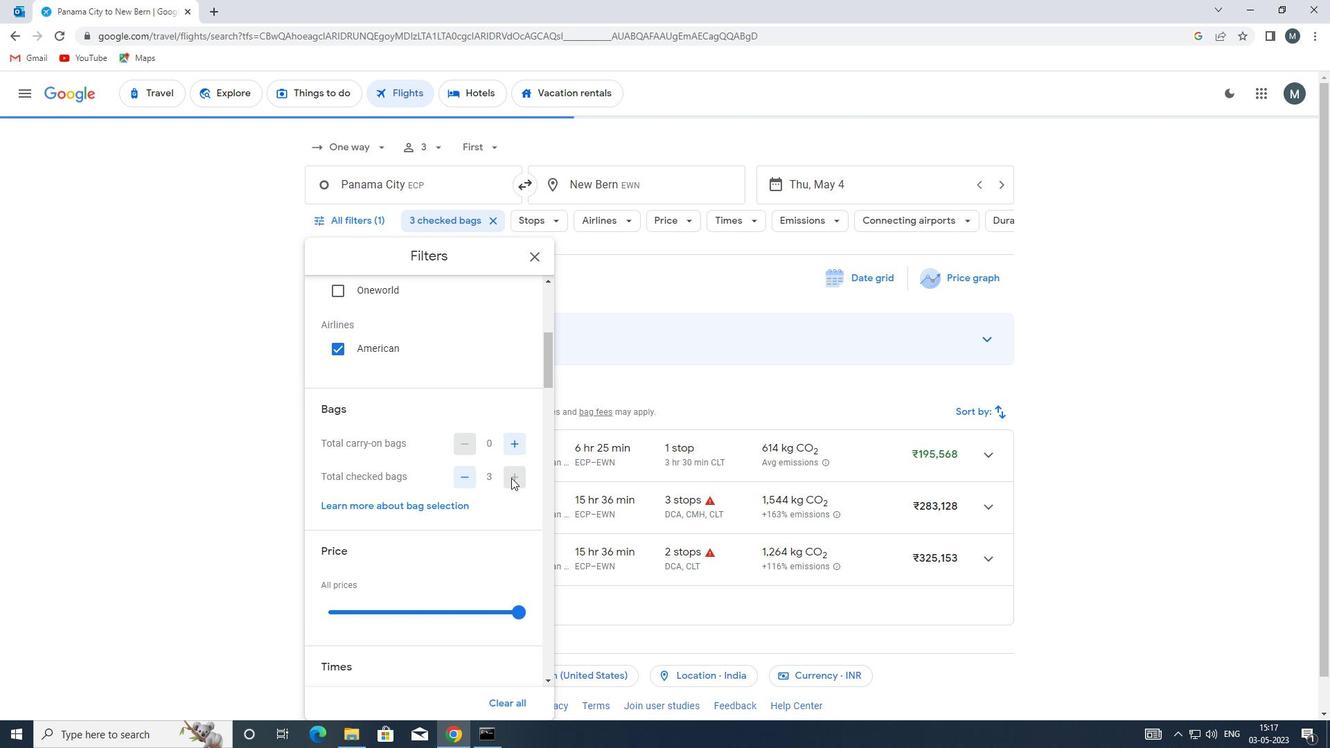 
Action: Mouse moved to (459, 491)
Screenshot: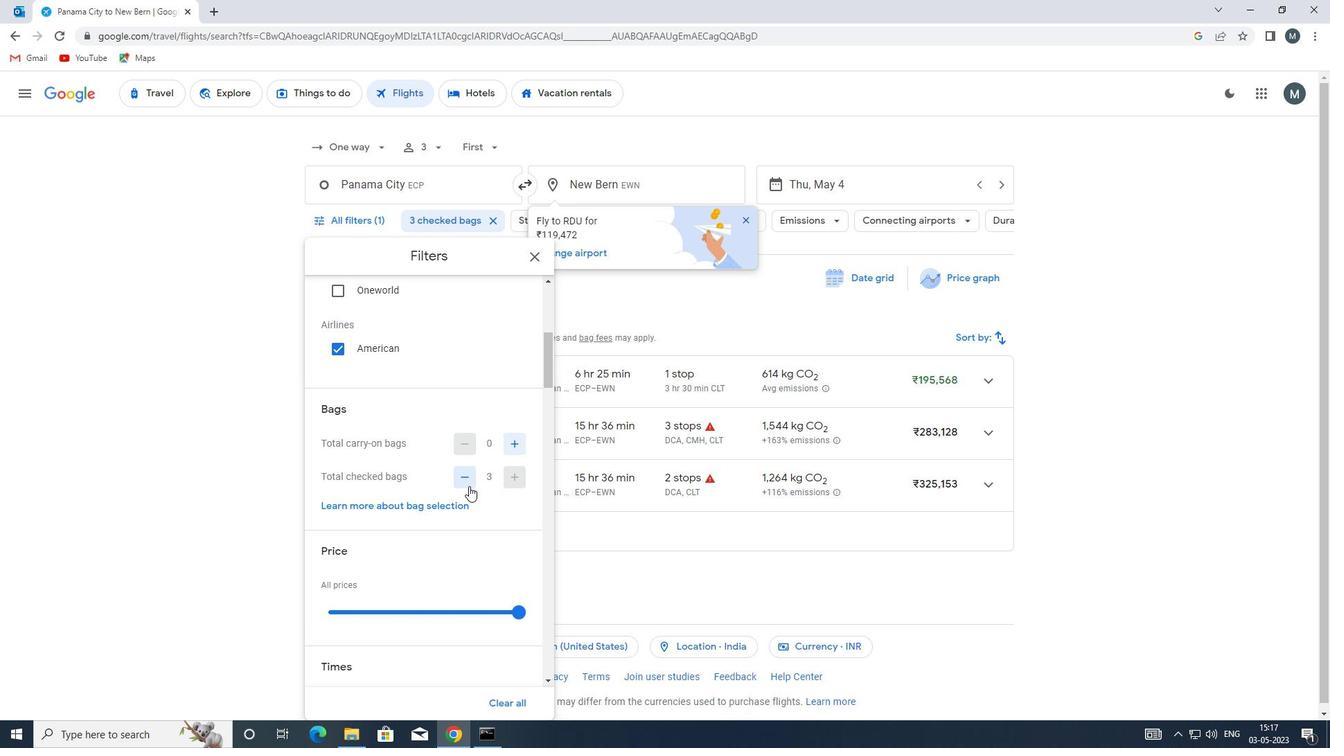
Action: Mouse scrolled (459, 490) with delta (0, 0)
Screenshot: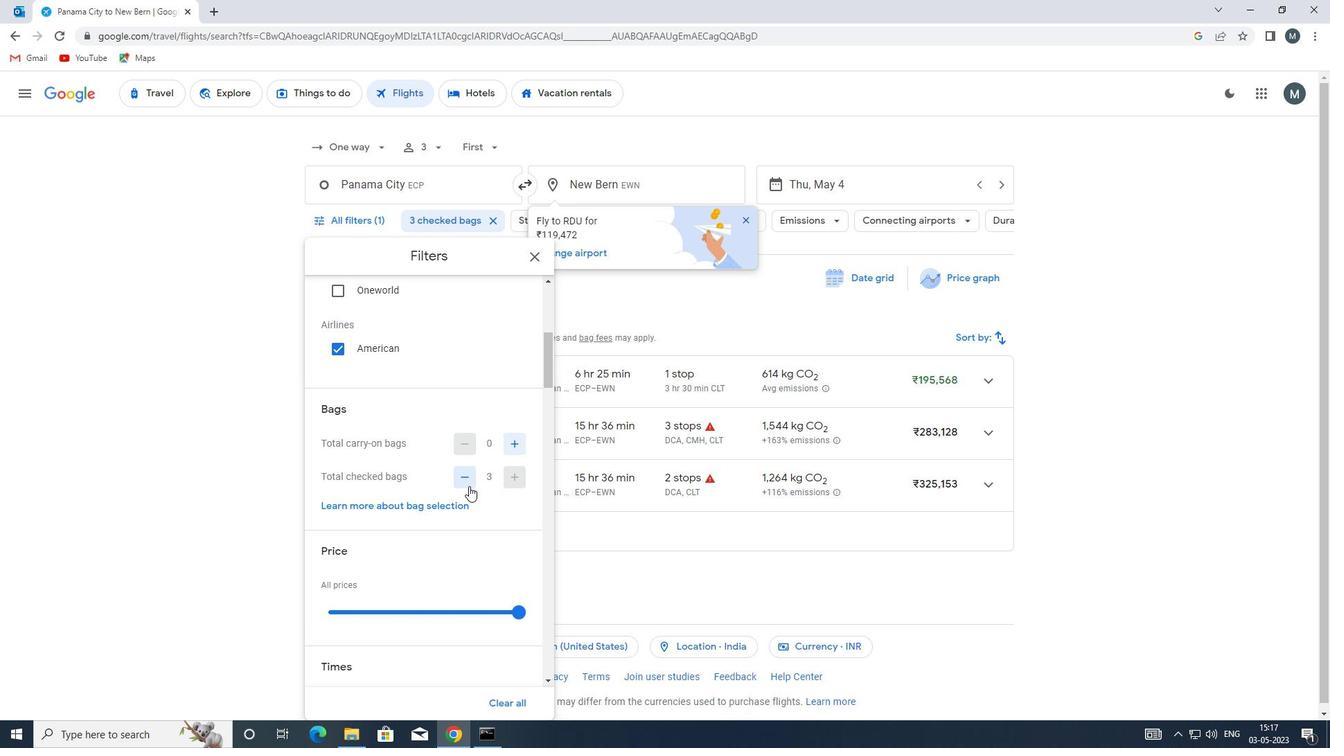 
Action: Mouse moved to (388, 516)
Screenshot: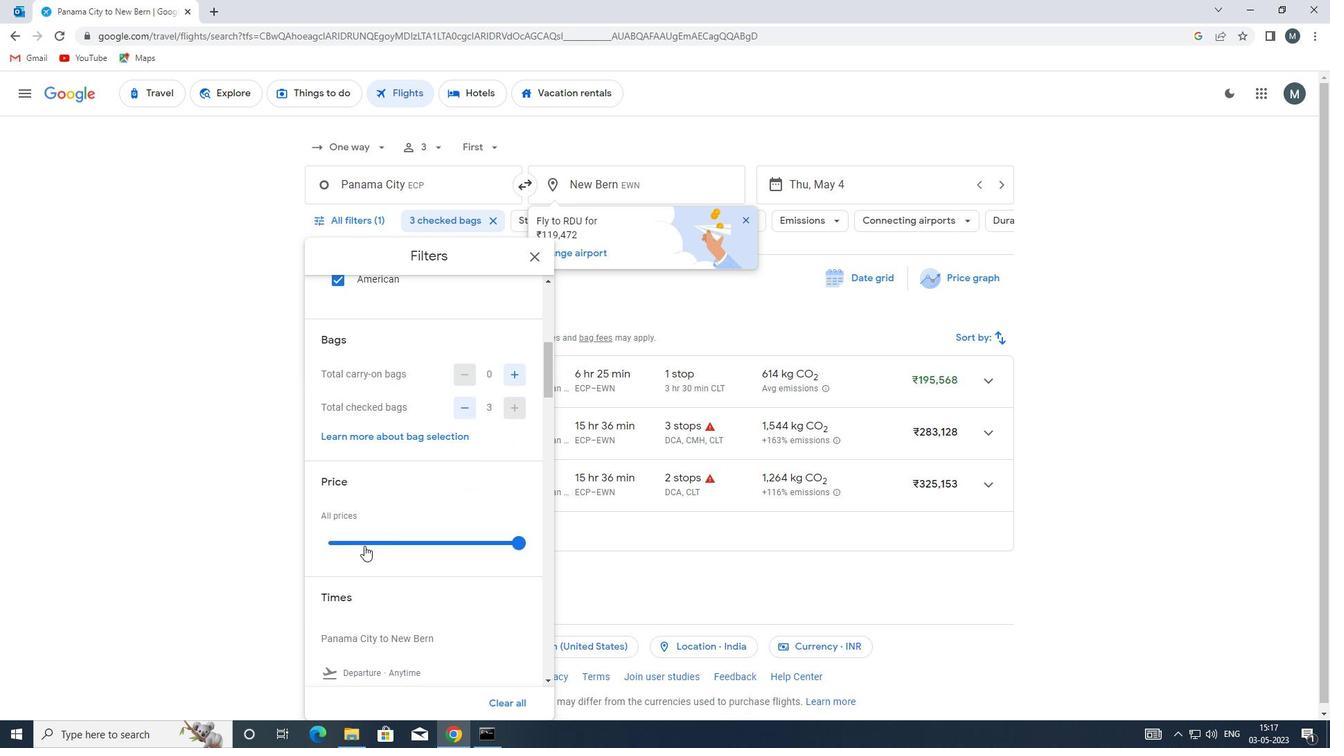 
Action: Mouse scrolled (388, 515) with delta (0, 0)
Screenshot: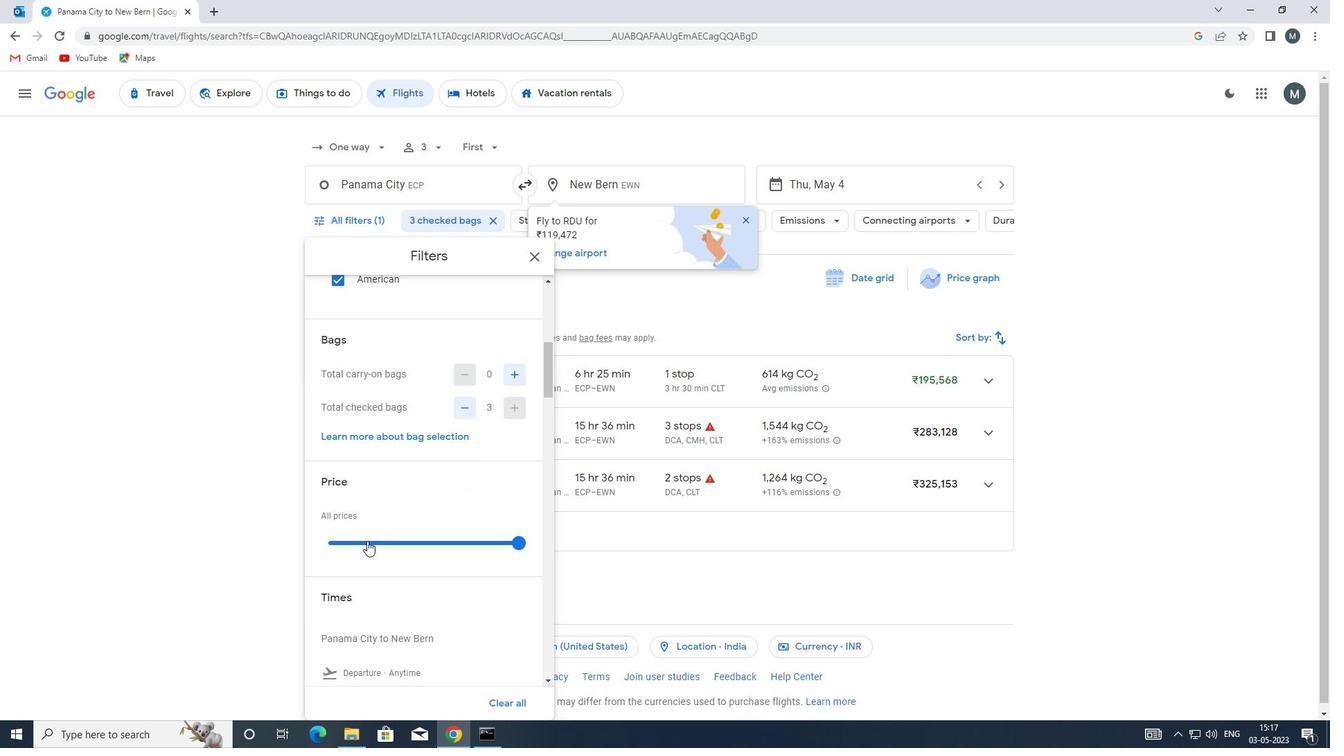 
Action: Mouse moved to (363, 464)
Screenshot: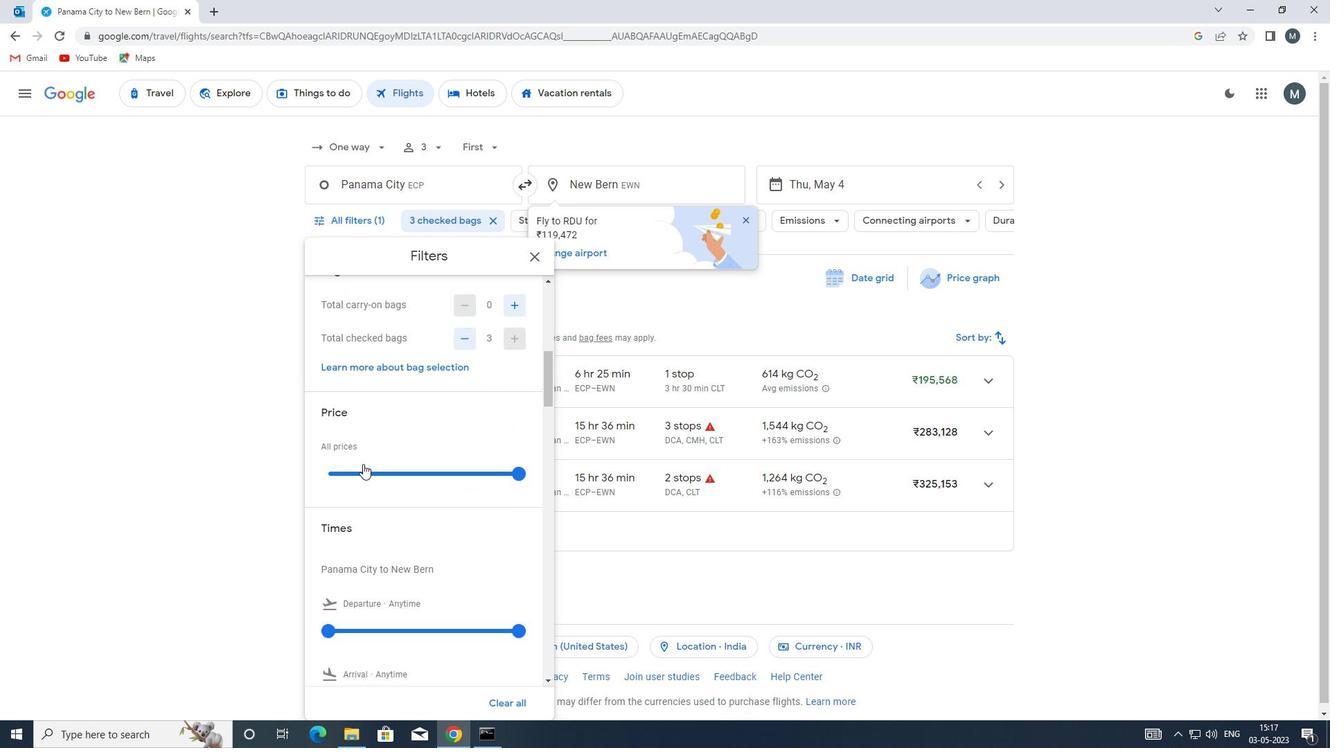 
Action: Mouse pressed left at (363, 464)
Screenshot: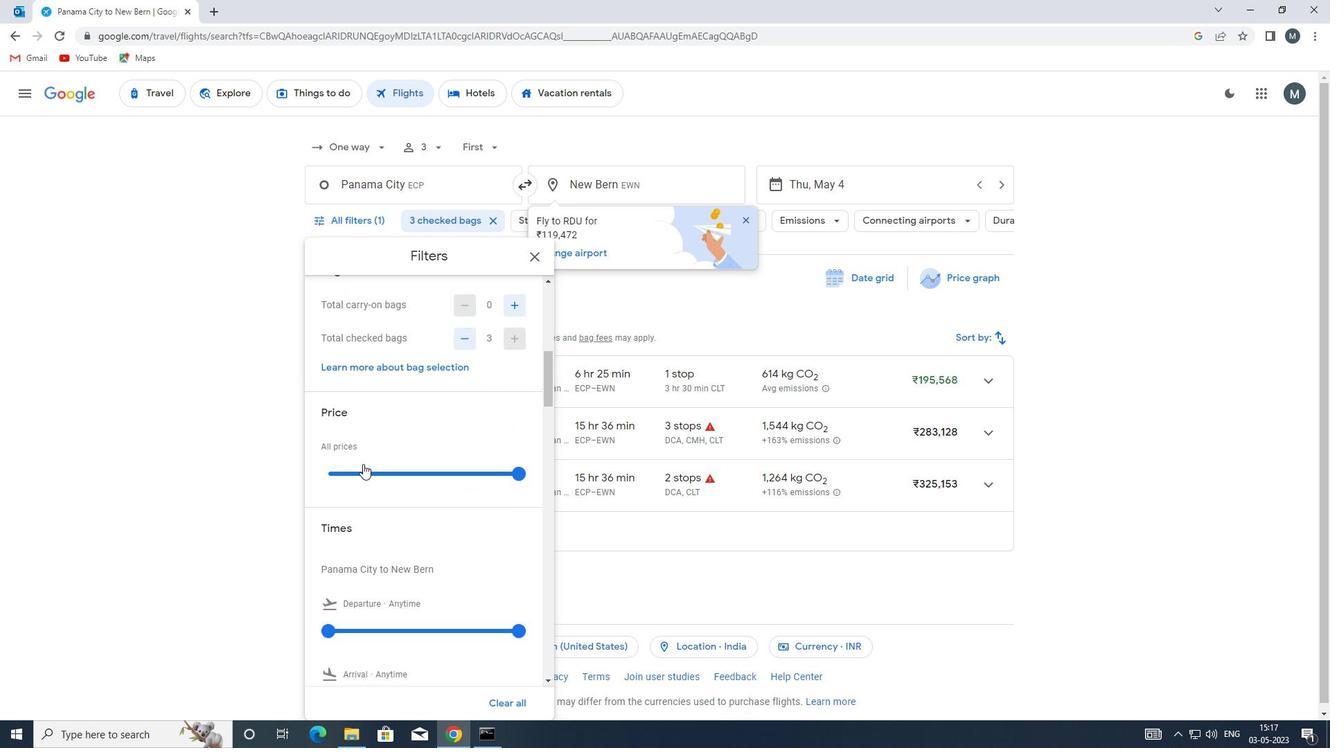 
Action: Mouse moved to (365, 464)
Screenshot: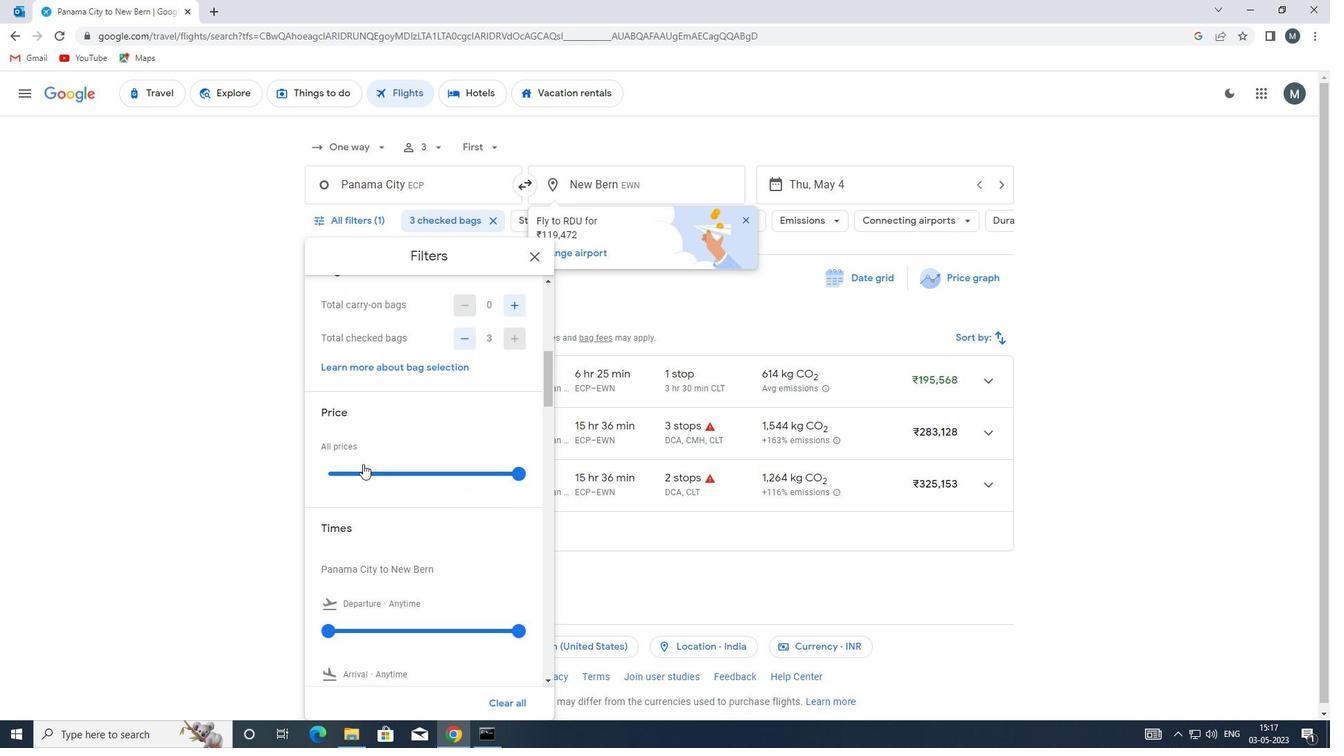 
Action: Mouse pressed left at (365, 464)
Screenshot: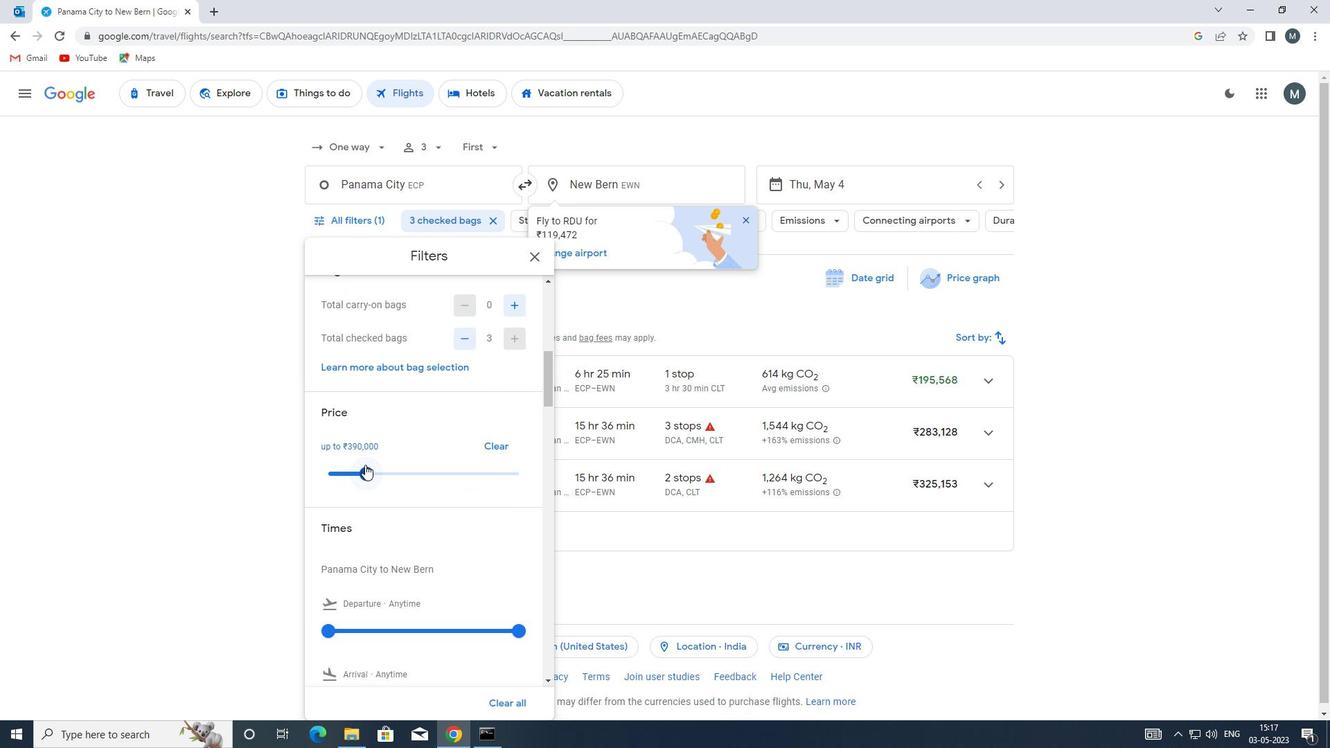 
Action: Mouse moved to (422, 457)
Screenshot: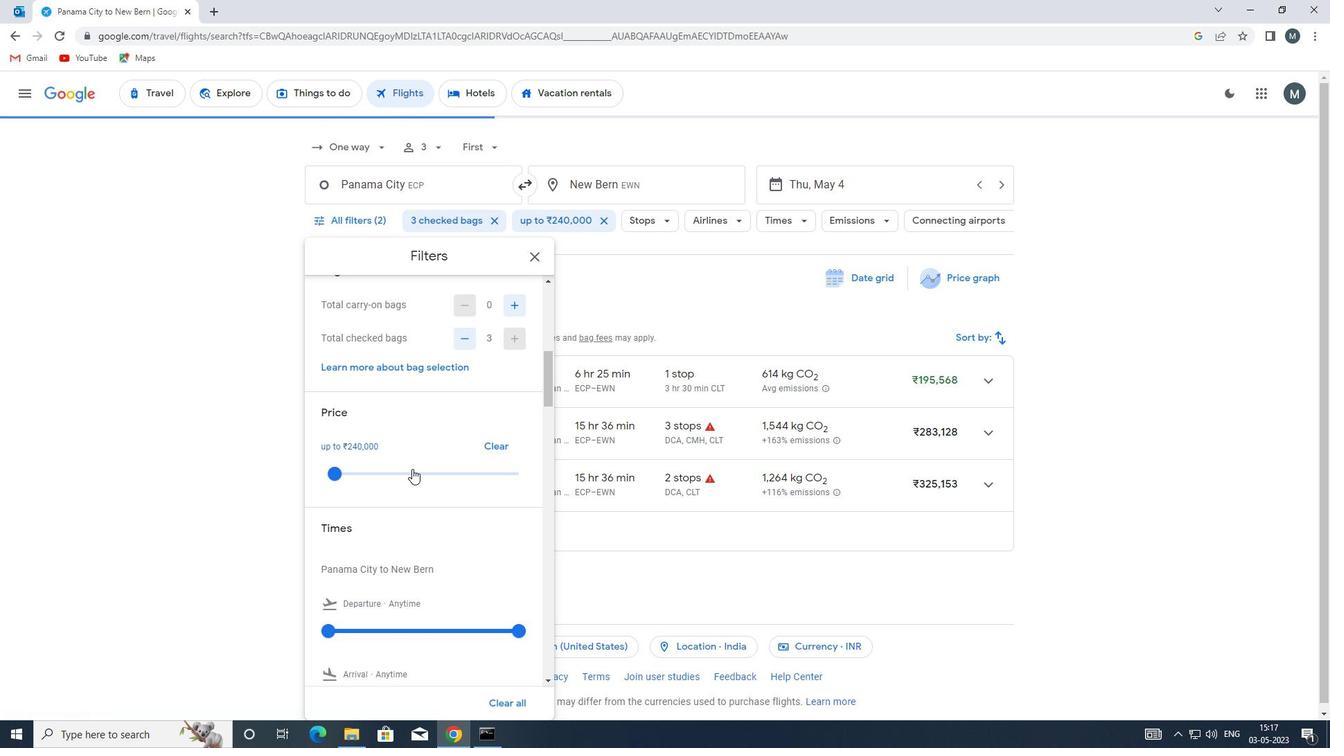 
Action: Mouse scrolled (422, 456) with delta (0, 0)
Screenshot: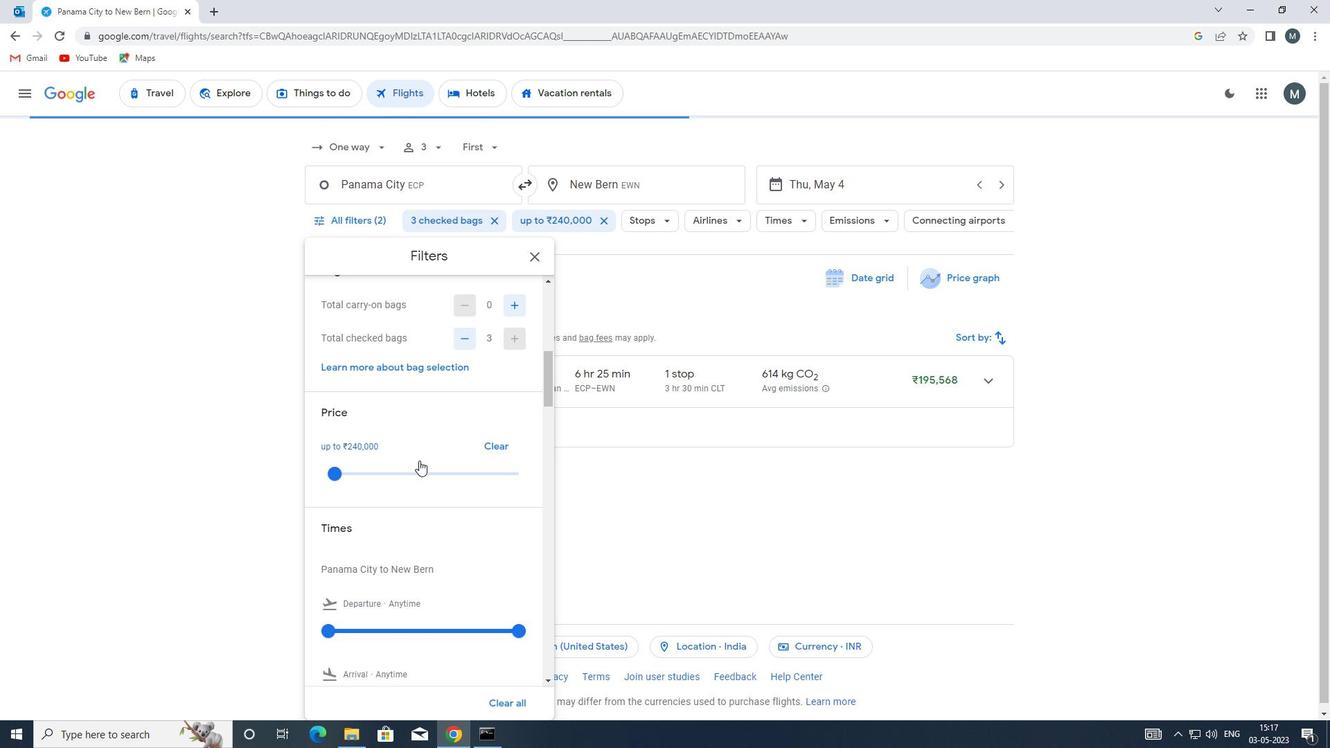
Action: Mouse moved to (422, 457)
Screenshot: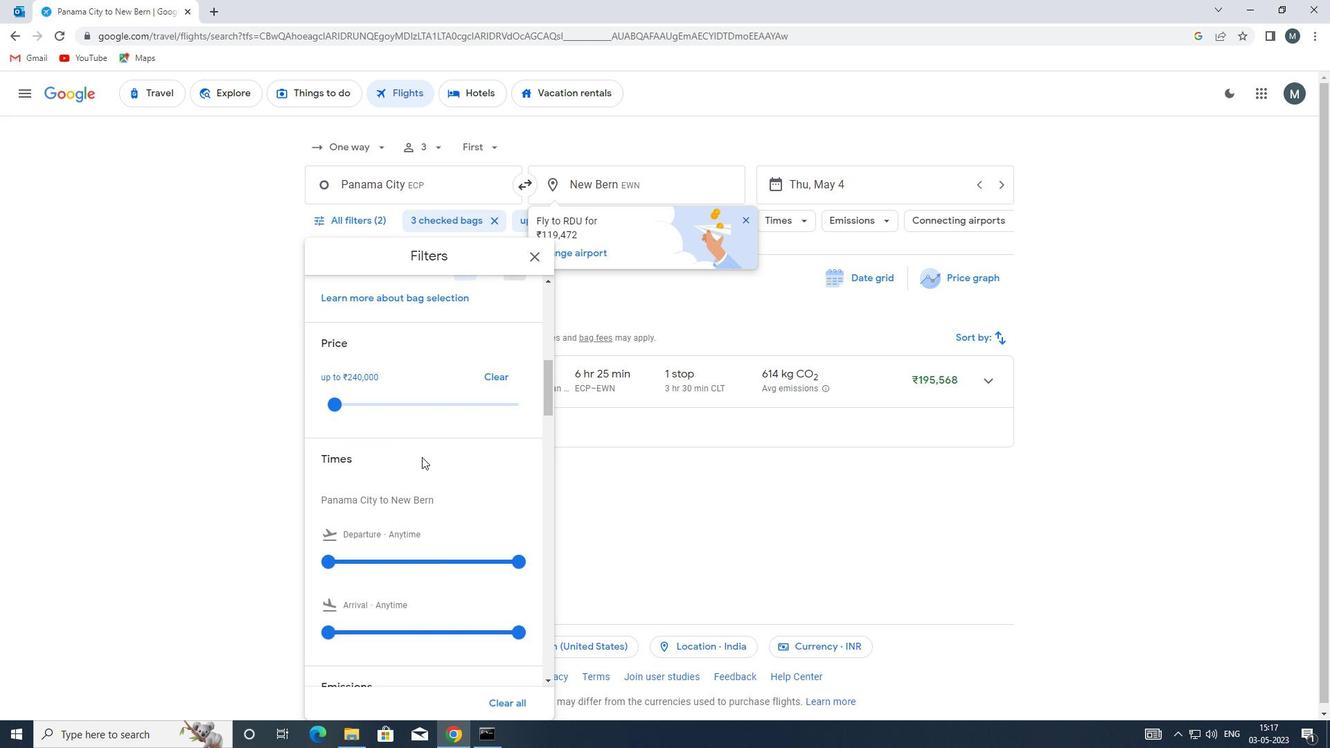 
Action: Mouse scrolled (422, 456) with delta (0, 0)
Screenshot: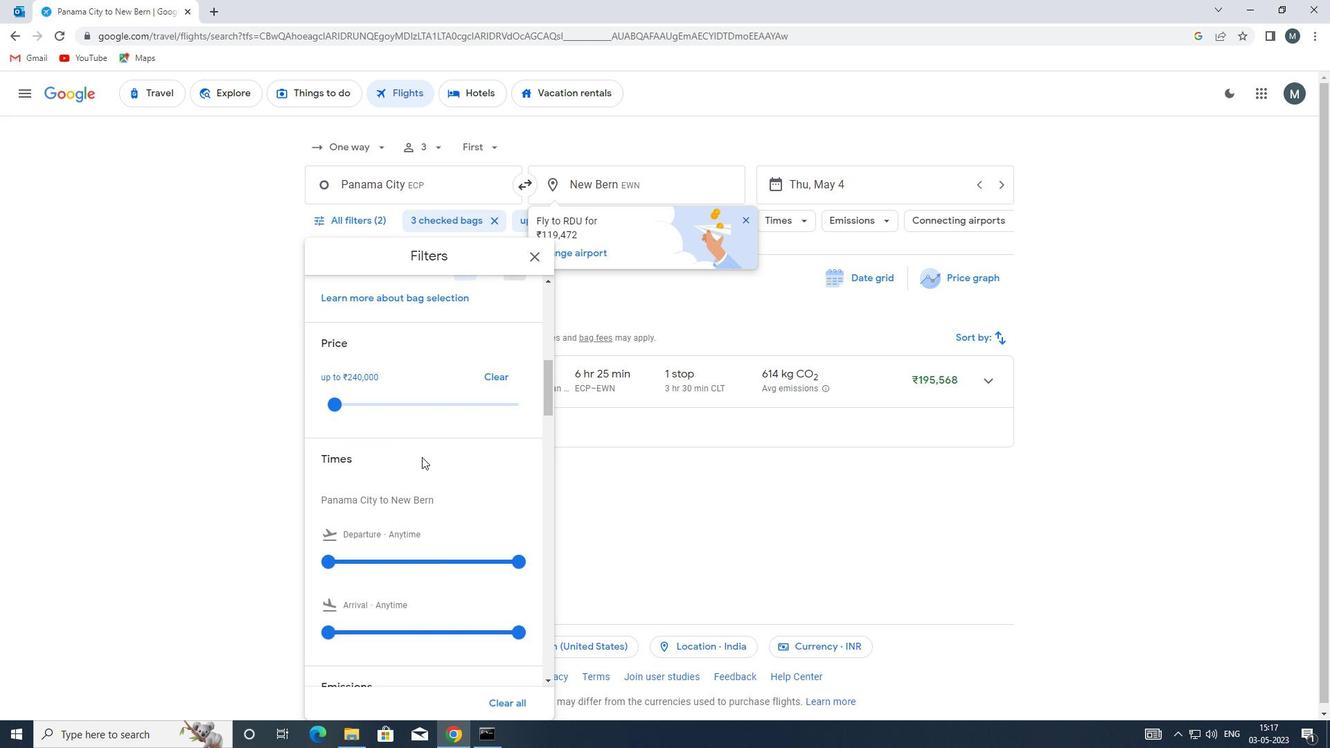 
Action: Mouse moved to (414, 467)
Screenshot: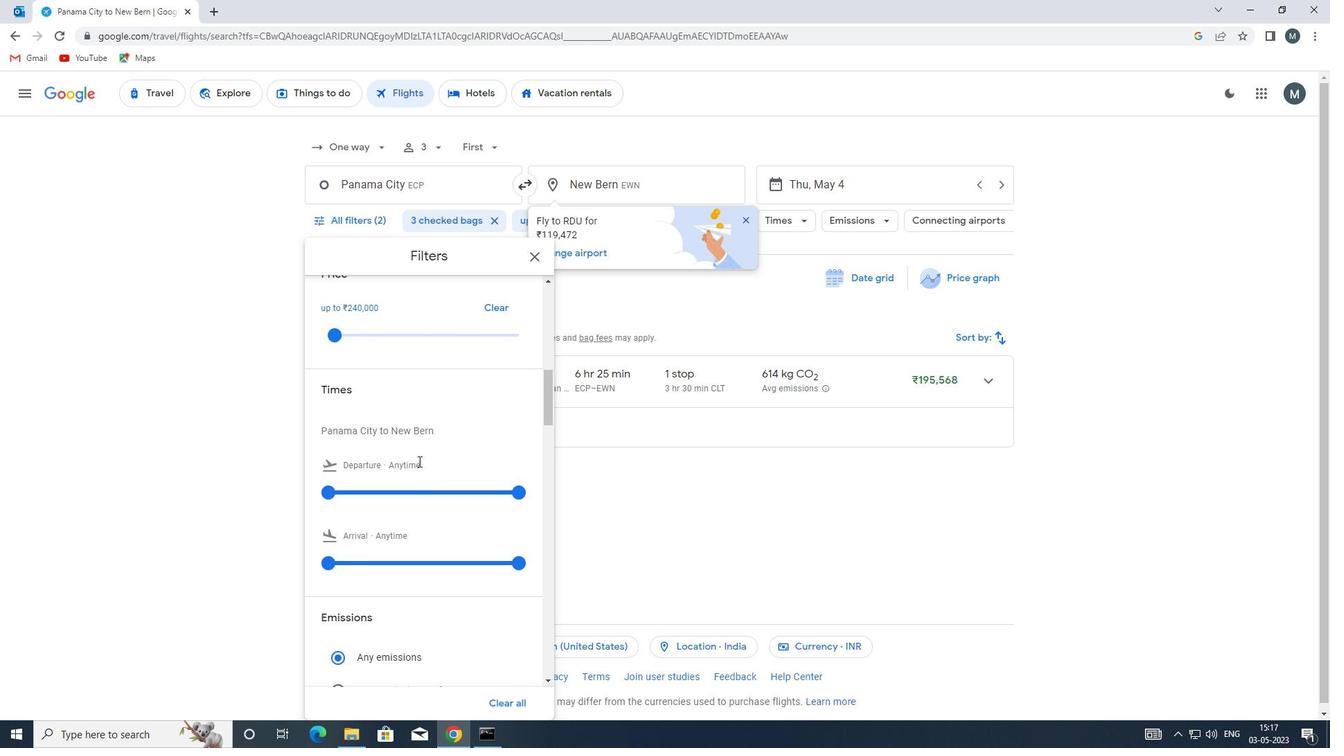 
Action: Mouse scrolled (414, 467) with delta (0, 0)
Screenshot: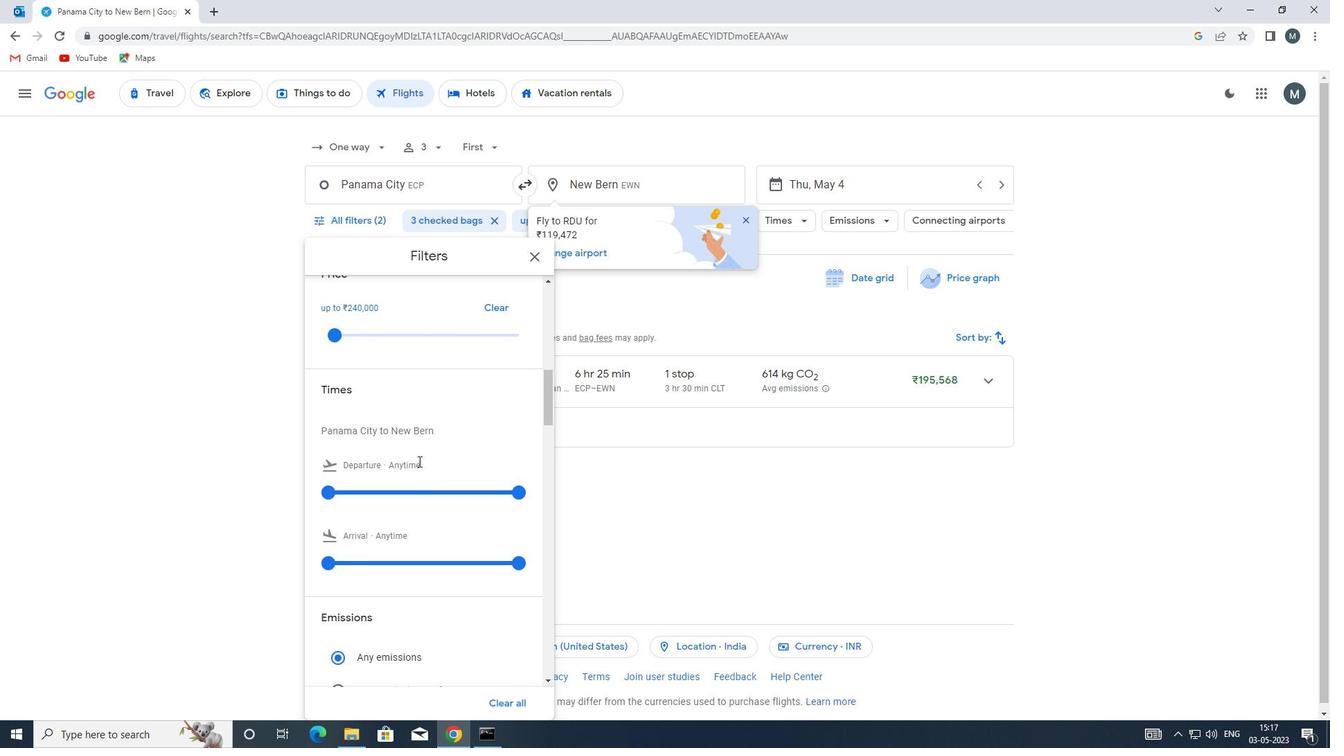 
Action: Mouse moved to (332, 419)
Screenshot: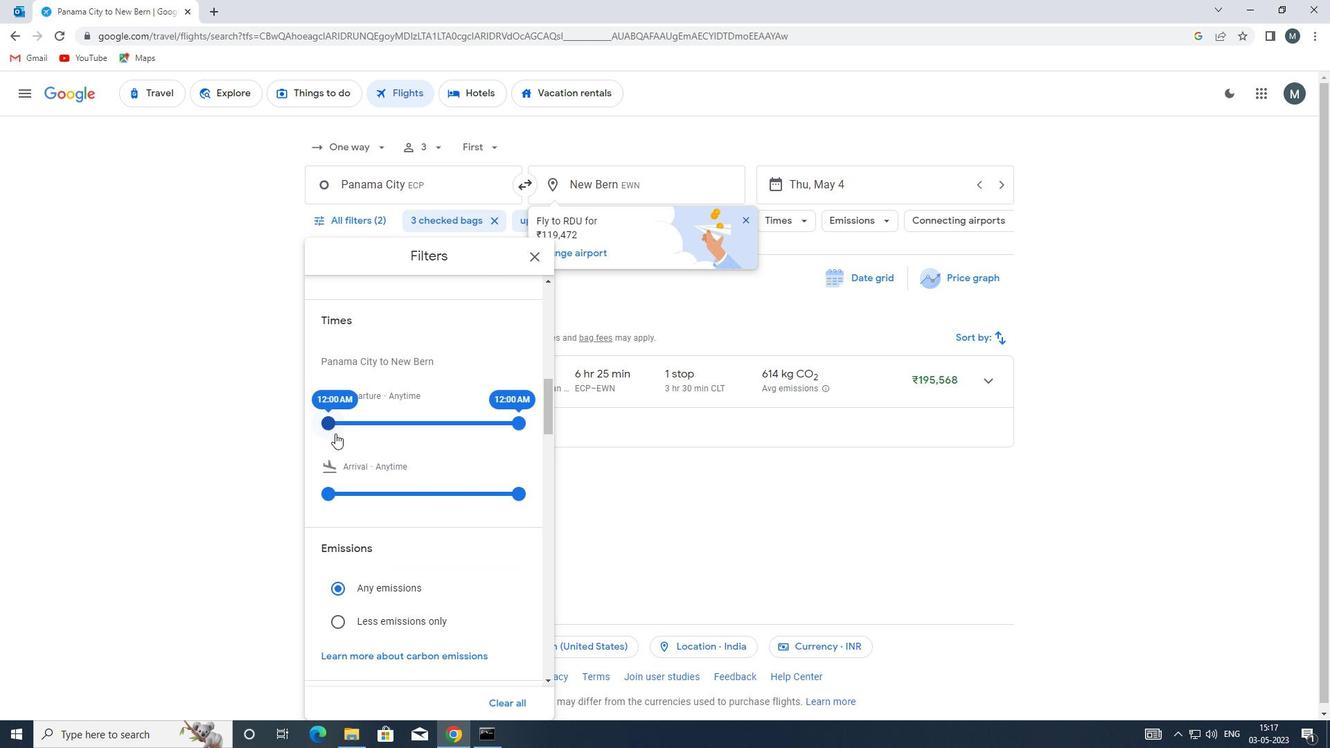 
Action: Mouse pressed left at (332, 419)
Screenshot: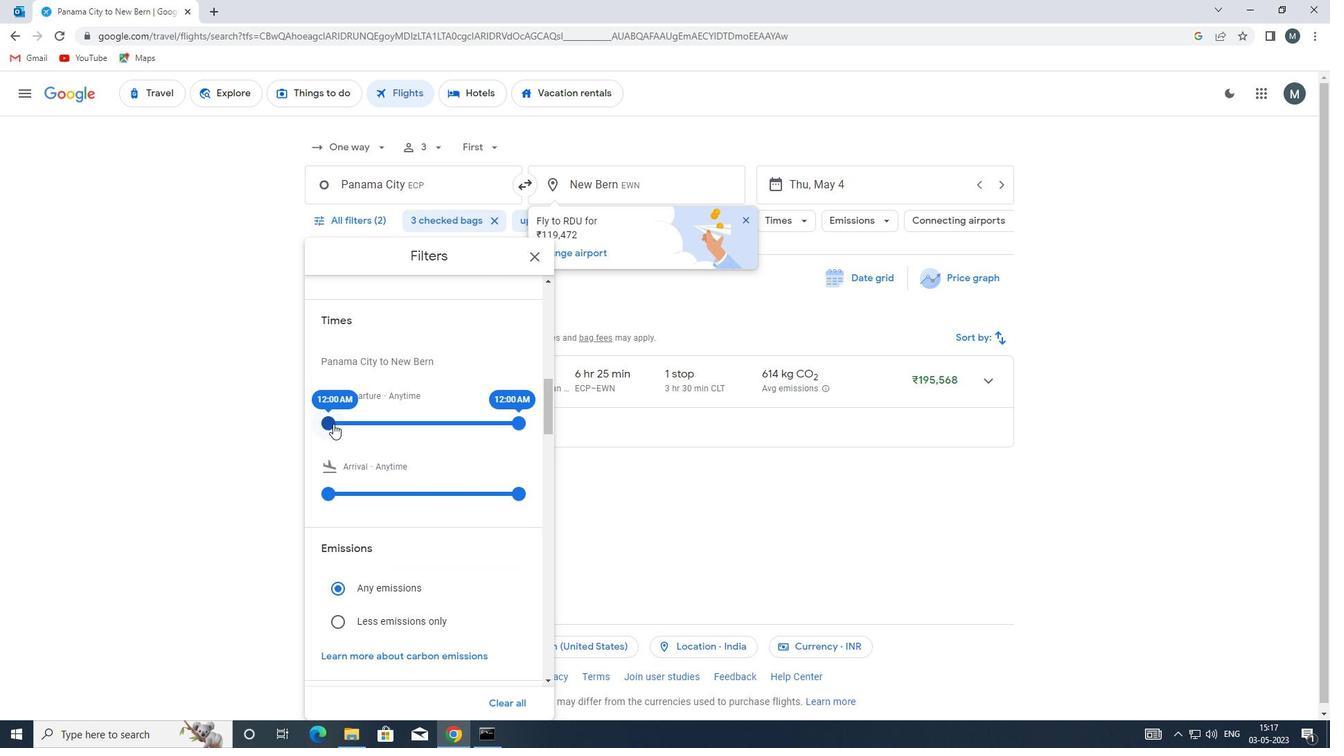 
Action: Mouse moved to (480, 426)
Screenshot: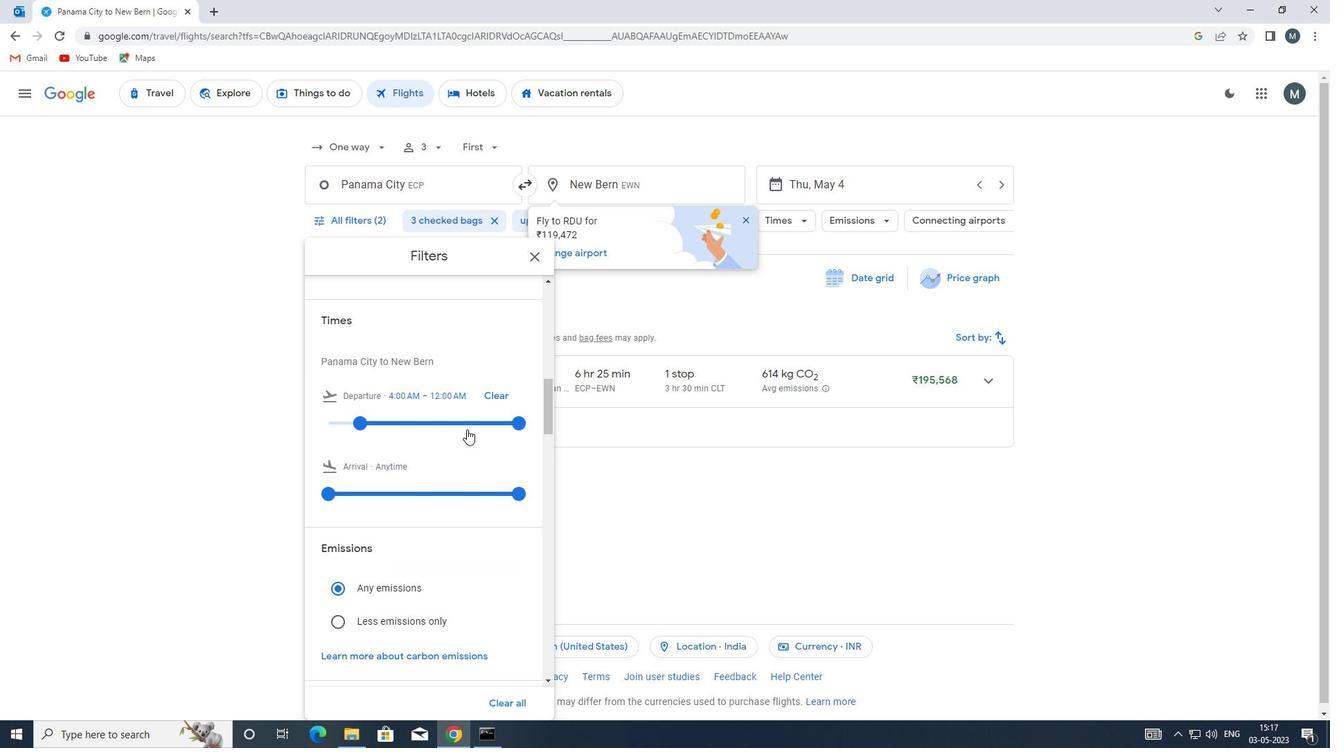 
Action: Mouse pressed left at (480, 426)
Screenshot: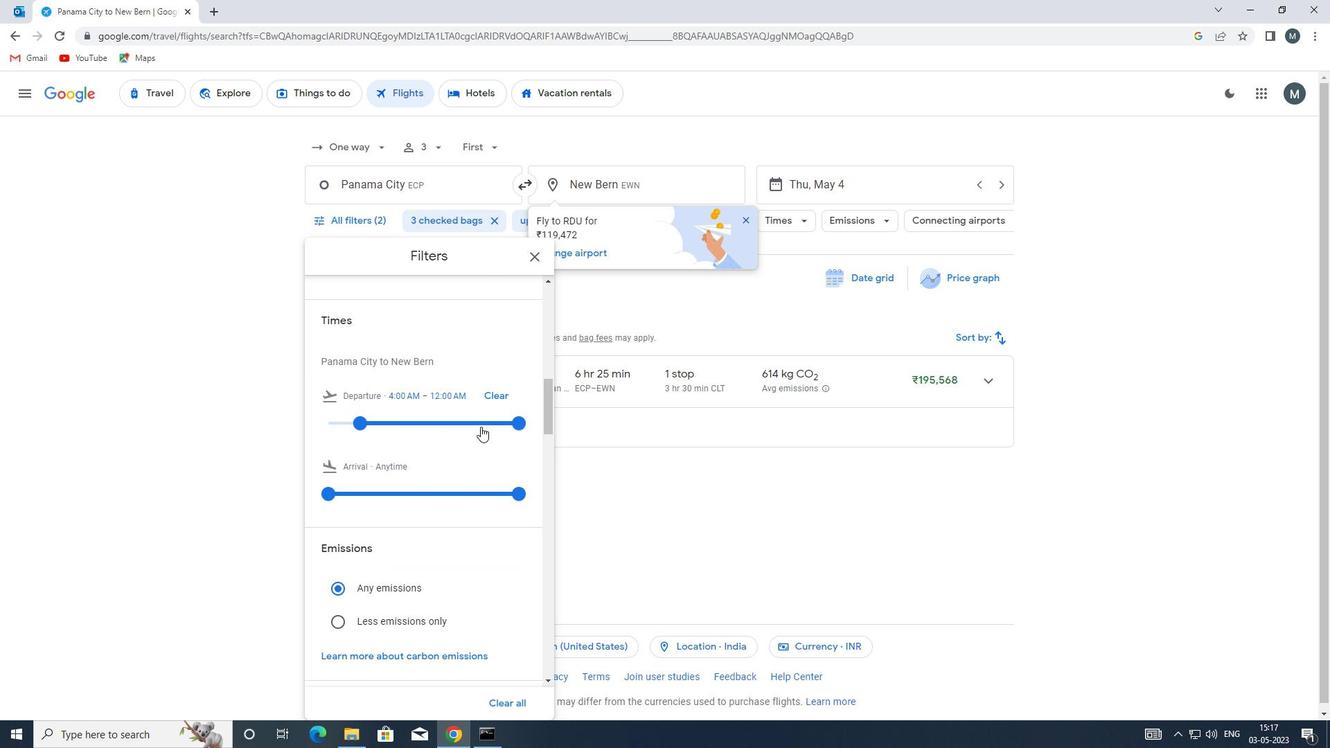 
Action: Mouse moved to (363, 424)
Screenshot: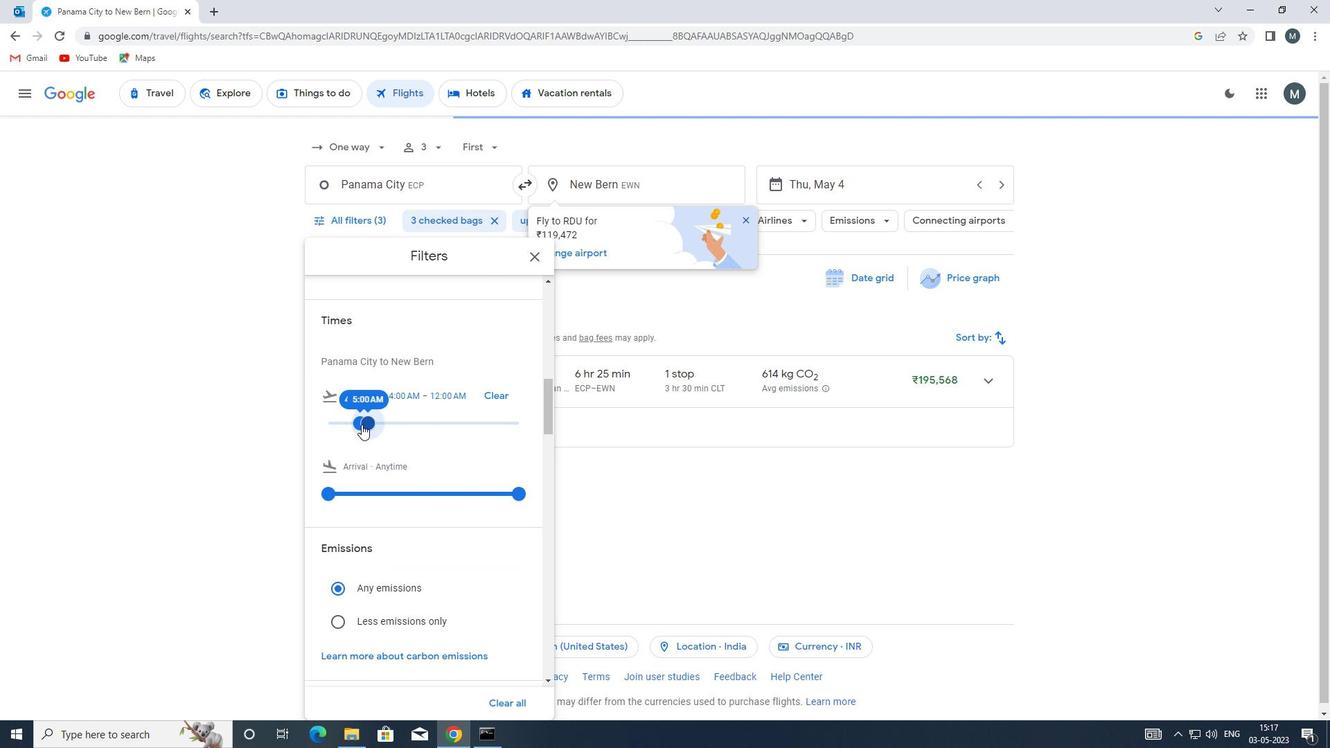 
Action: Mouse scrolled (363, 423) with delta (0, 0)
Screenshot: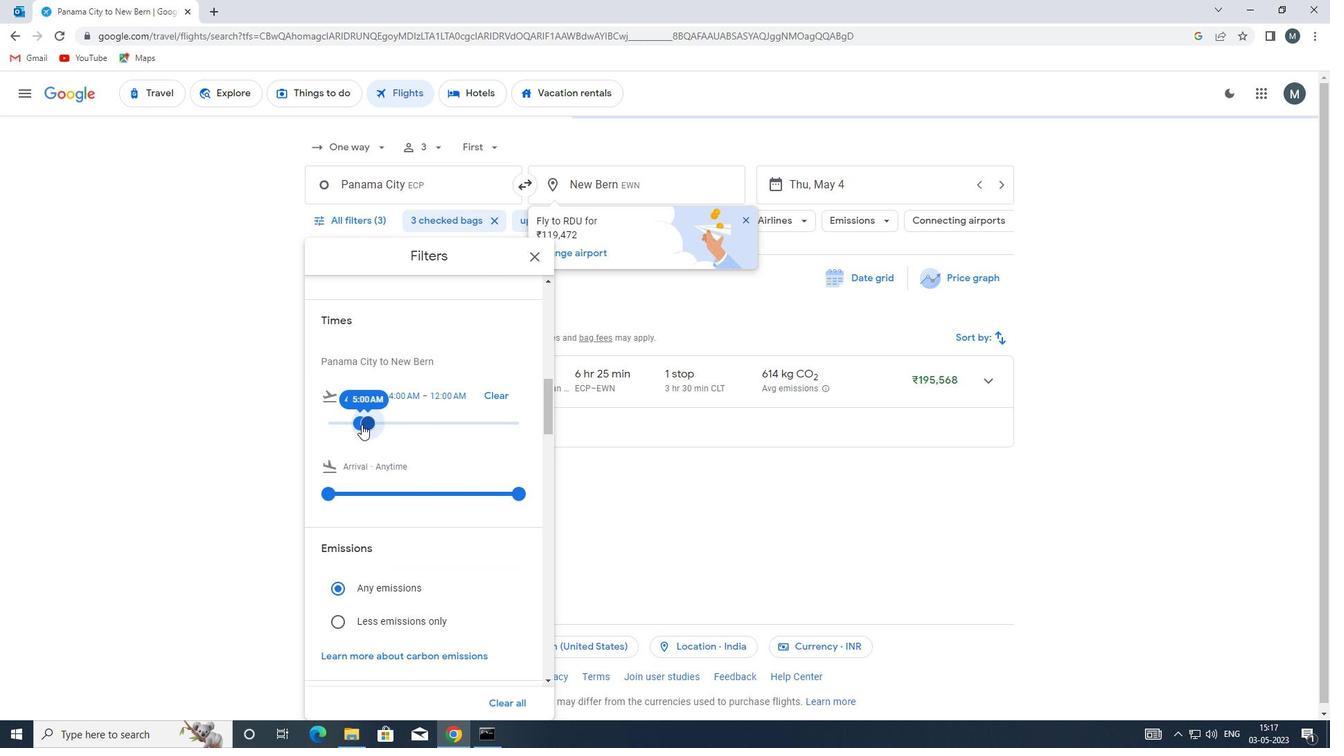 
Action: Mouse moved to (537, 259)
Screenshot: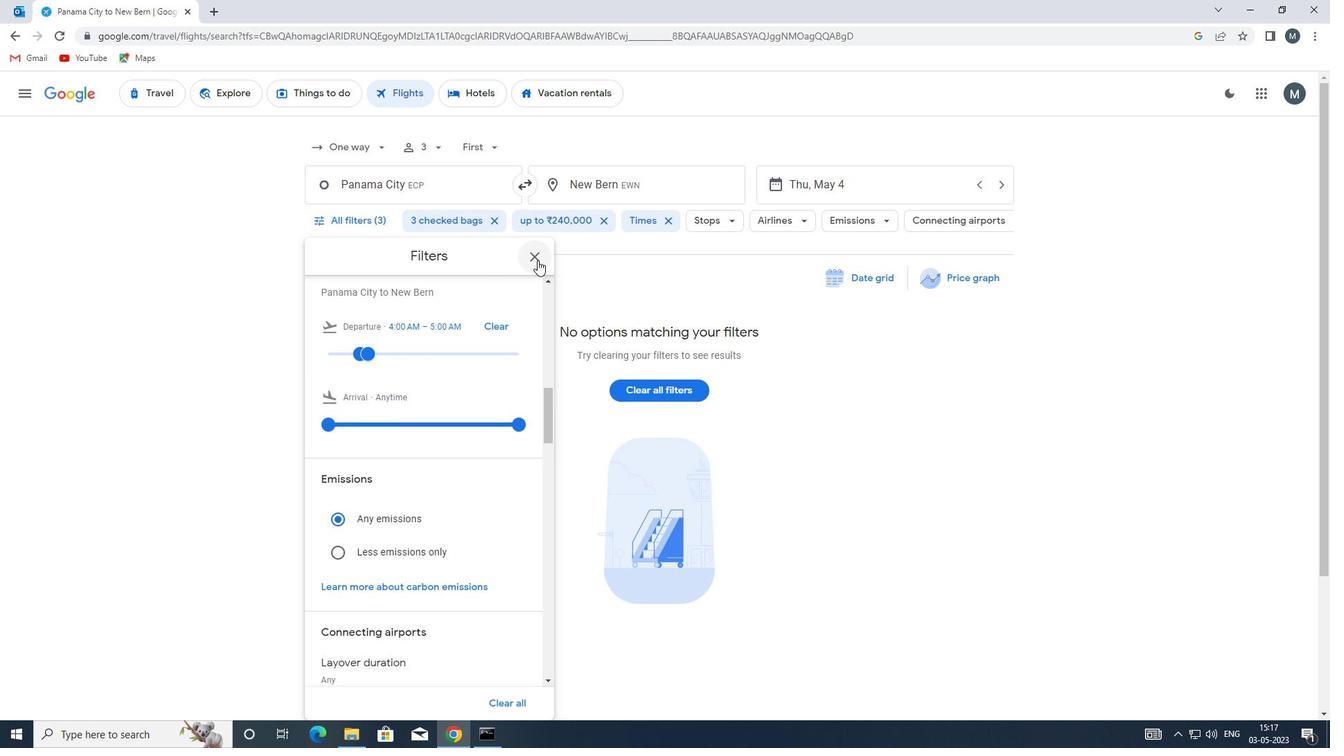 
Action: Mouse pressed left at (537, 259)
Screenshot: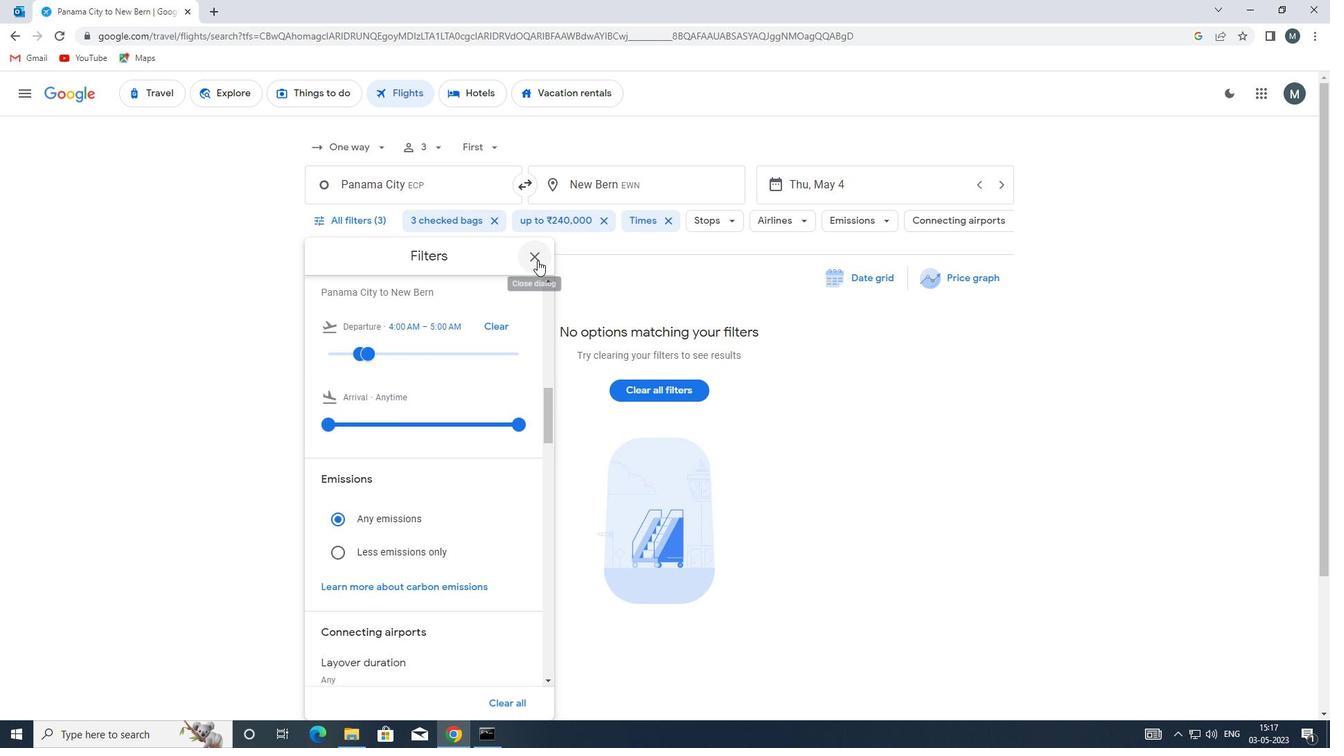
